 Task: Look for space in Mudkhed, India from 7th July, 2023 to 15th July, 2023 for 6 adults in price range Rs.15000 to Rs.20000. Place can be entire place with 3 bedrooms having 3 beds and 3 bathrooms. Property type can be house, flat, guest house. Amenities needed are: washing machine. Booking option can be shelf check-in. Required host language is English.
Action: Mouse moved to (569, 83)
Screenshot: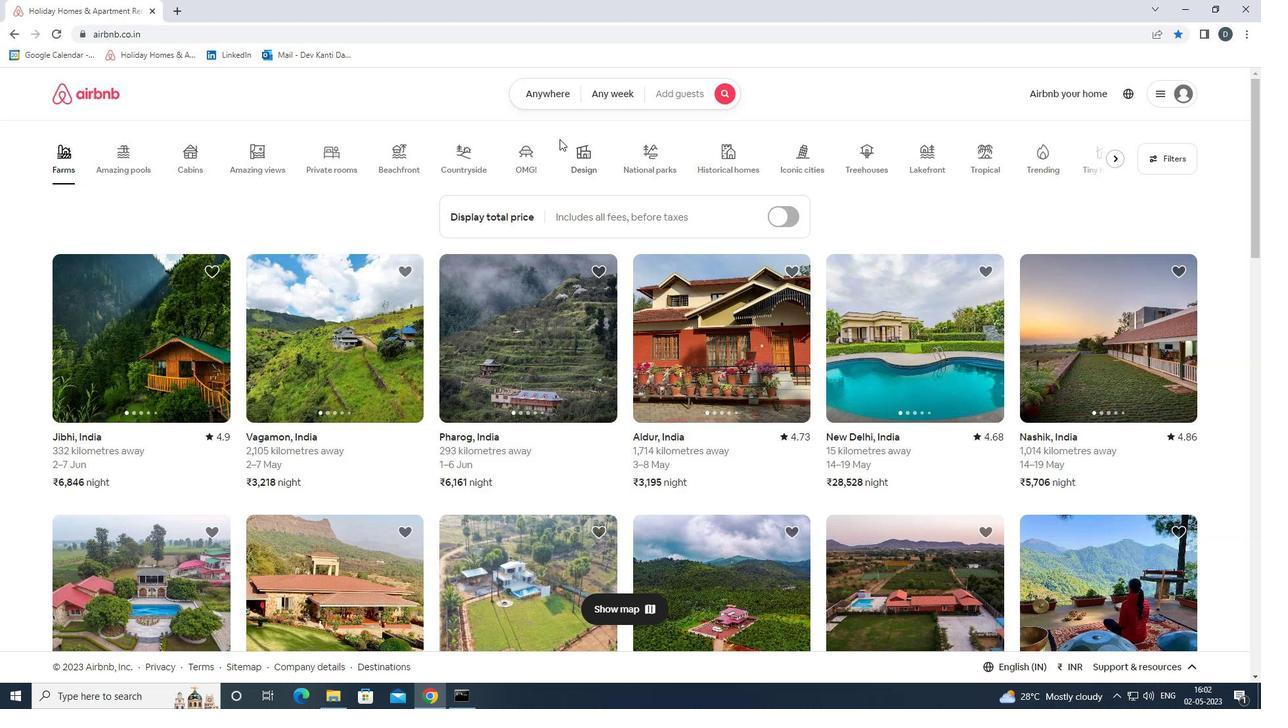 
Action: Mouse pressed left at (569, 83)
Screenshot: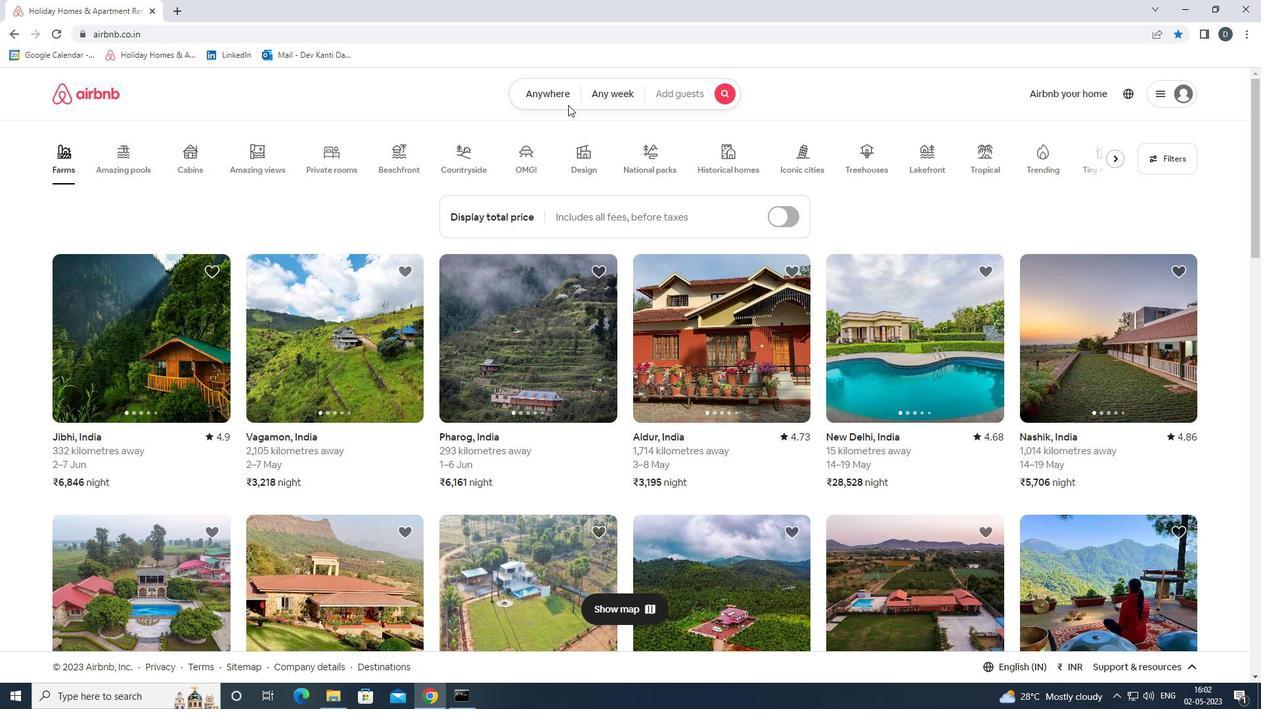 
Action: Mouse moved to (463, 151)
Screenshot: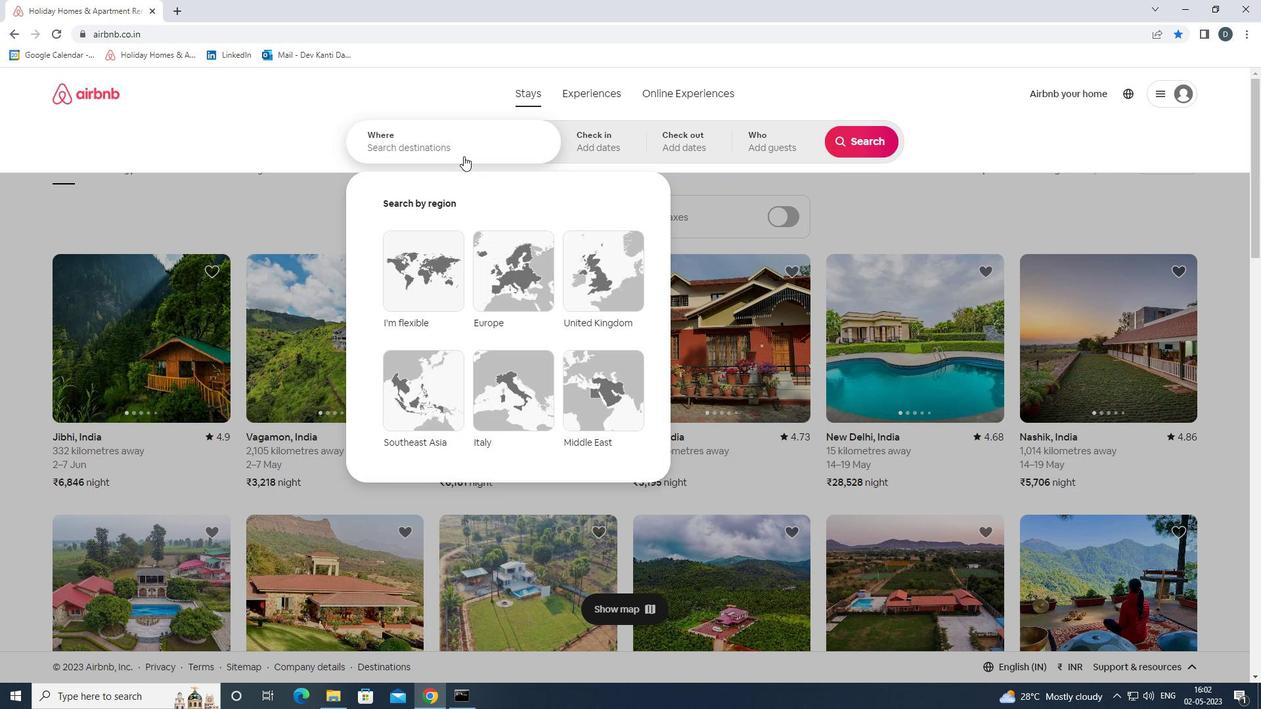 
Action: Mouse pressed left at (463, 151)
Screenshot: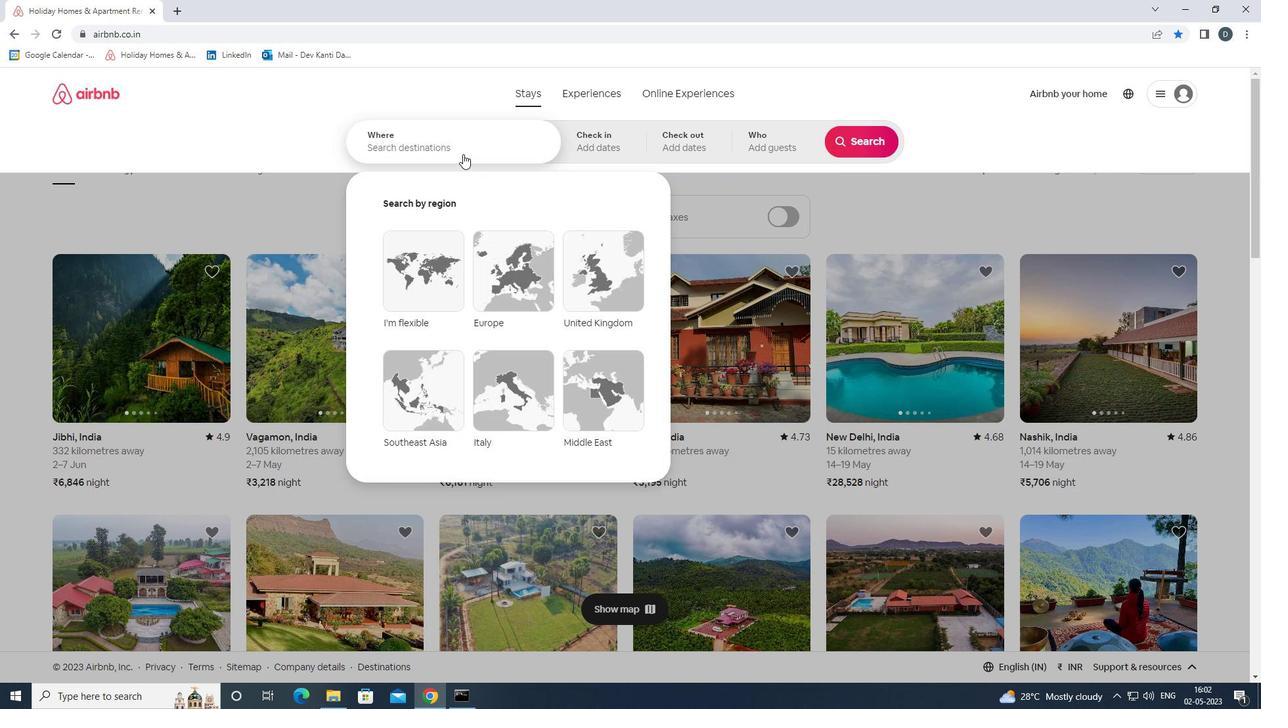 
Action: Key pressed <Key.shift>MUDKHED,<Key.shift>INIDA<Key.backspace><Key.backspace><Key.backspace>DIA<Key.enter>
Screenshot: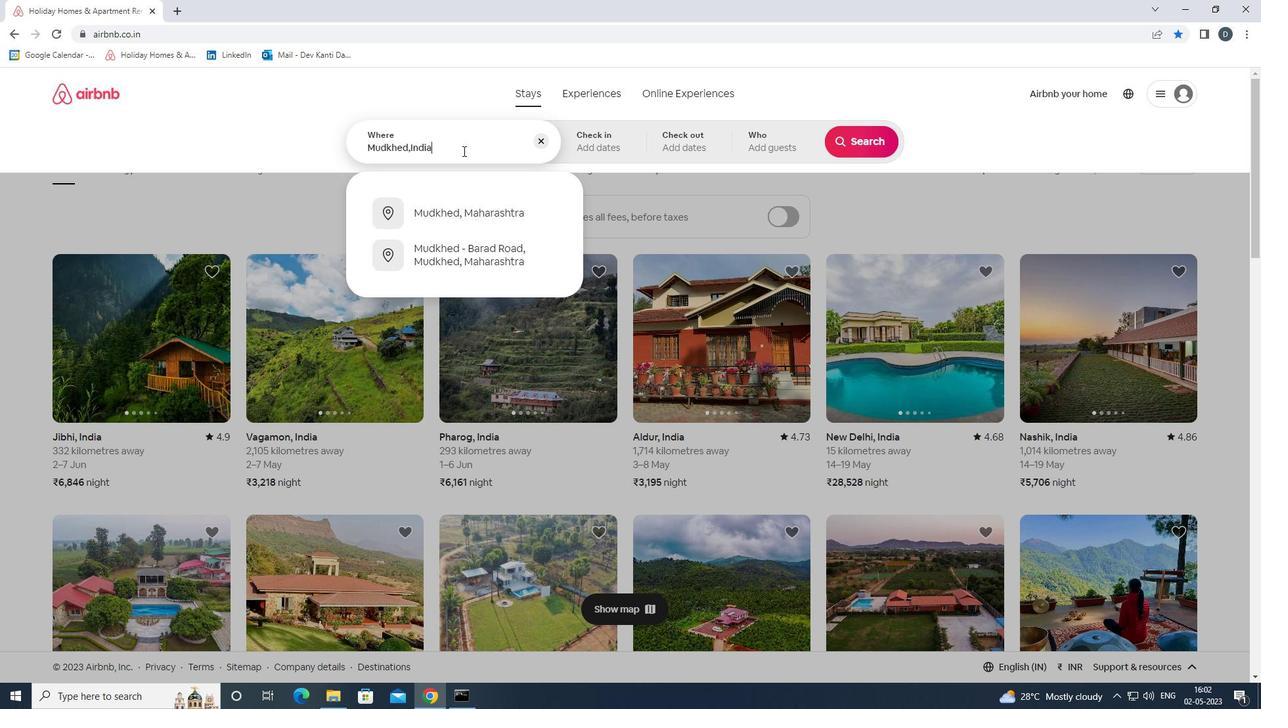 
Action: Mouse moved to (857, 241)
Screenshot: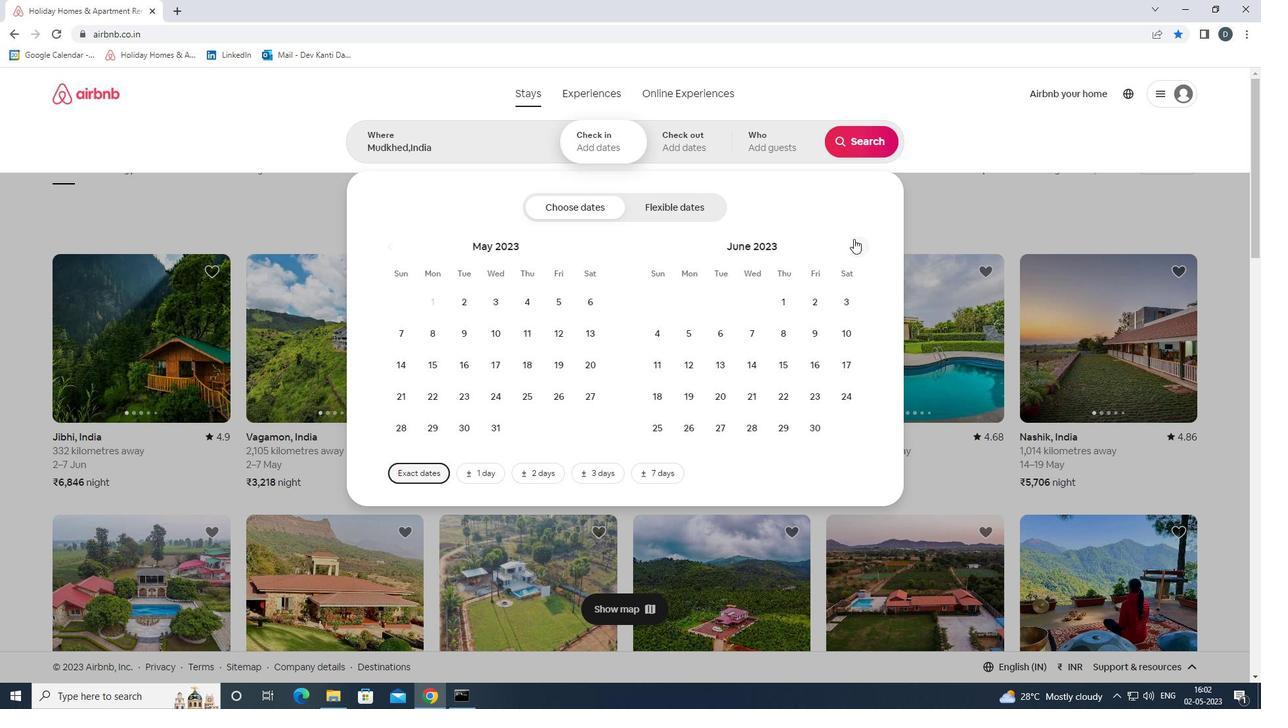 
Action: Mouse pressed left at (857, 241)
Screenshot: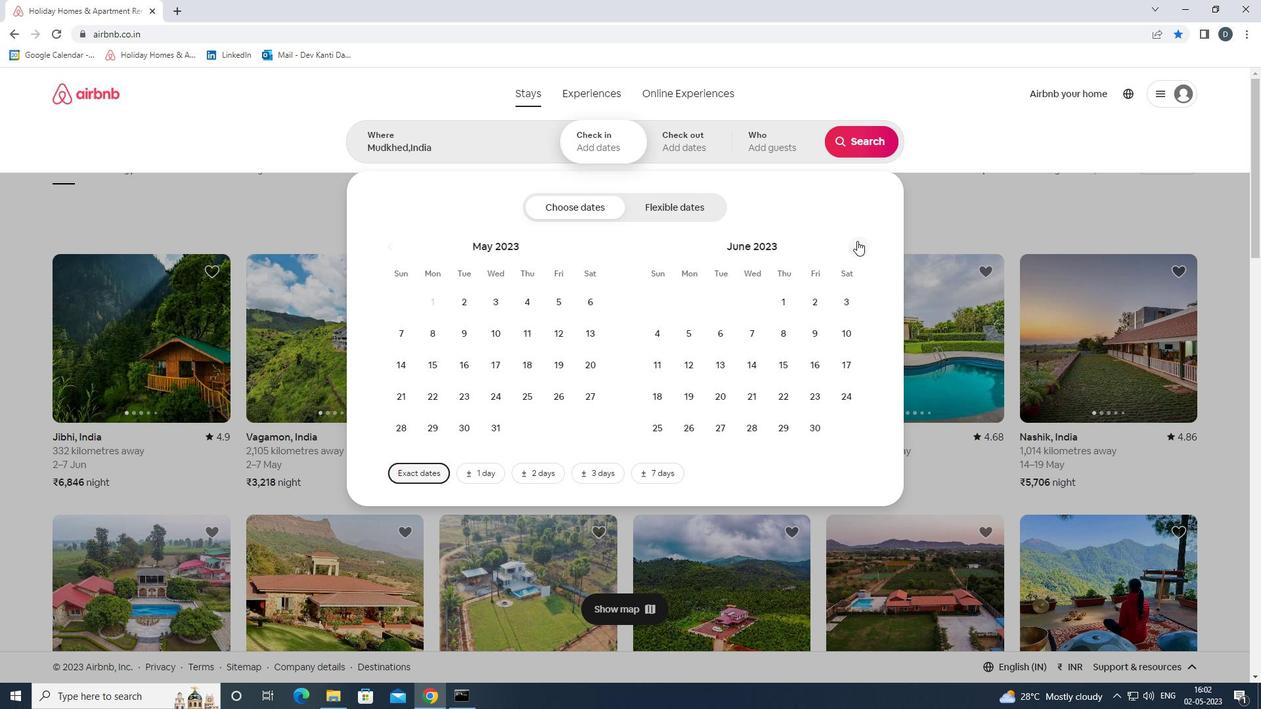
Action: Mouse moved to (818, 332)
Screenshot: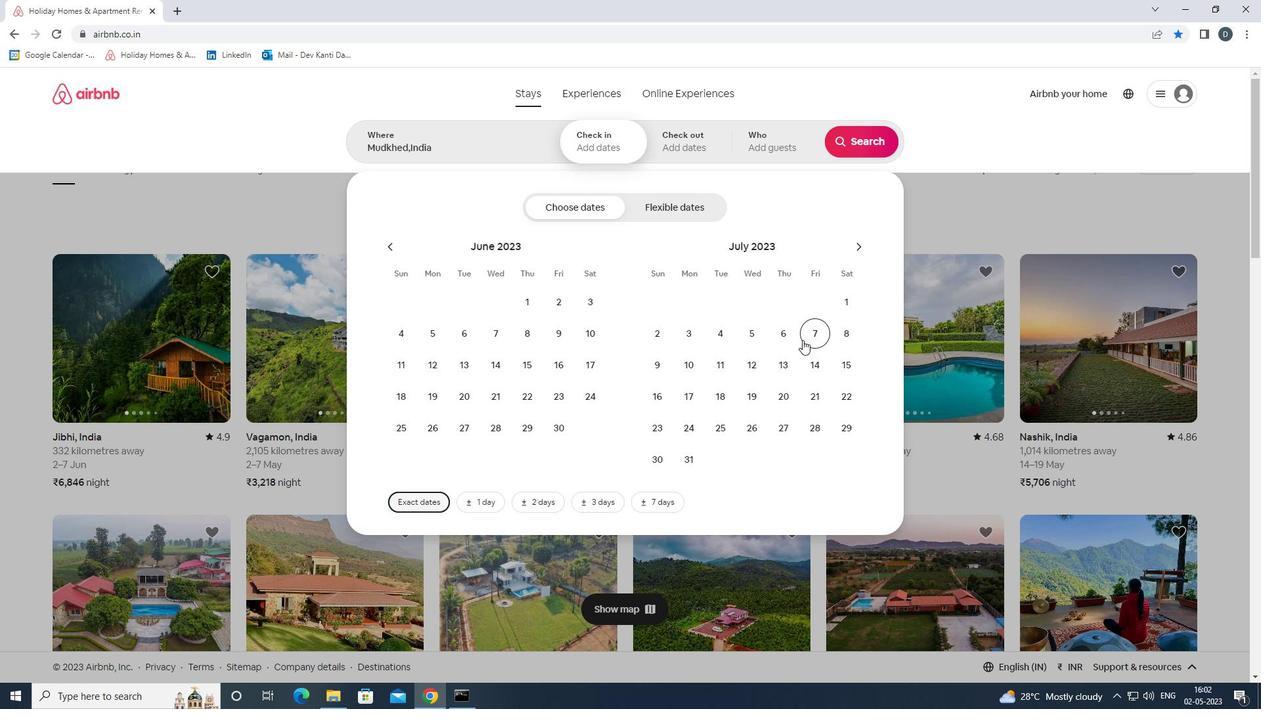 
Action: Mouse pressed left at (818, 332)
Screenshot: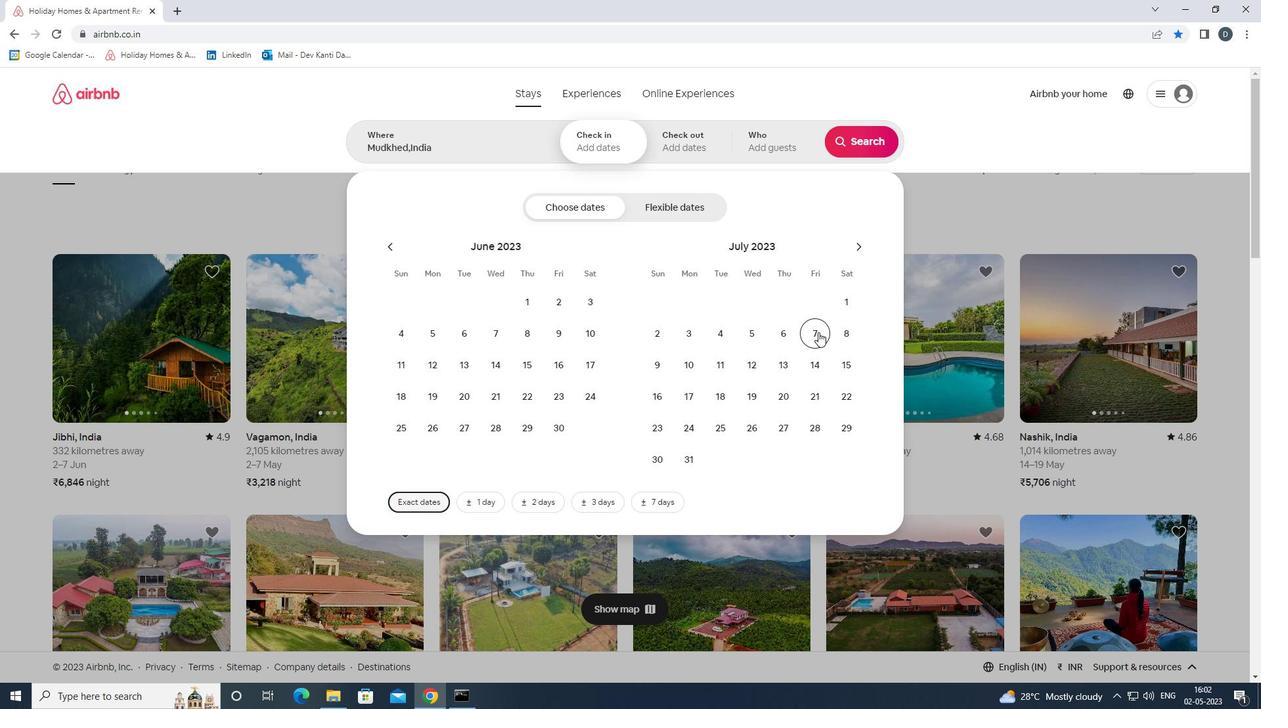 
Action: Mouse moved to (848, 371)
Screenshot: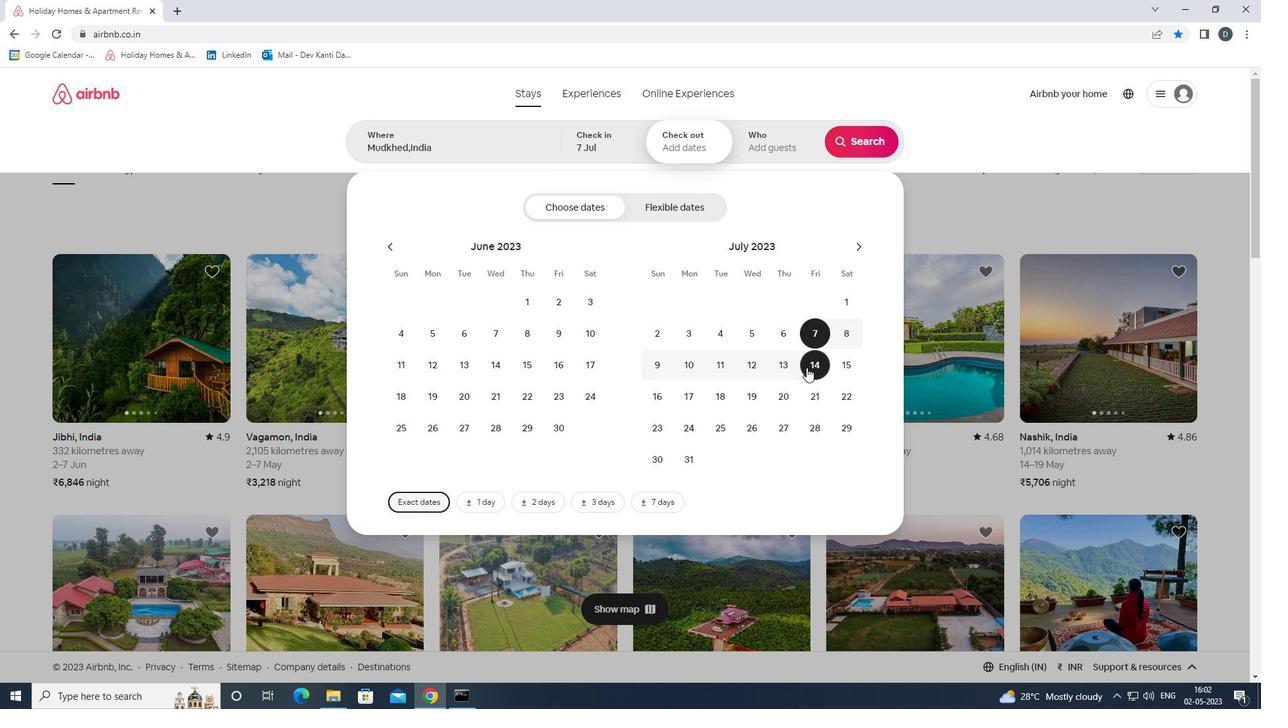 
Action: Mouse pressed left at (848, 371)
Screenshot: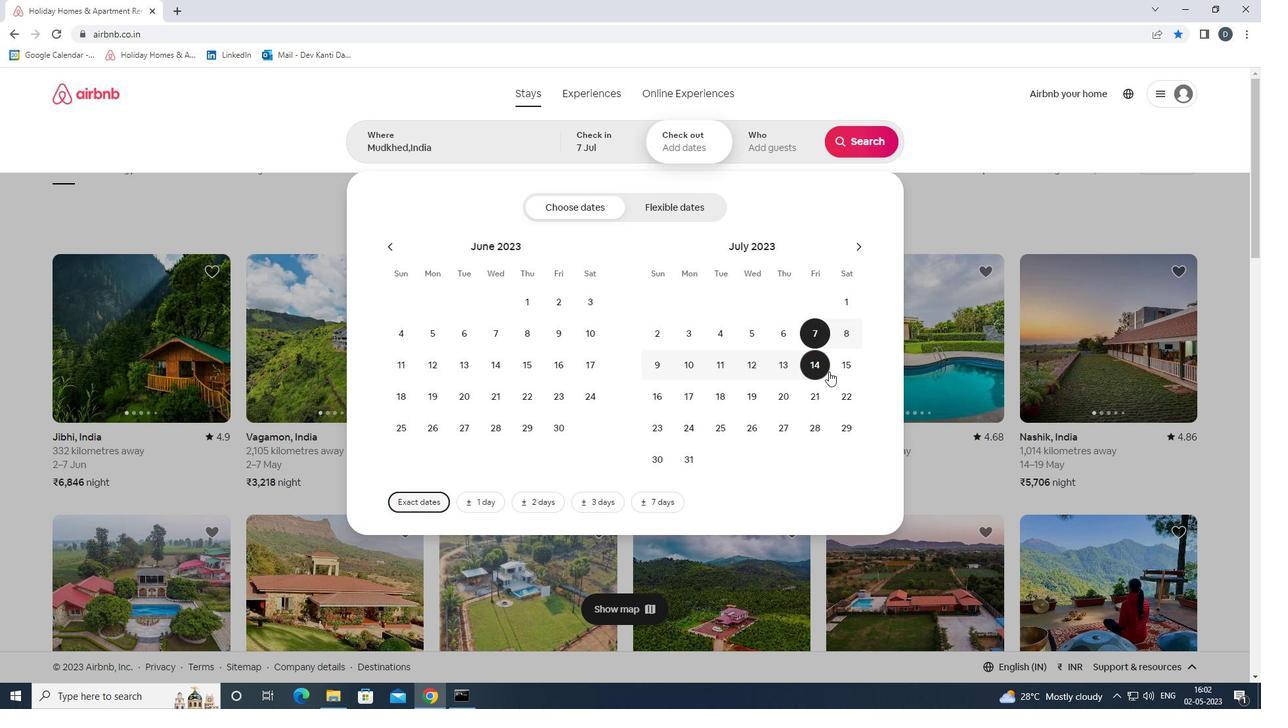 
Action: Mouse moved to (780, 141)
Screenshot: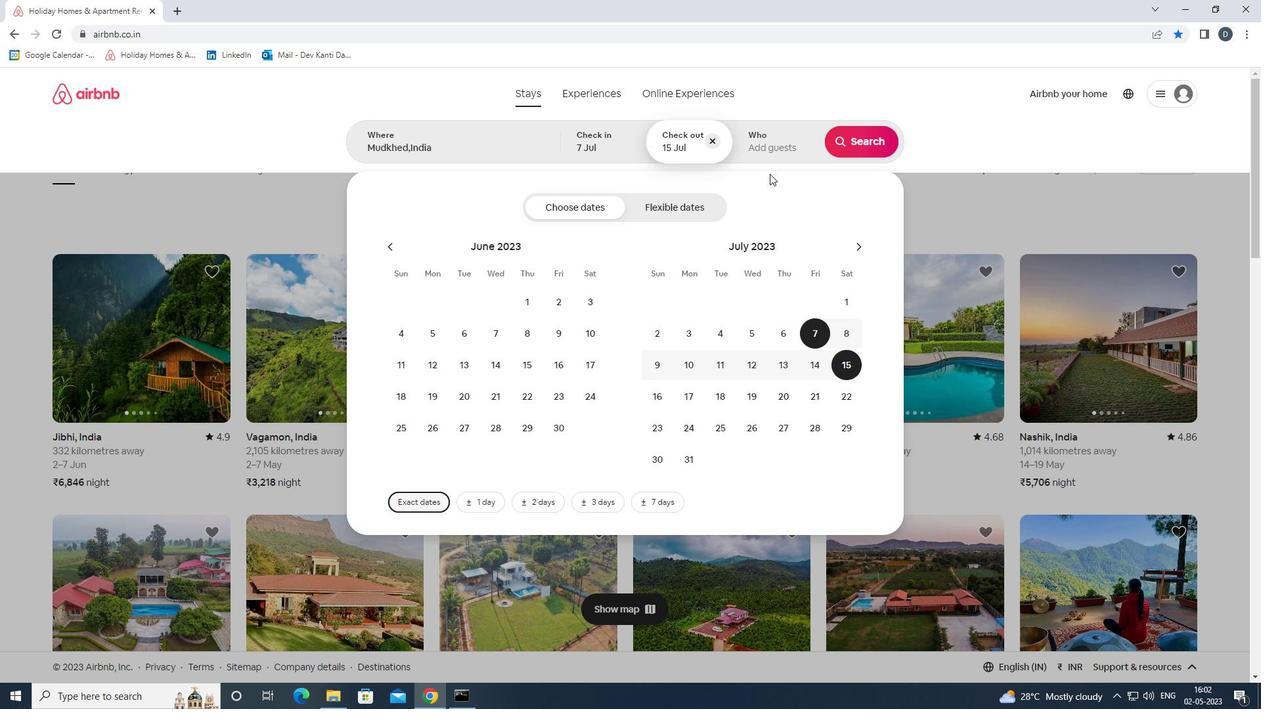 
Action: Mouse pressed left at (780, 141)
Screenshot: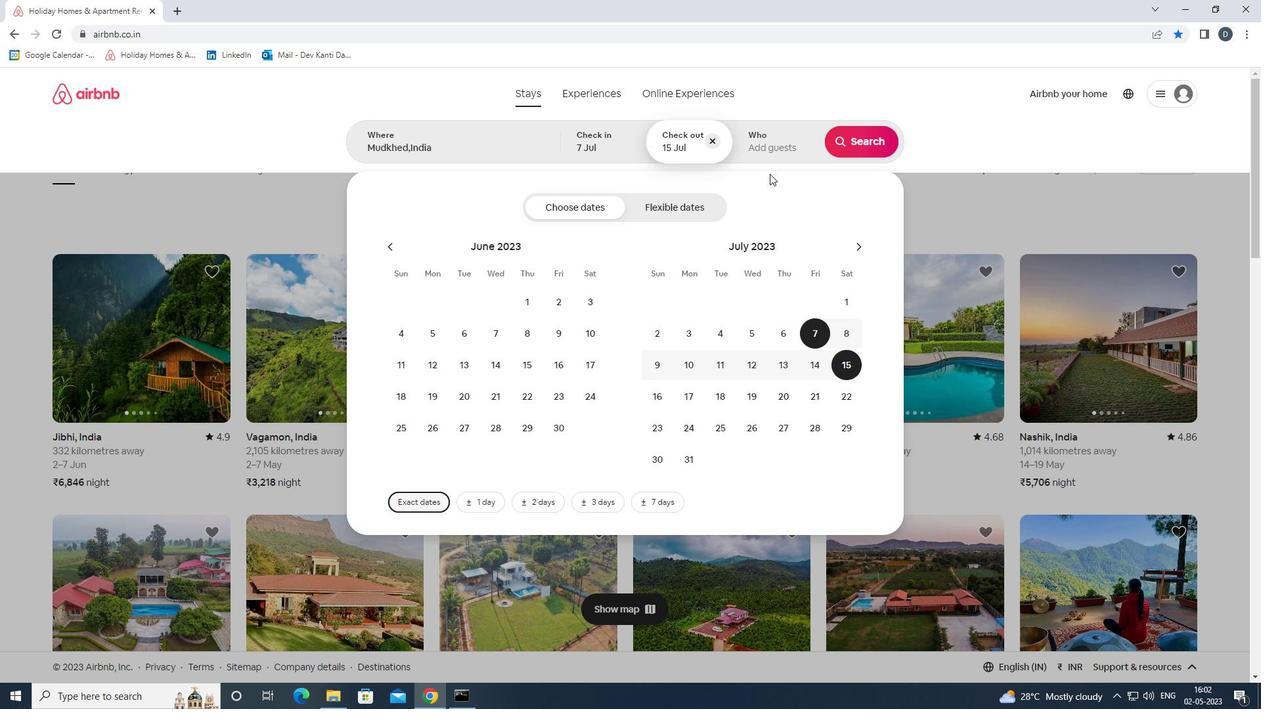 
Action: Mouse moved to (873, 209)
Screenshot: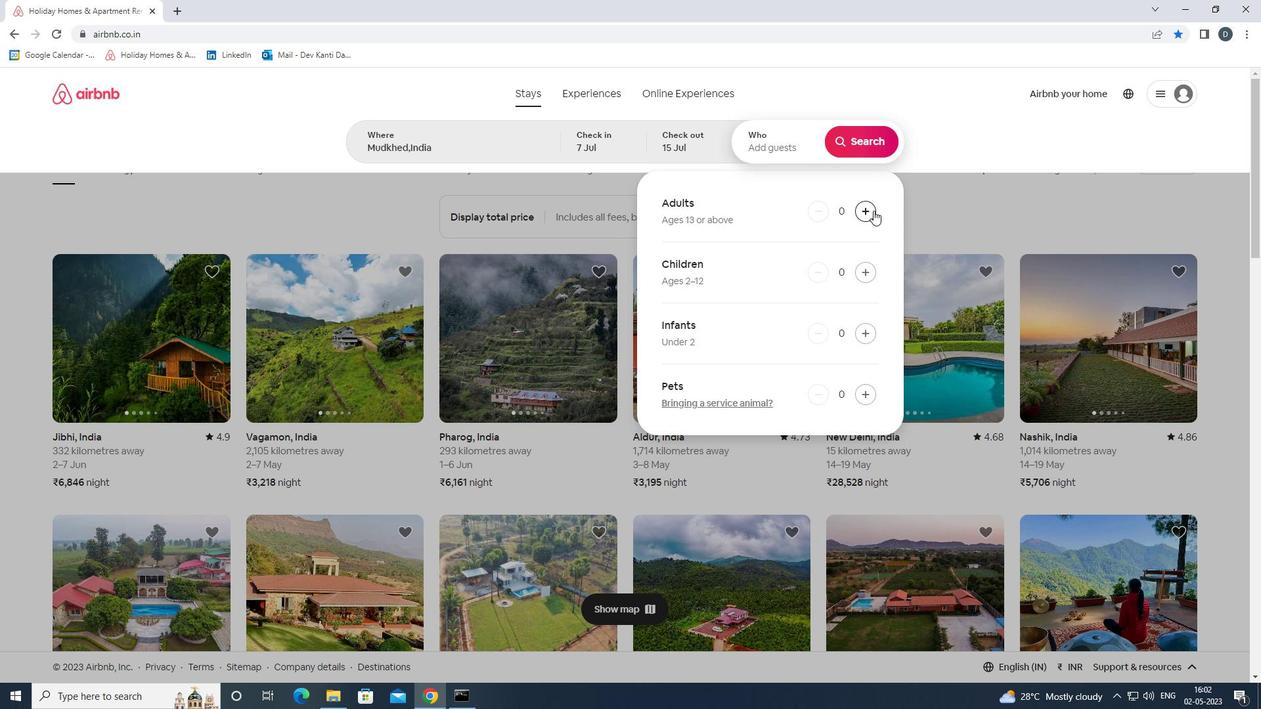 
Action: Mouse pressed left at (873, 209)
Screenshot: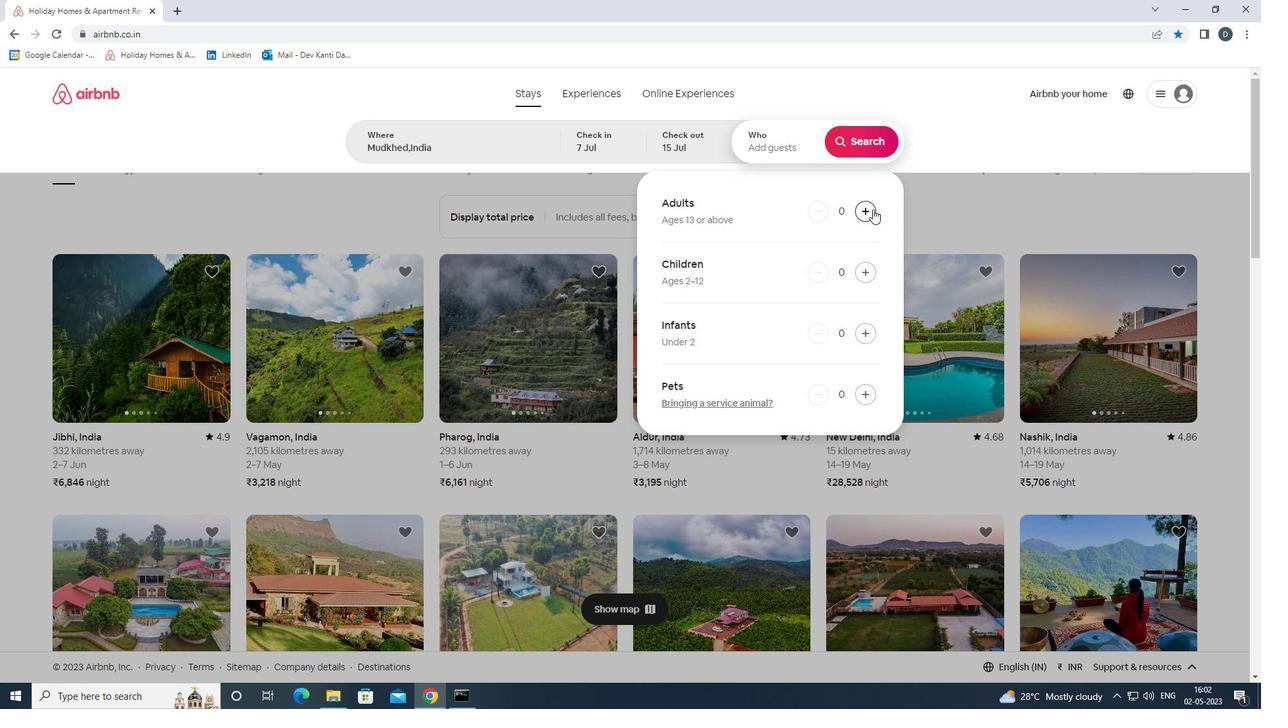 
Action: Mouse pressed left at (873, 209)
Screenshot: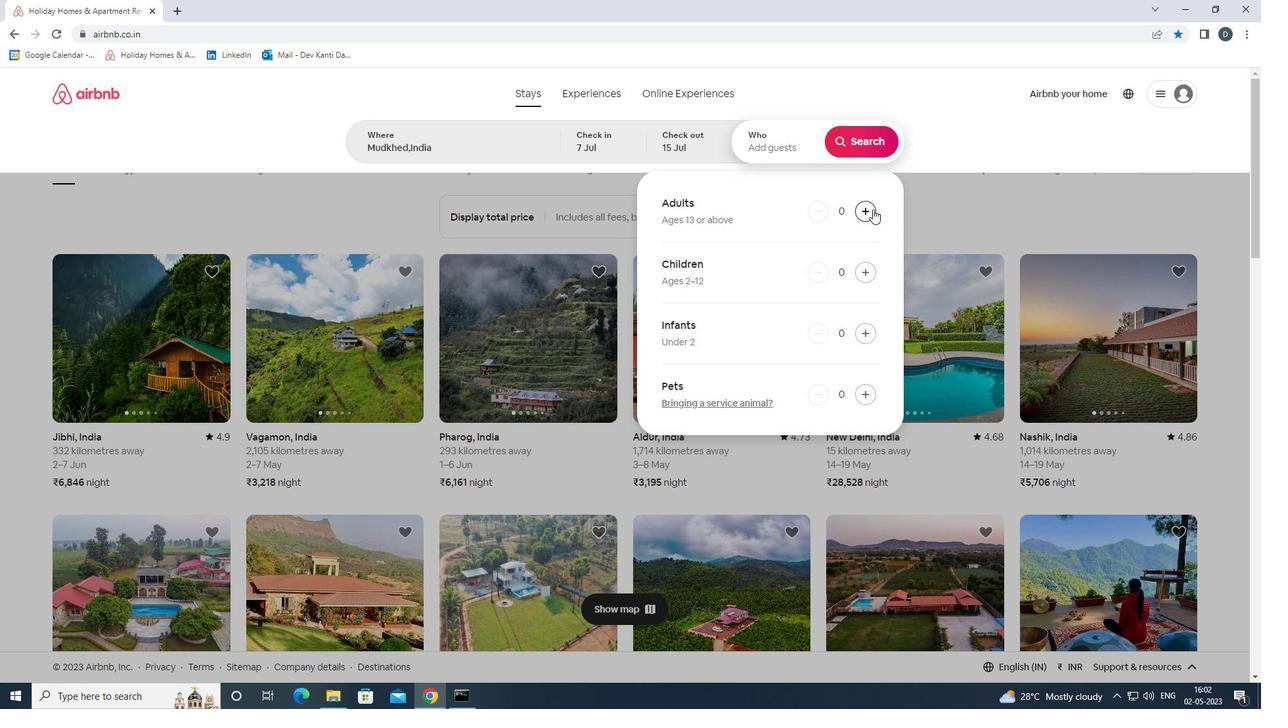 
Action: Mouse pressed left at (873, 209)
Screenshot: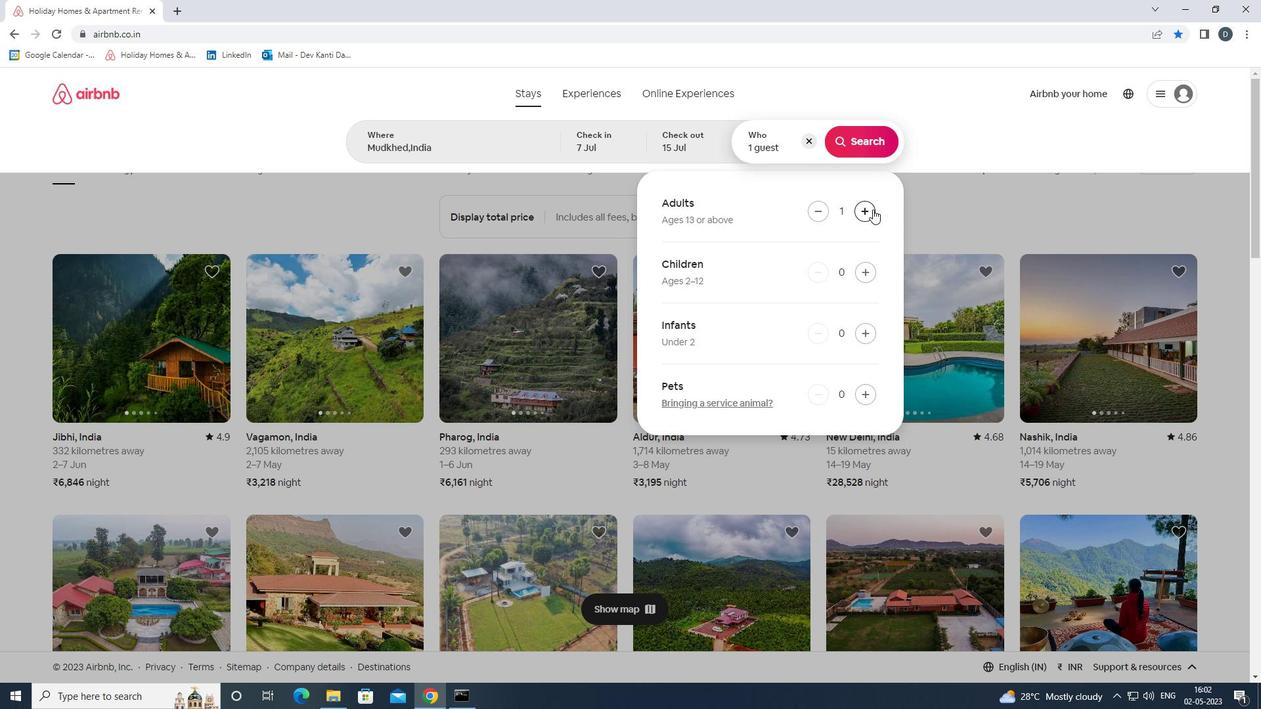
Action: Mouse pressed left at (873, 209)
Screenshot: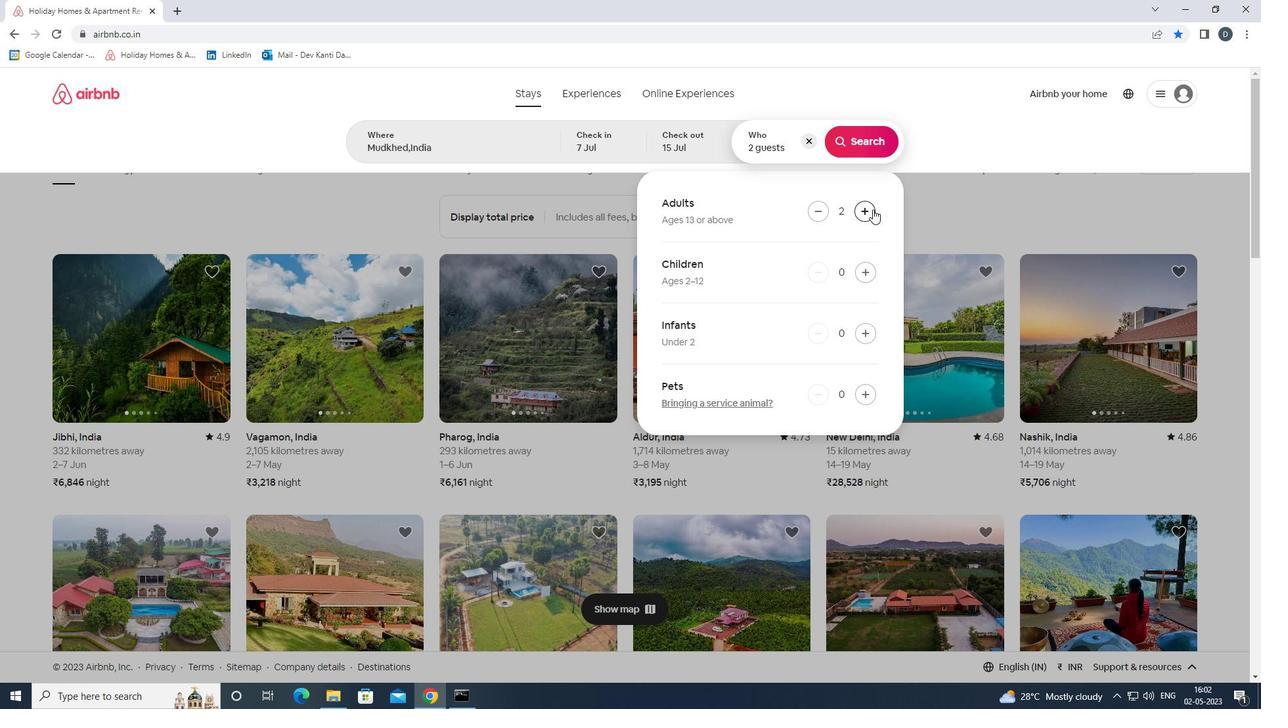 
Action: Mouse pressed left at (873, 209)
Screenshot: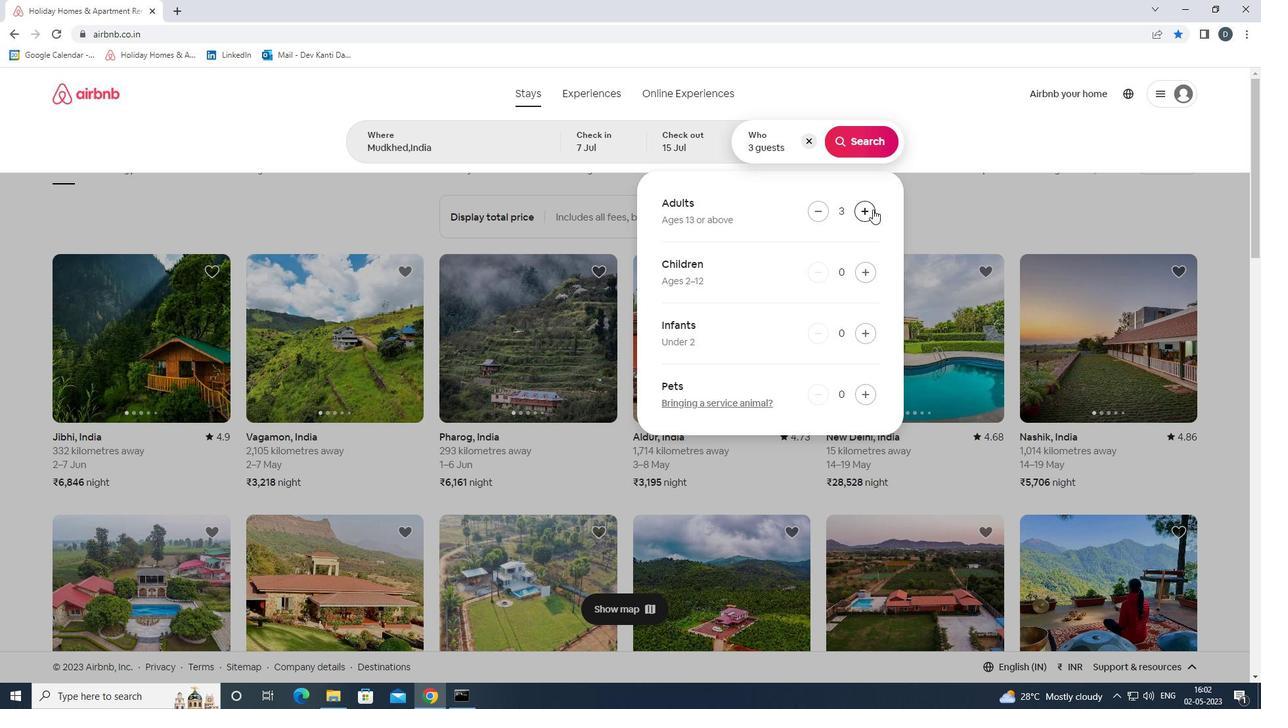 
Action: Mouse pressed left at (873, 209)
Screenshot: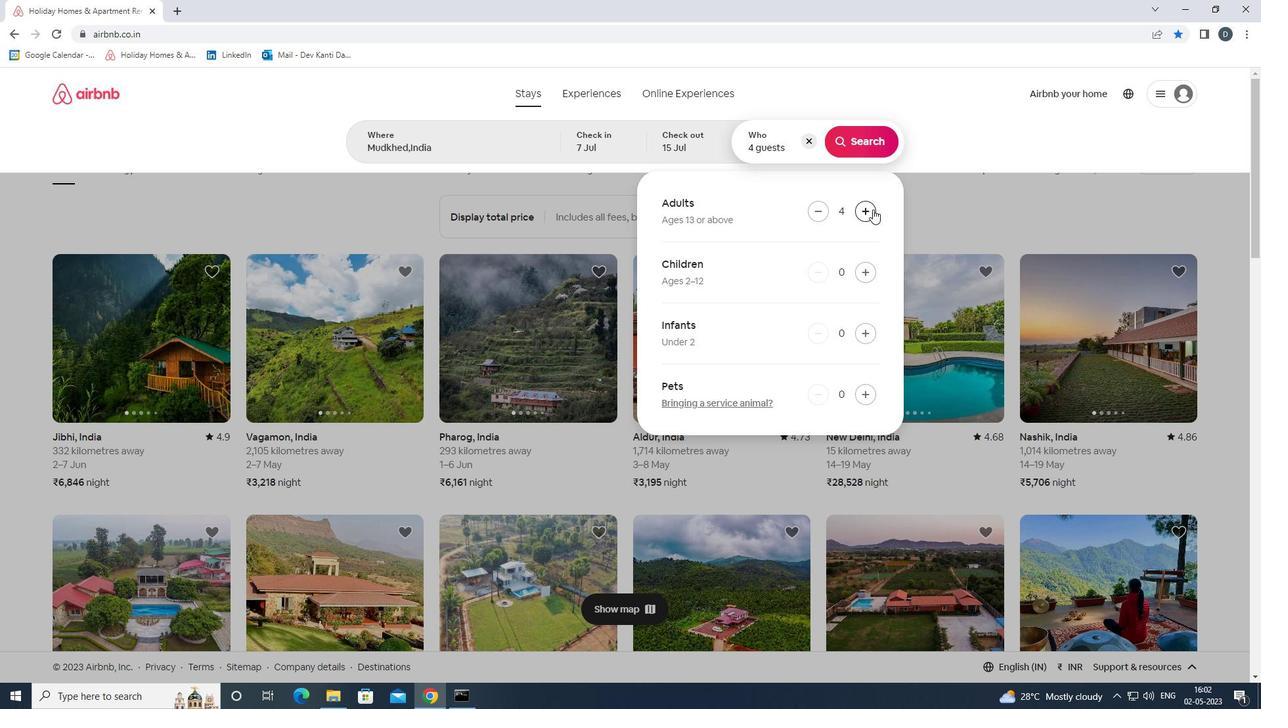 
Action: Mouse moved to (853, 136)
Screenshot: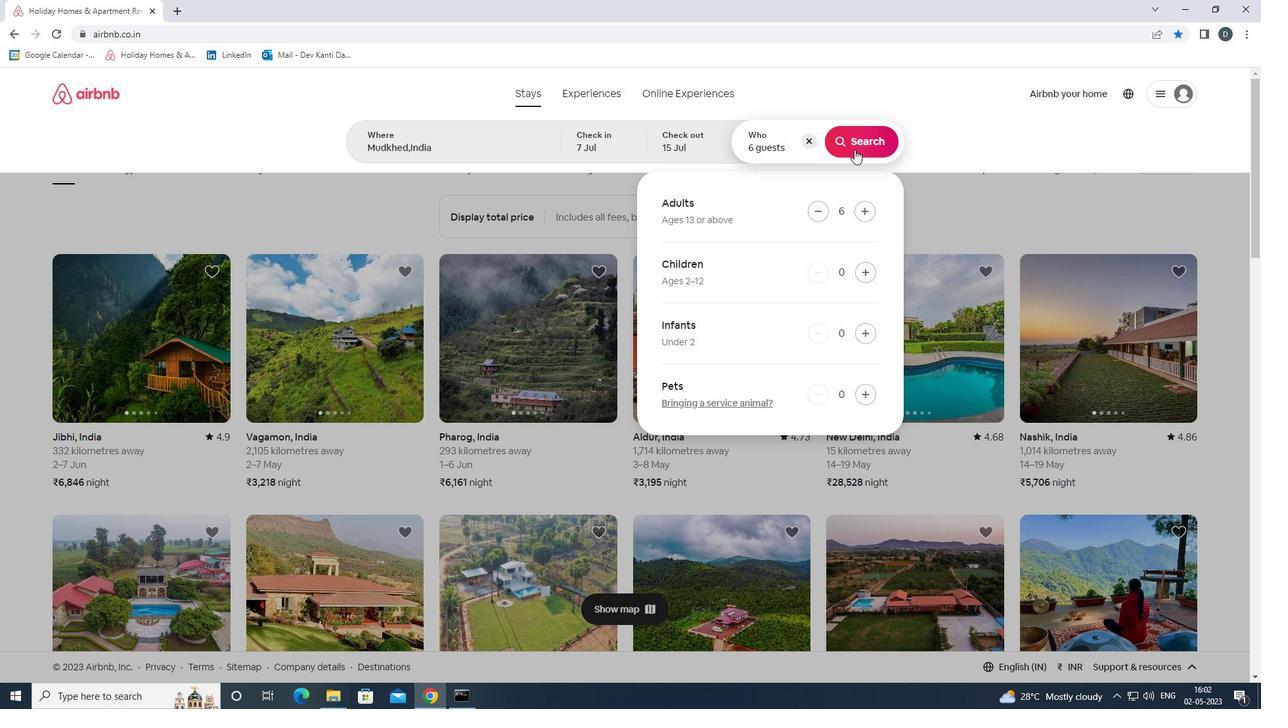 
Action: Mouse pressed left at (853, 136)
Screenshot: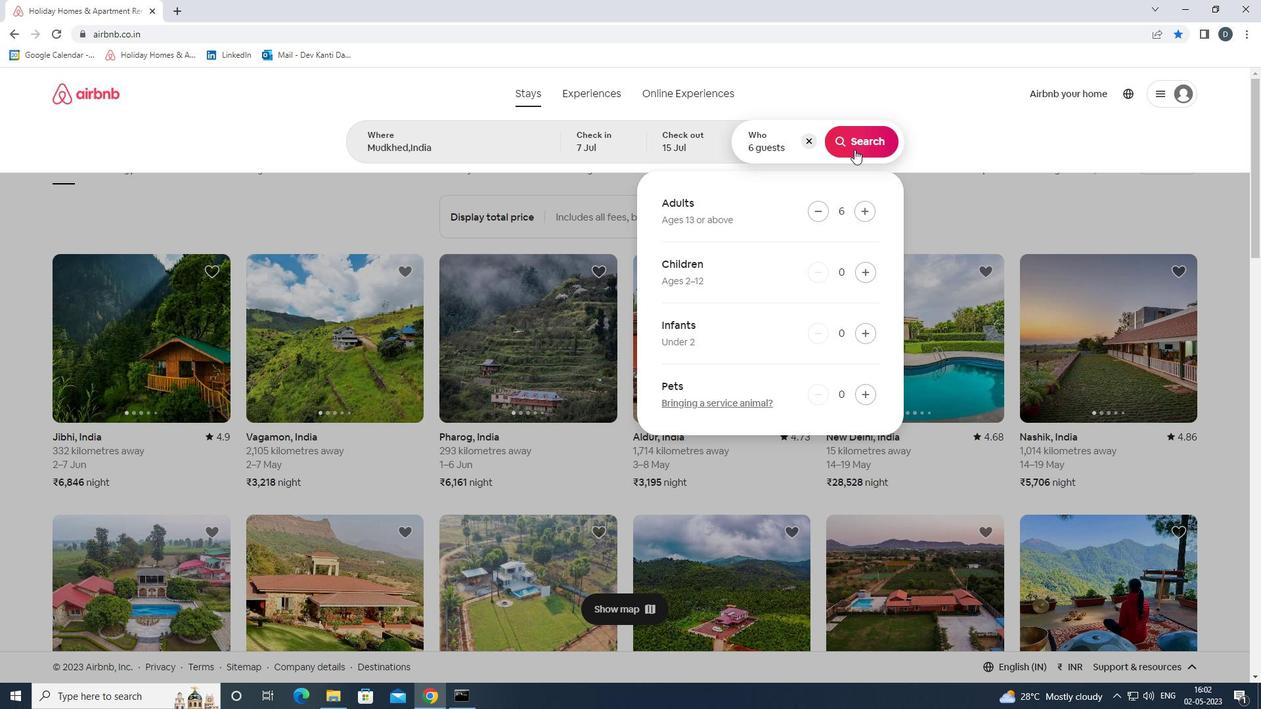 
Action: Mouse moved to (1200, 149)
Screenshot: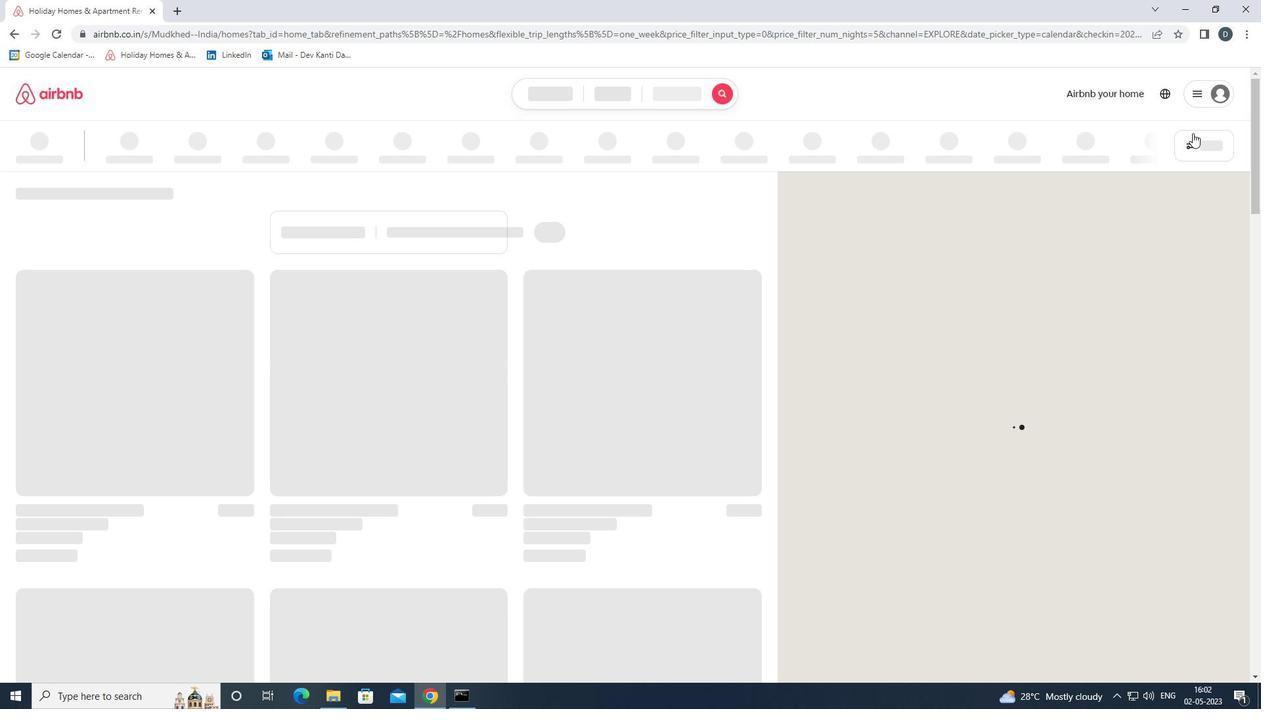 
Action: Mouse pressed left at (1200, 149)
Screenshot: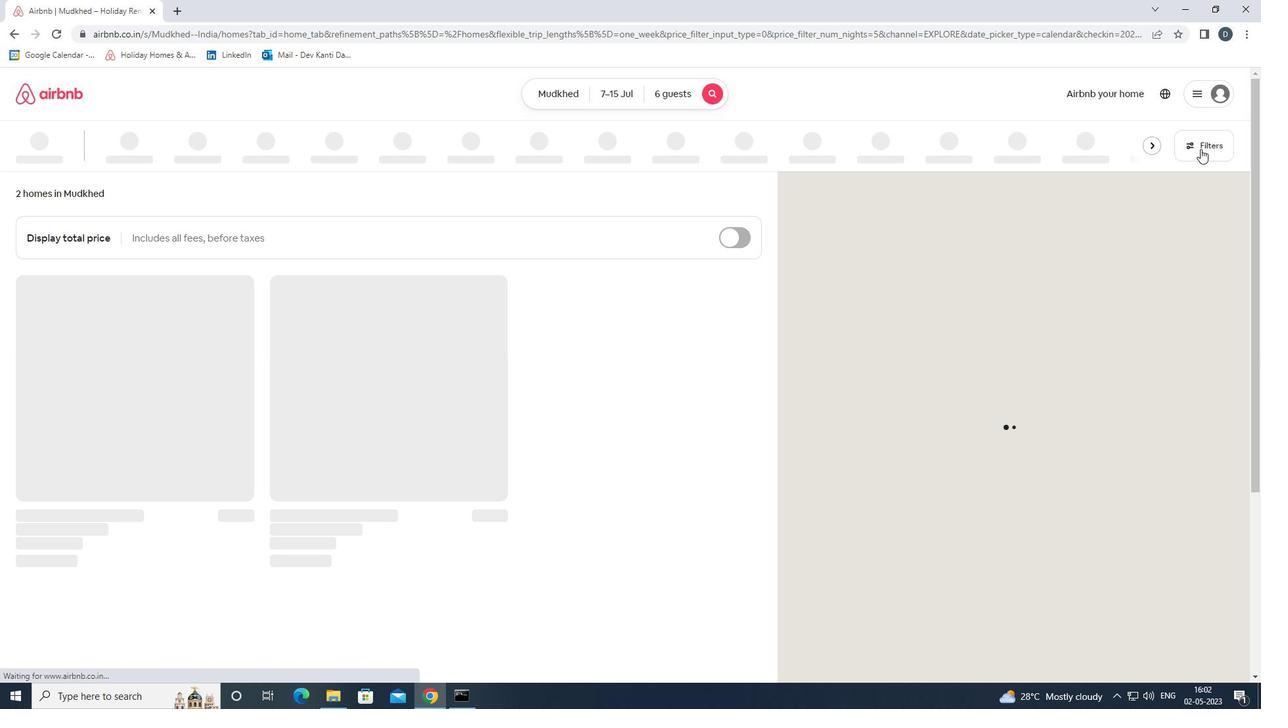 
Action: Mouse moved to (497, 315)
Screenshot: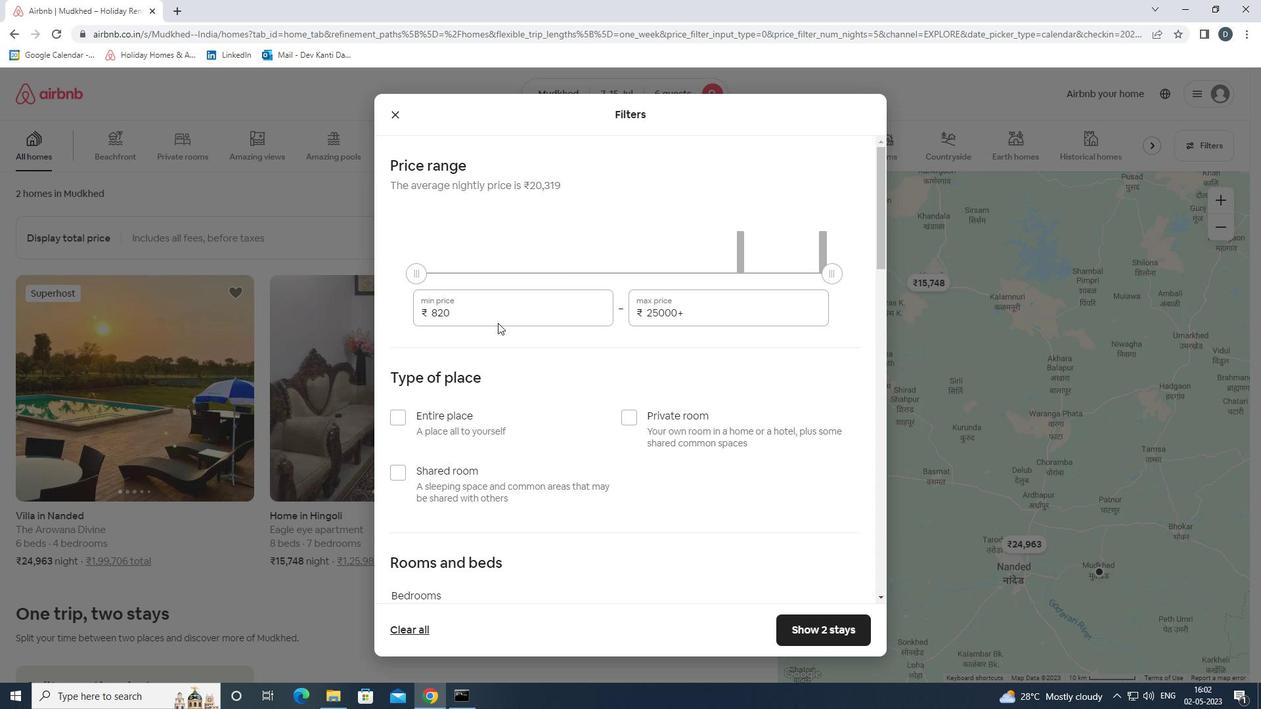 
Action: Mouse pressed left at (497, 315)
Screenshot: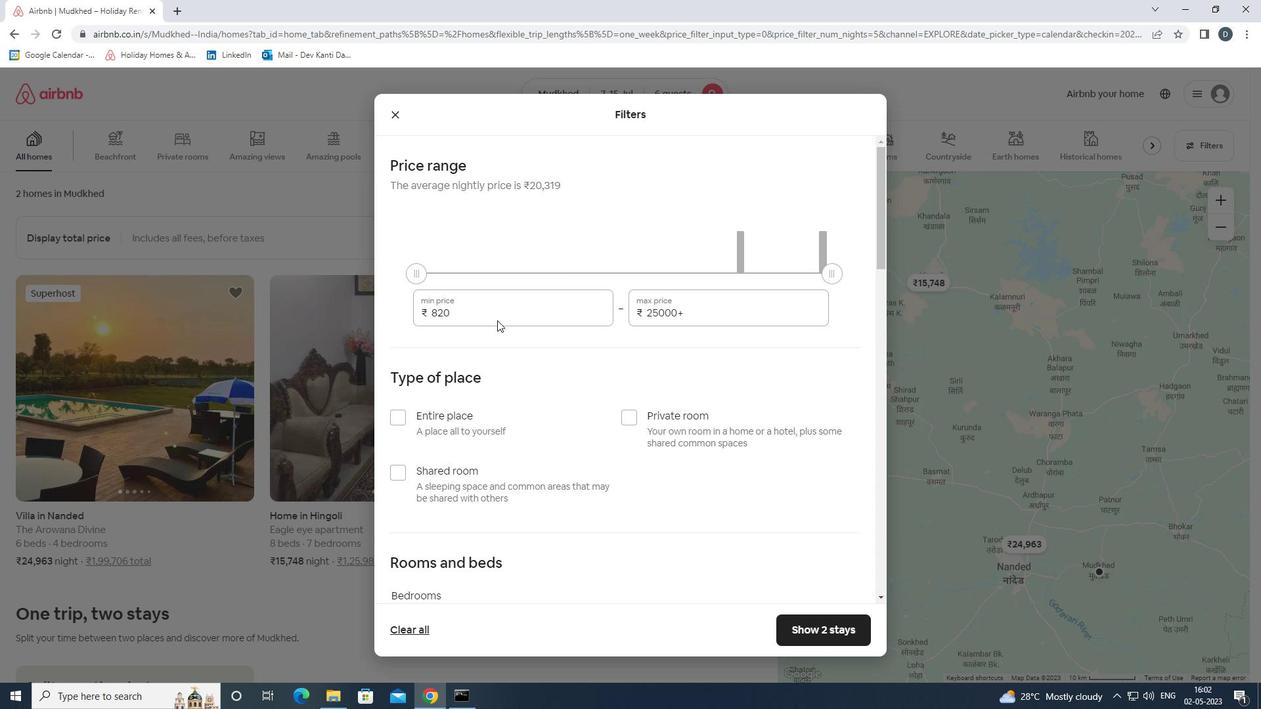 
Action: Mouse pressed left at (497, 315)
Screenshot: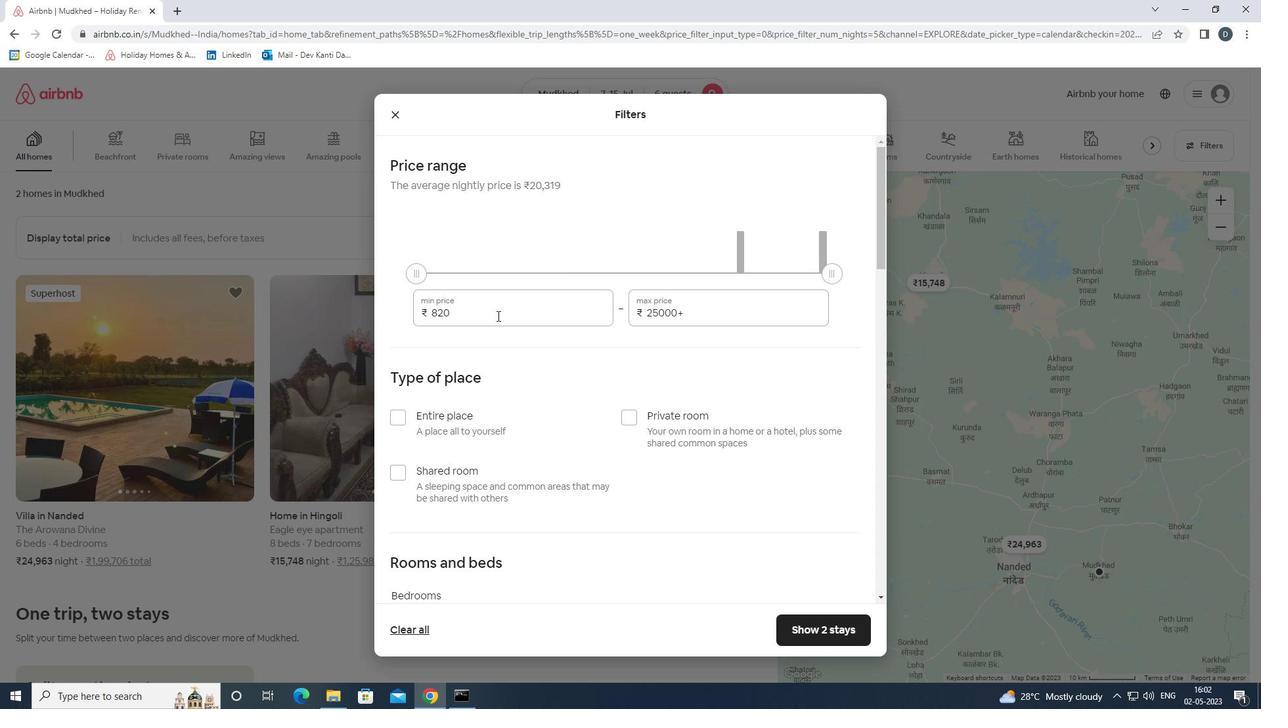 
Action: Mouse moved to (506, 315)
Screenshot: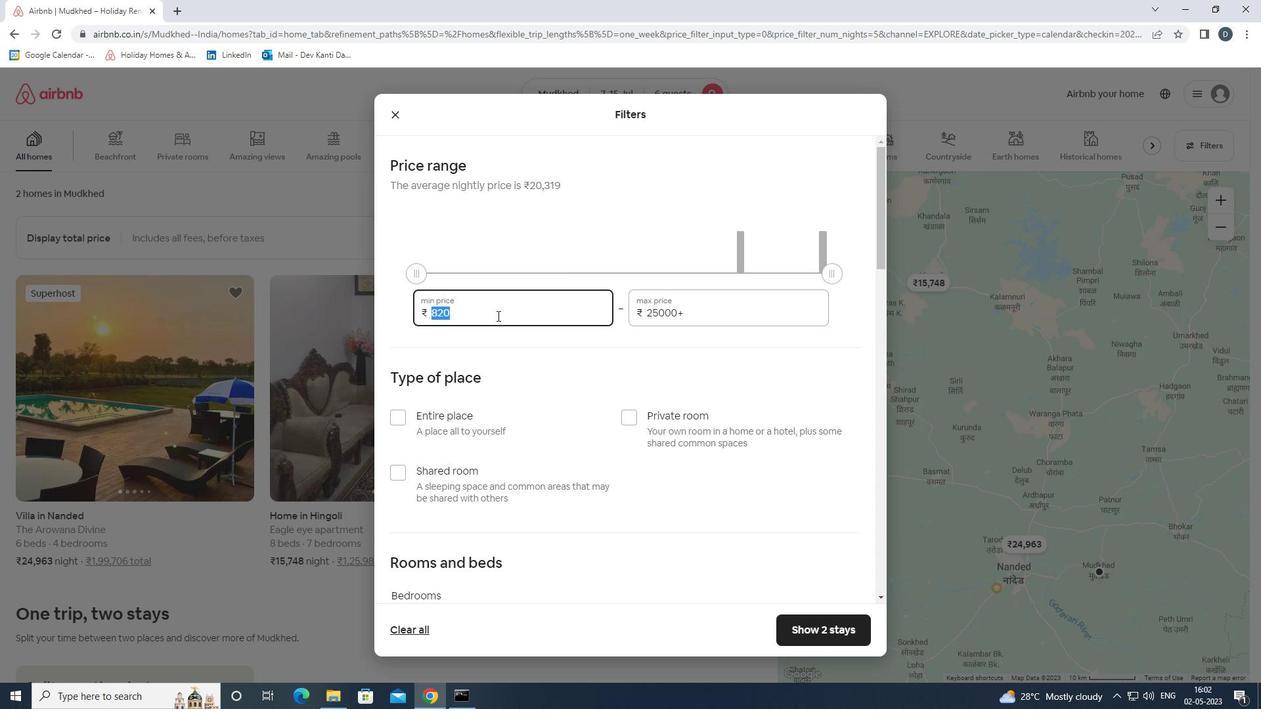 
Action: Key pressed 15000<Key.tab><Key.cmd>ctrl+A<'2'><'0'><'0'><'0'><'0'>
Screenshot: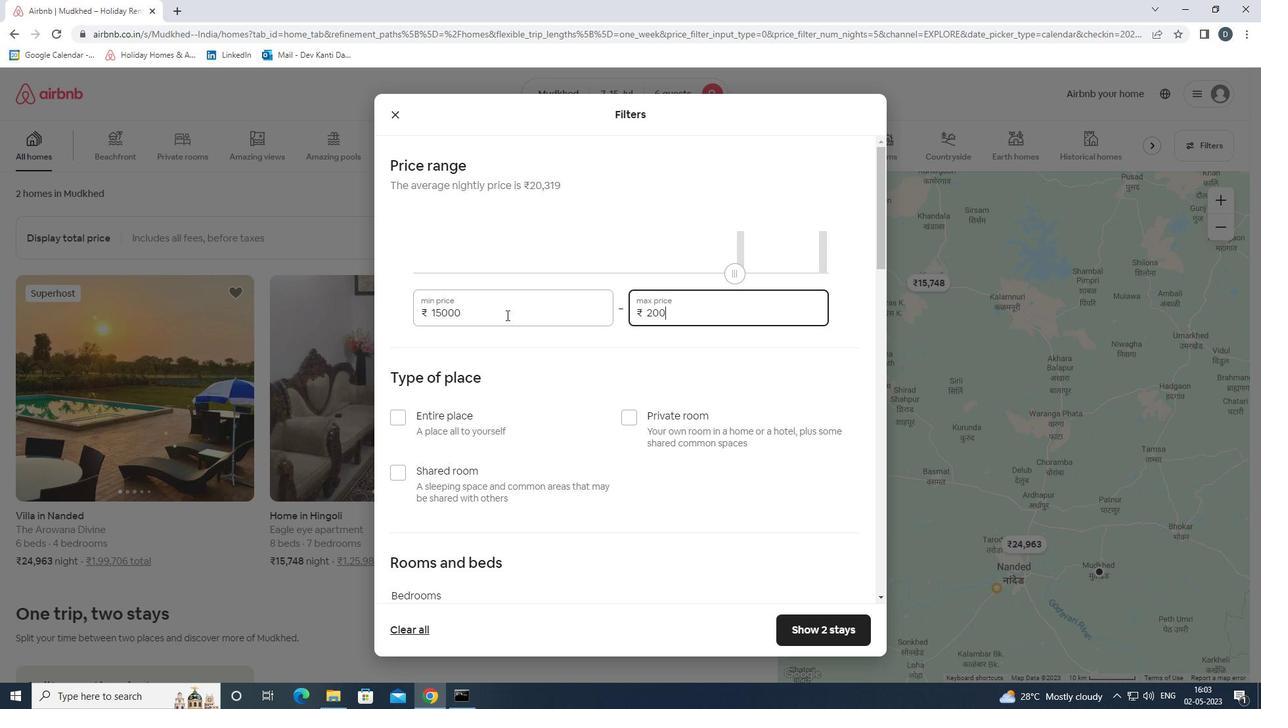 
Action: Mouse moved to (472, 417)
Screenshot: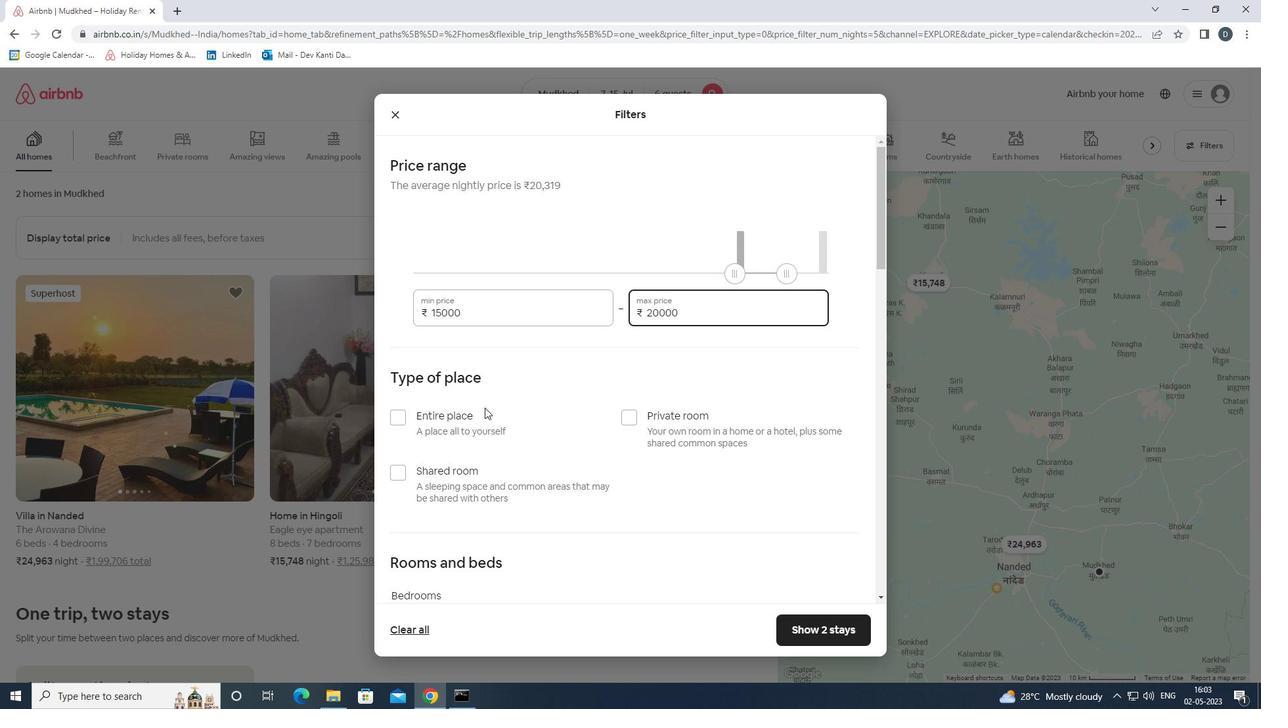 
Action: Mouse pressed left at (472, 417)
Screenshot: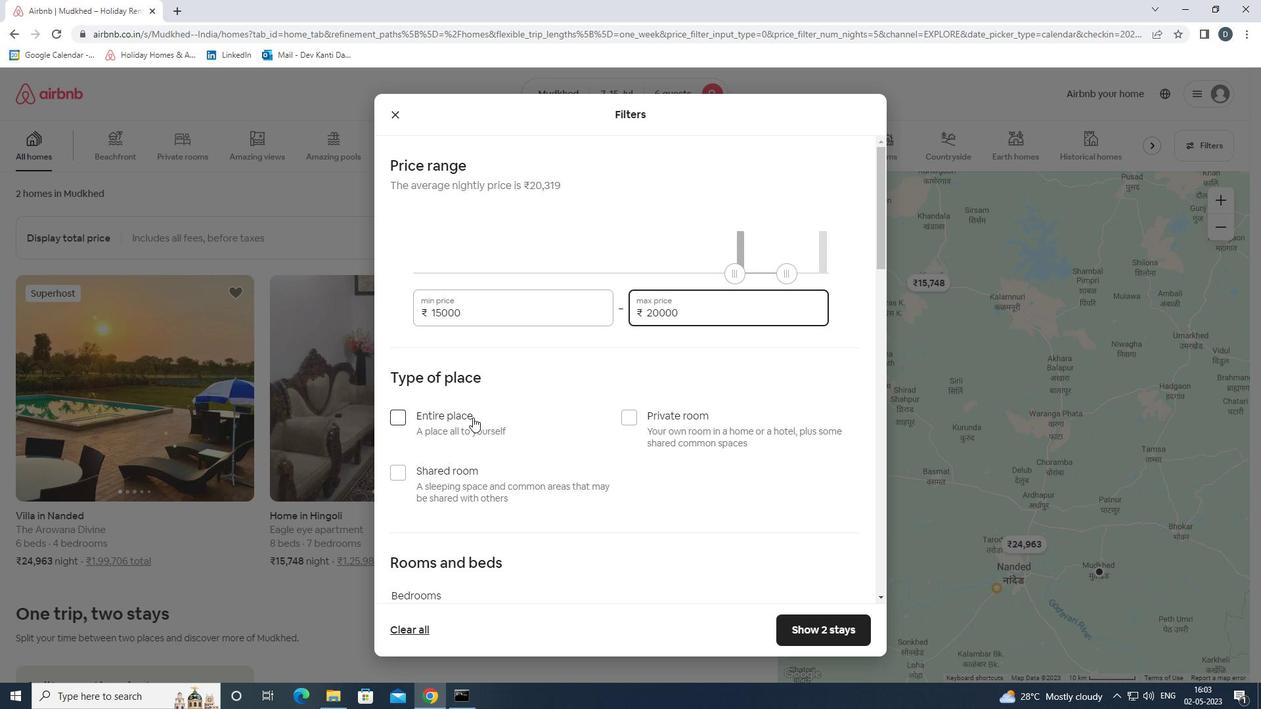 
Action: Mouse moved to (499, 408)
Screenshot: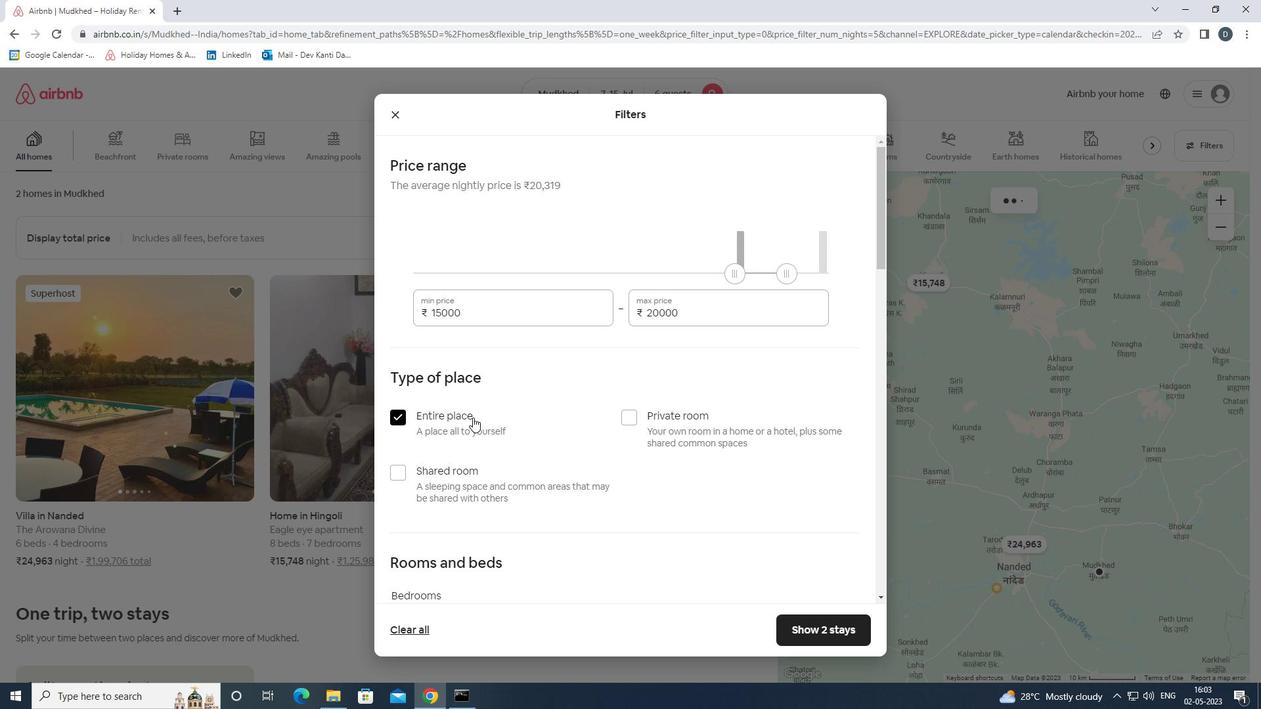 
Action: Mouse scrolled (499, 407) with delta (0, 0)
Screenshot: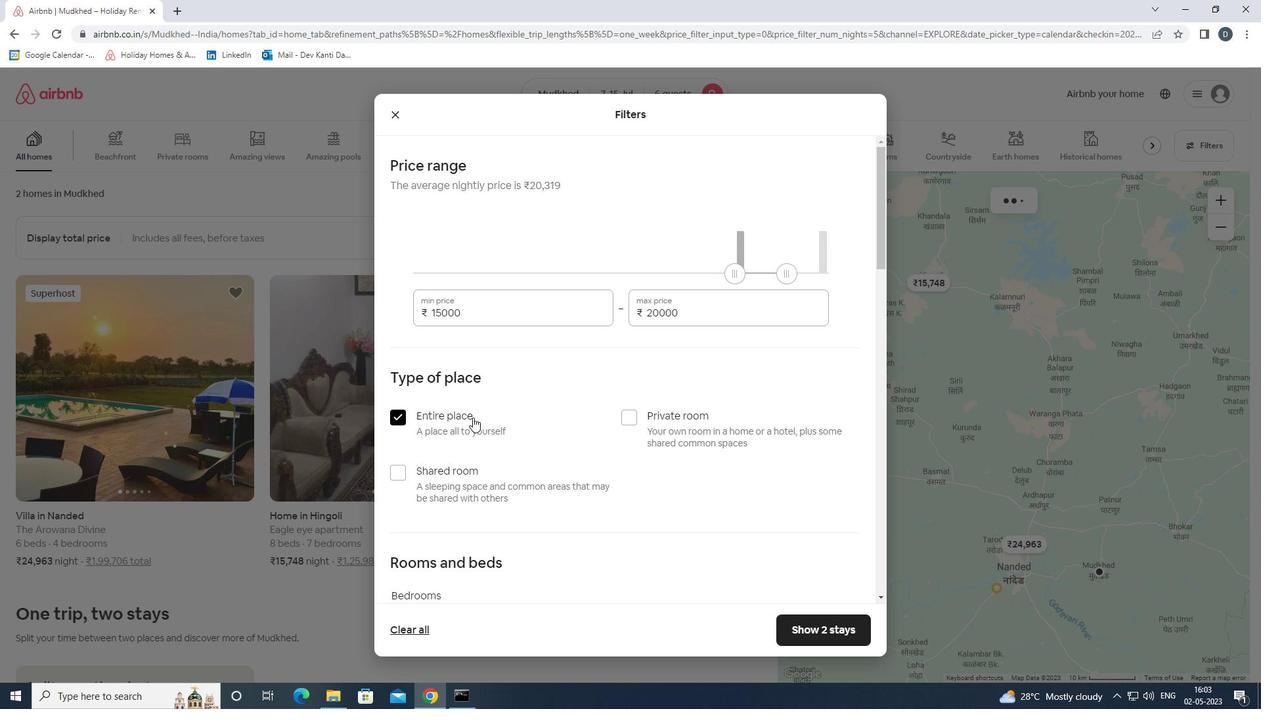 
Action: Mouse scrolled (499, 407) with delta (0, 0)
Screenshot: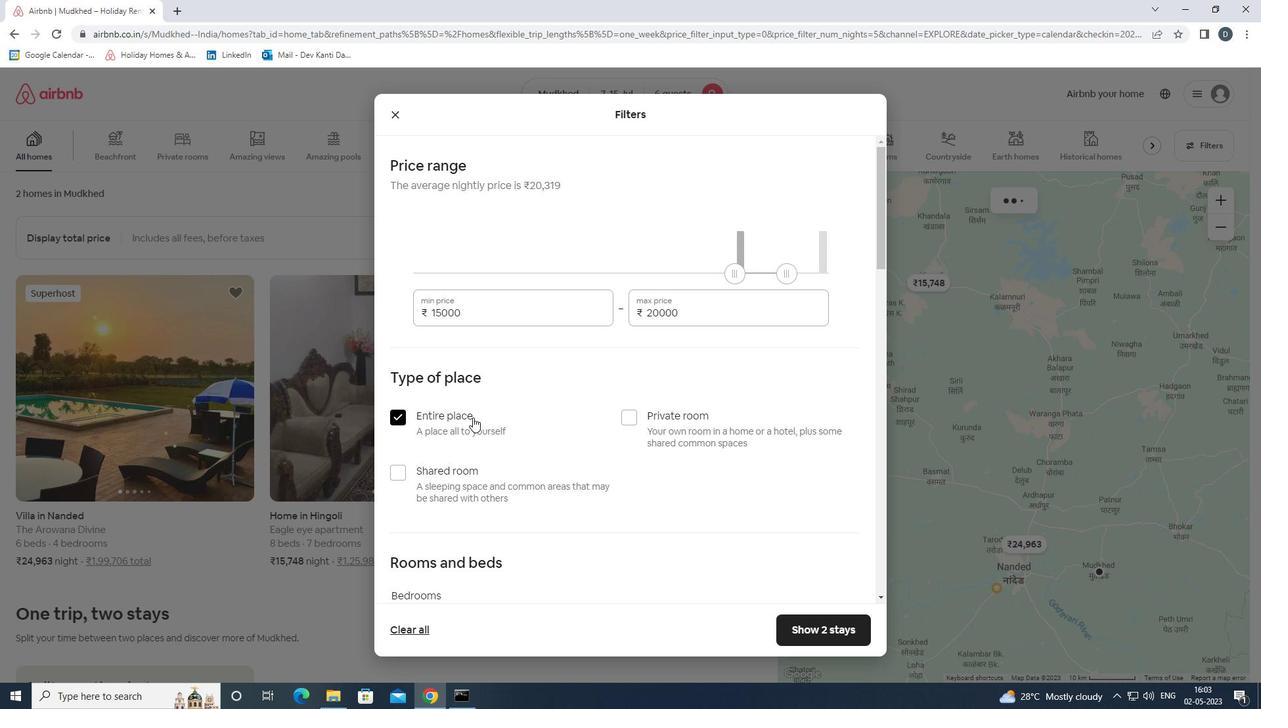 
Action: Mouse scrolled (499, 407) with delta (0, 0)
Screenshot: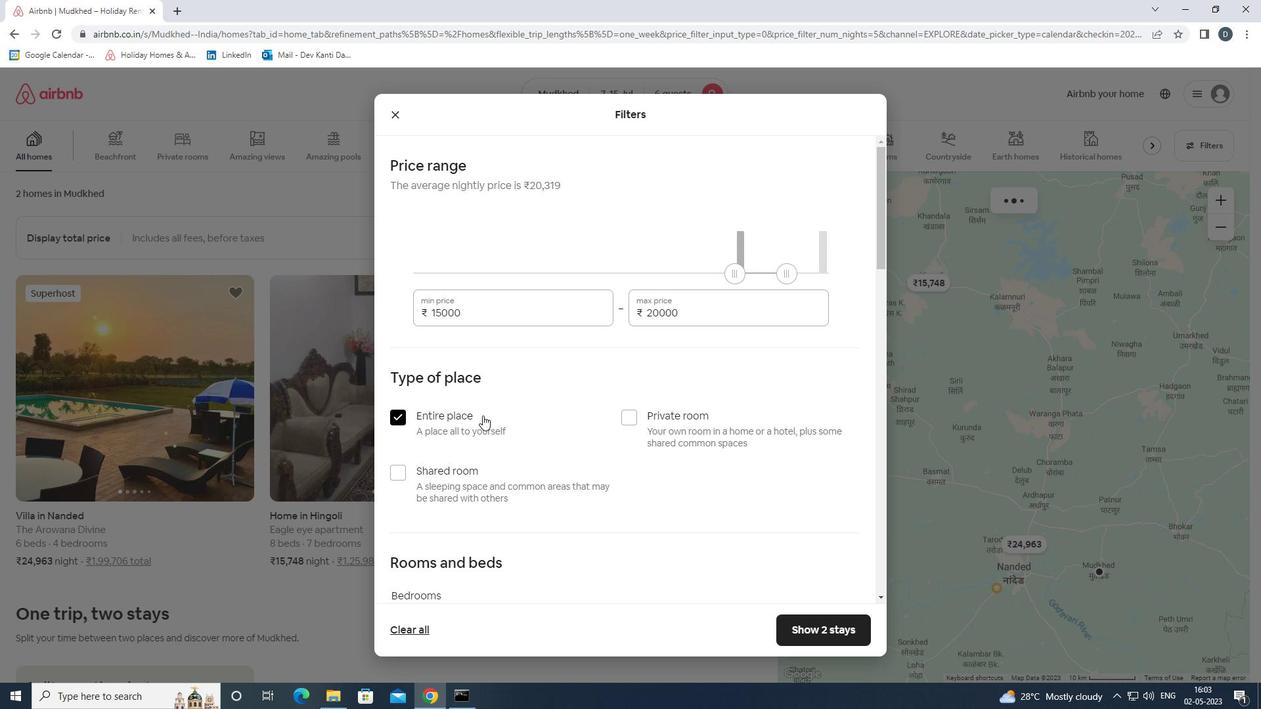 
Action: Mouse moved to (536, 396)
Screenshot: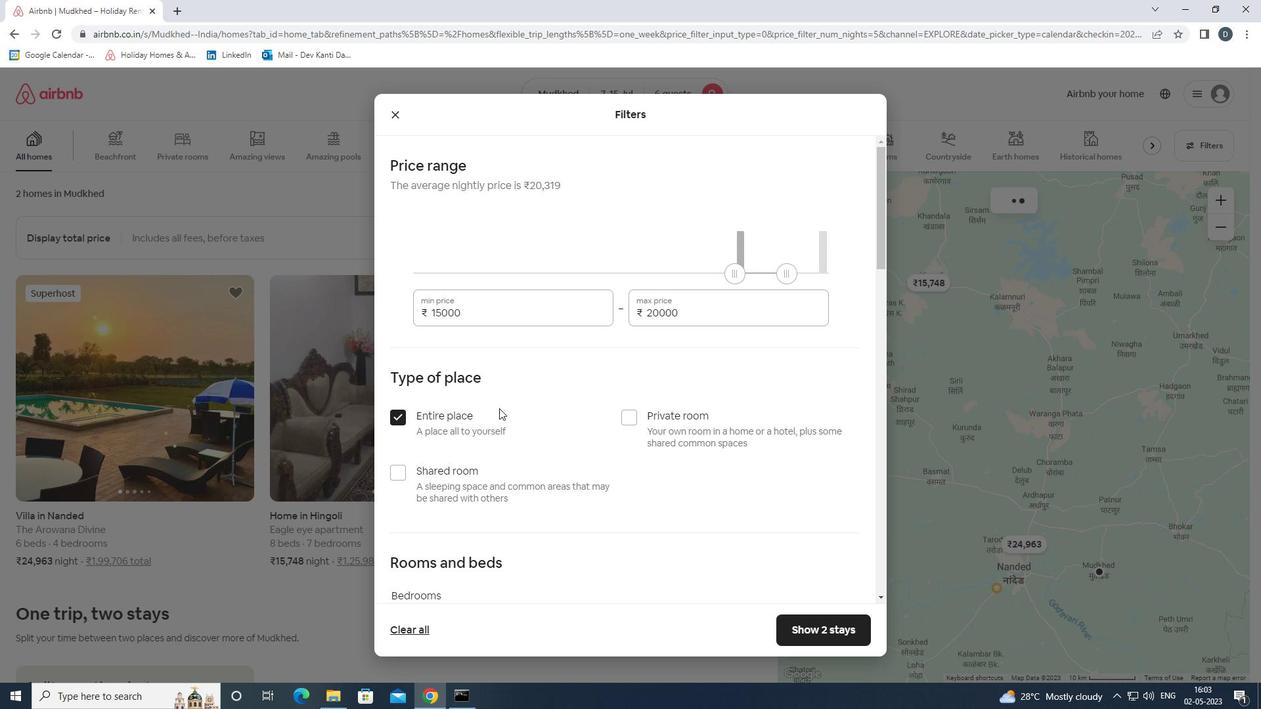 
Action: Mouse scrolled (536, 395) with delta (0, 0)
Screenshot: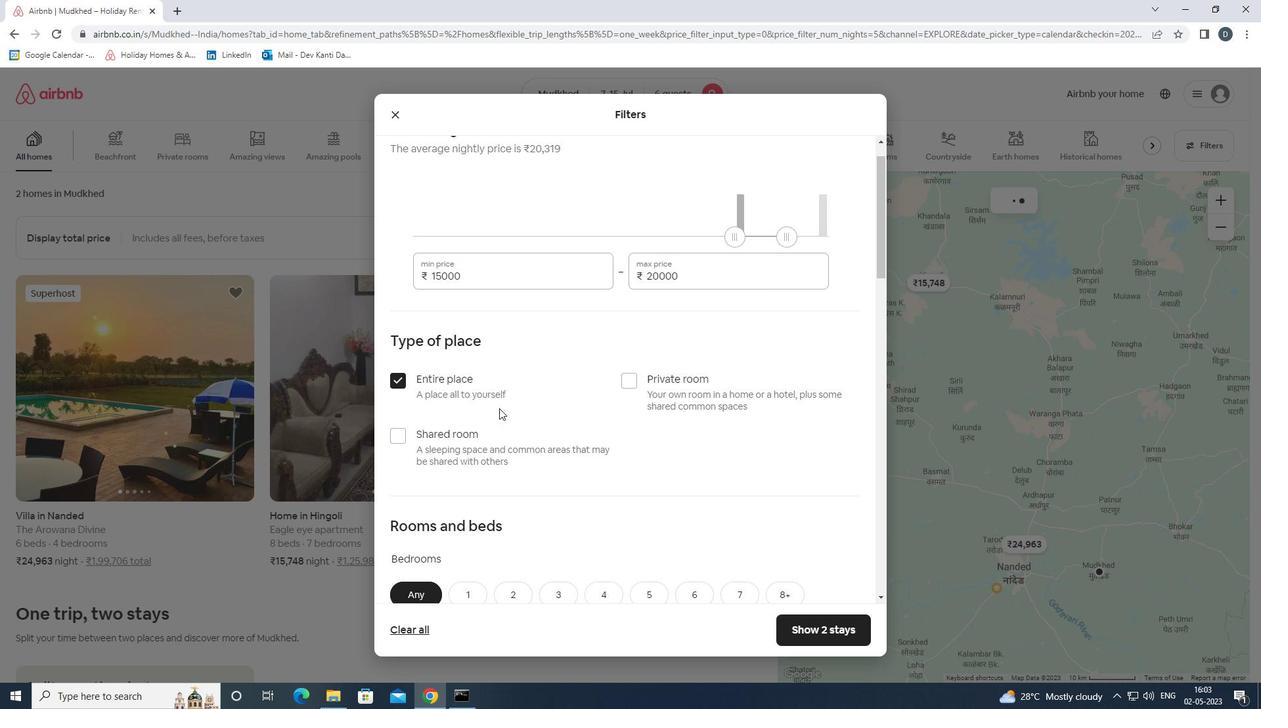 
Action: Mouse scrolled (536, 395) with delta (0, 0)
Screenshot: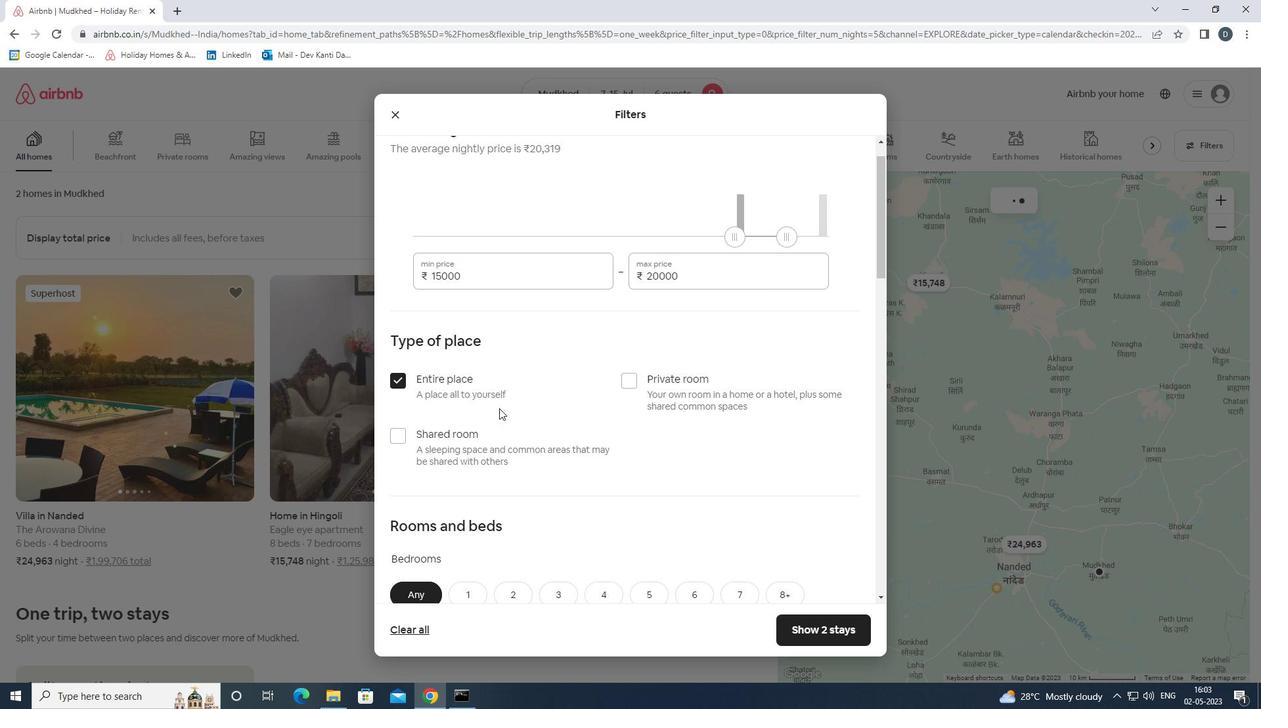 
Action: Mouse moved to (562, 306)
Screenshot: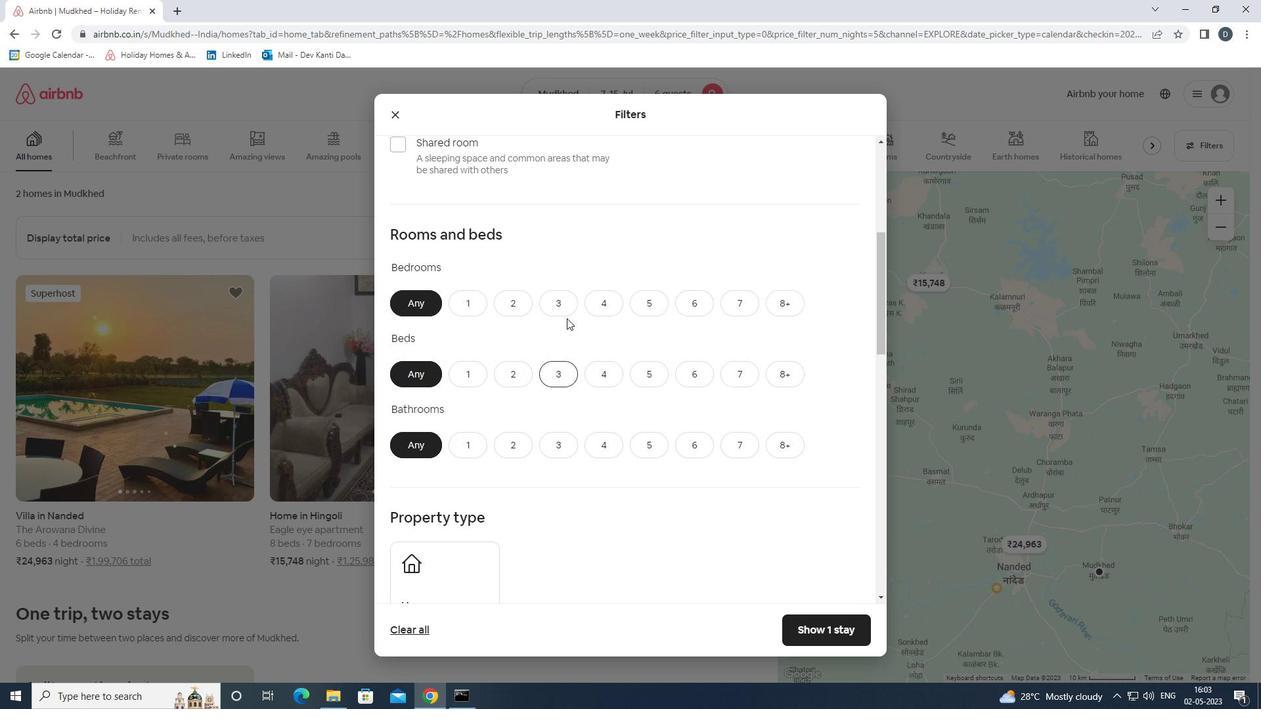 
Action: Mouse pressed left at (562, 306)
Screenshot: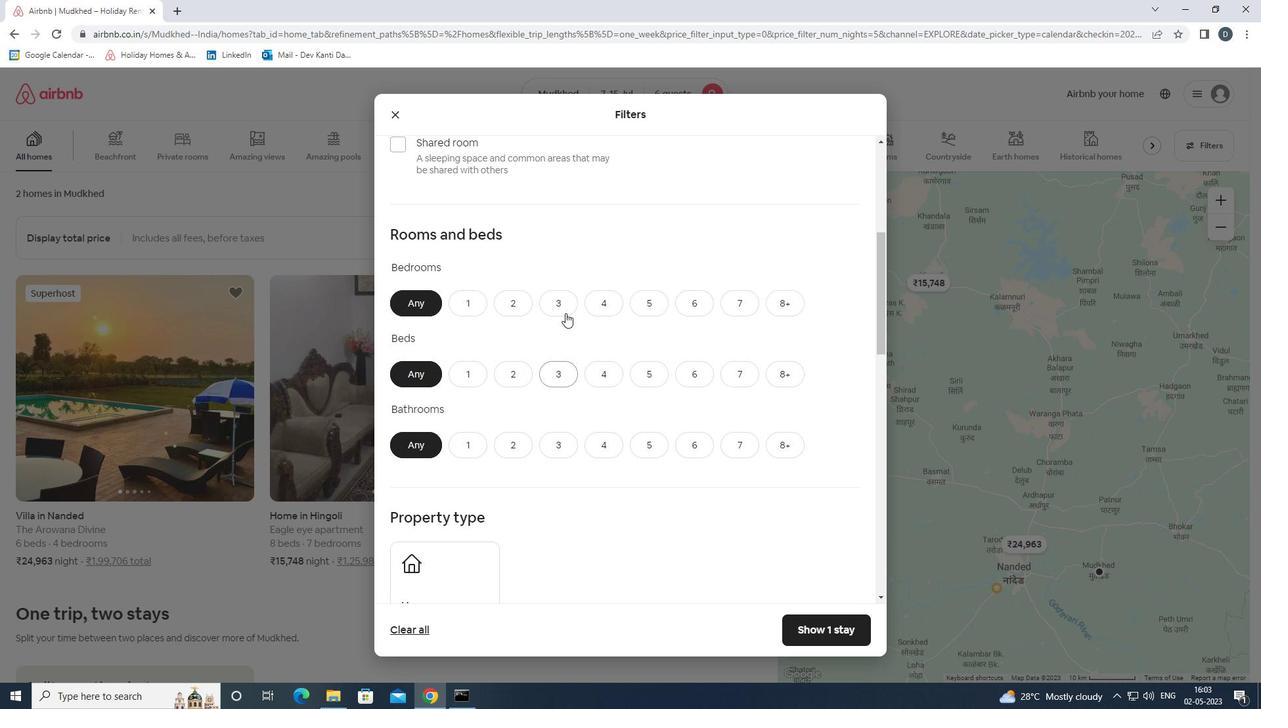 
Action: Mouse moved to (561, 373)
Screenshot: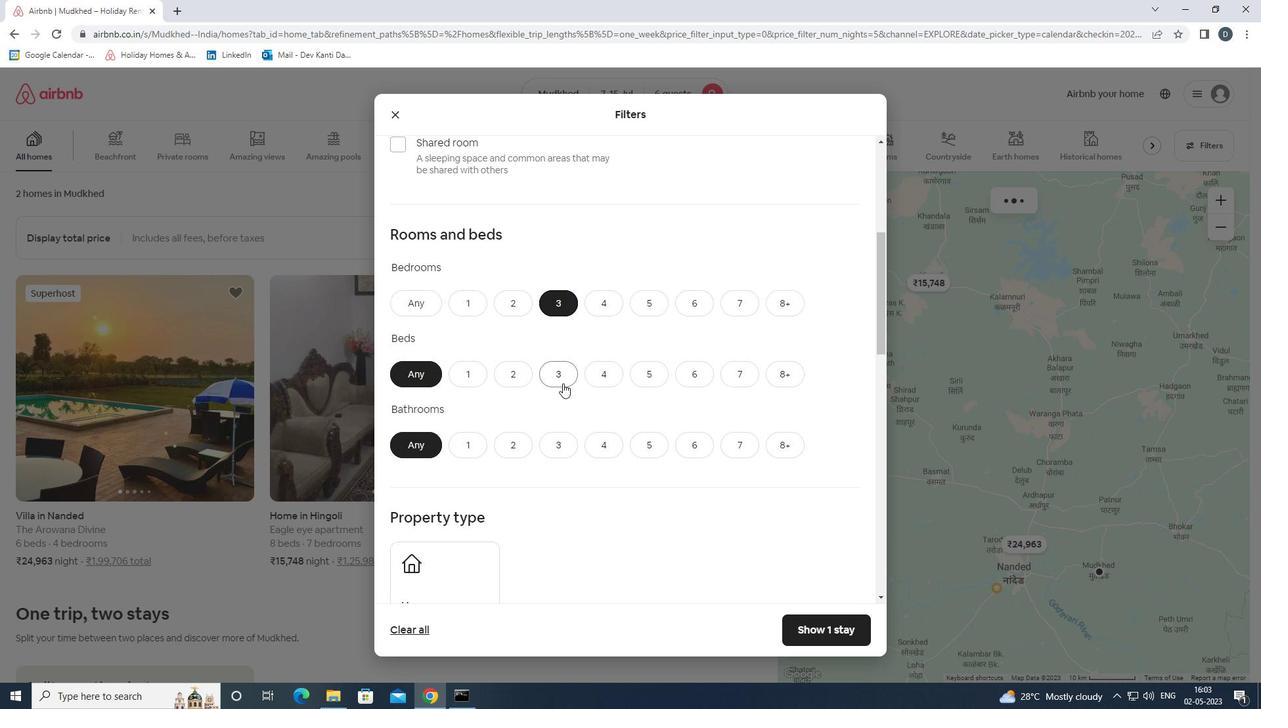 
Action: Mouse pressed left at (561, 373)
Screenshot: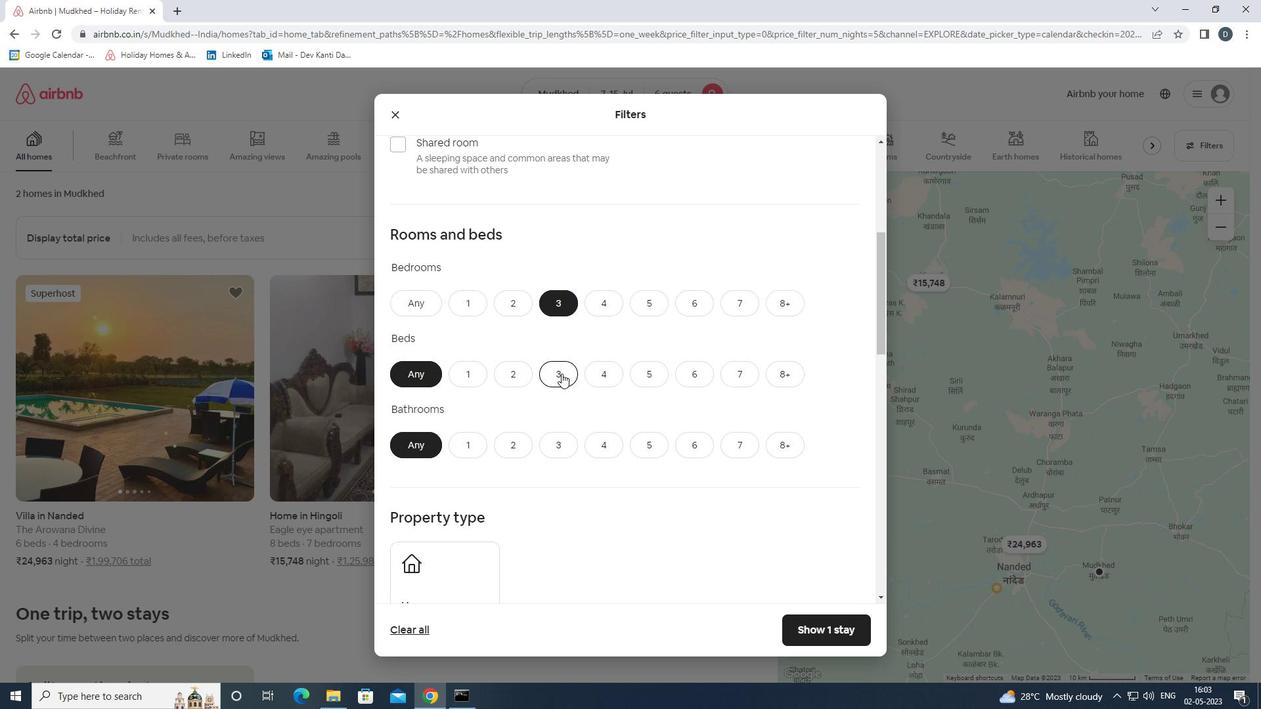 
Action: Mouse moved to (553, 448)
Screenshot: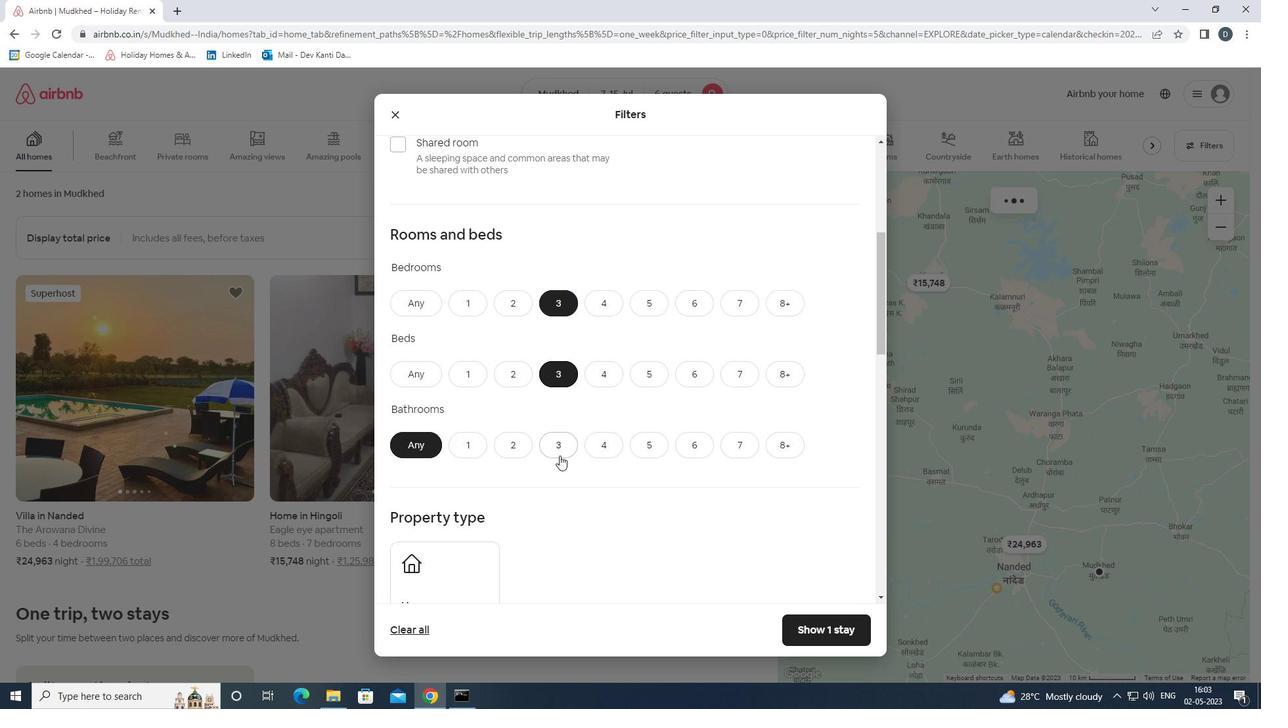 
Action: Mouse pressed left at (553, 448)
Screenshot: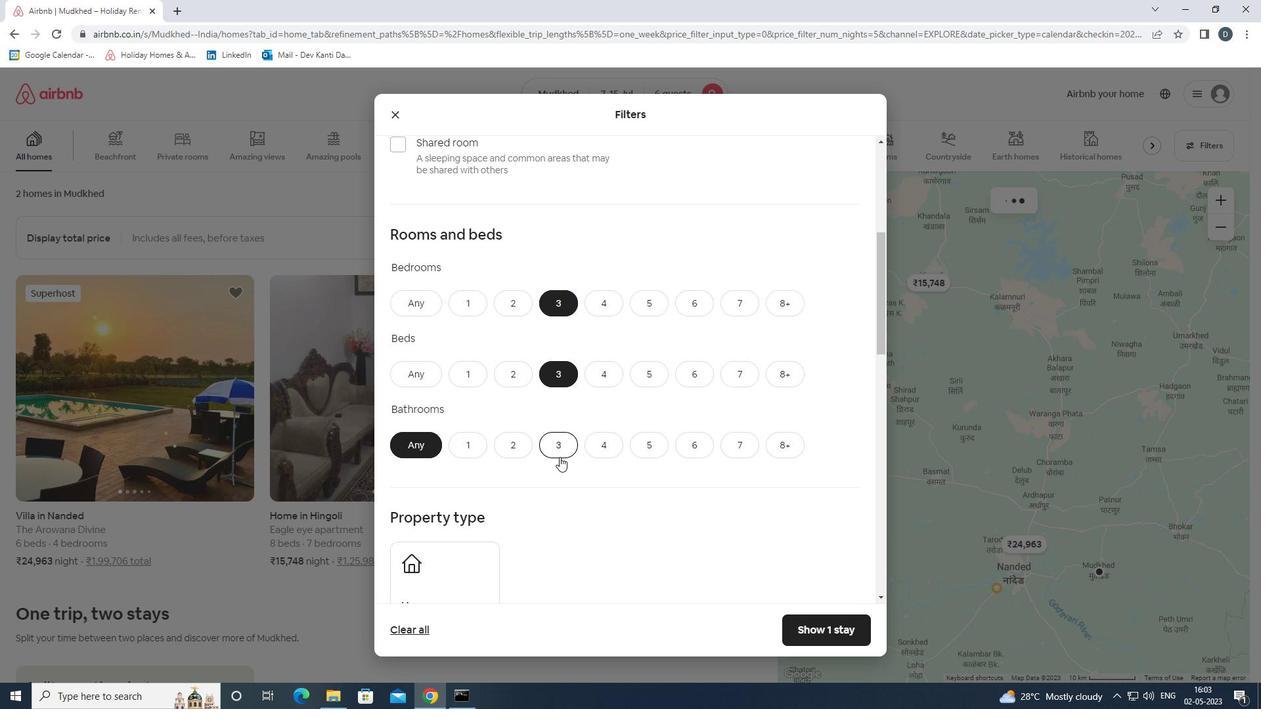 
Action: Mouse moved to (558, 451)
Screenshot: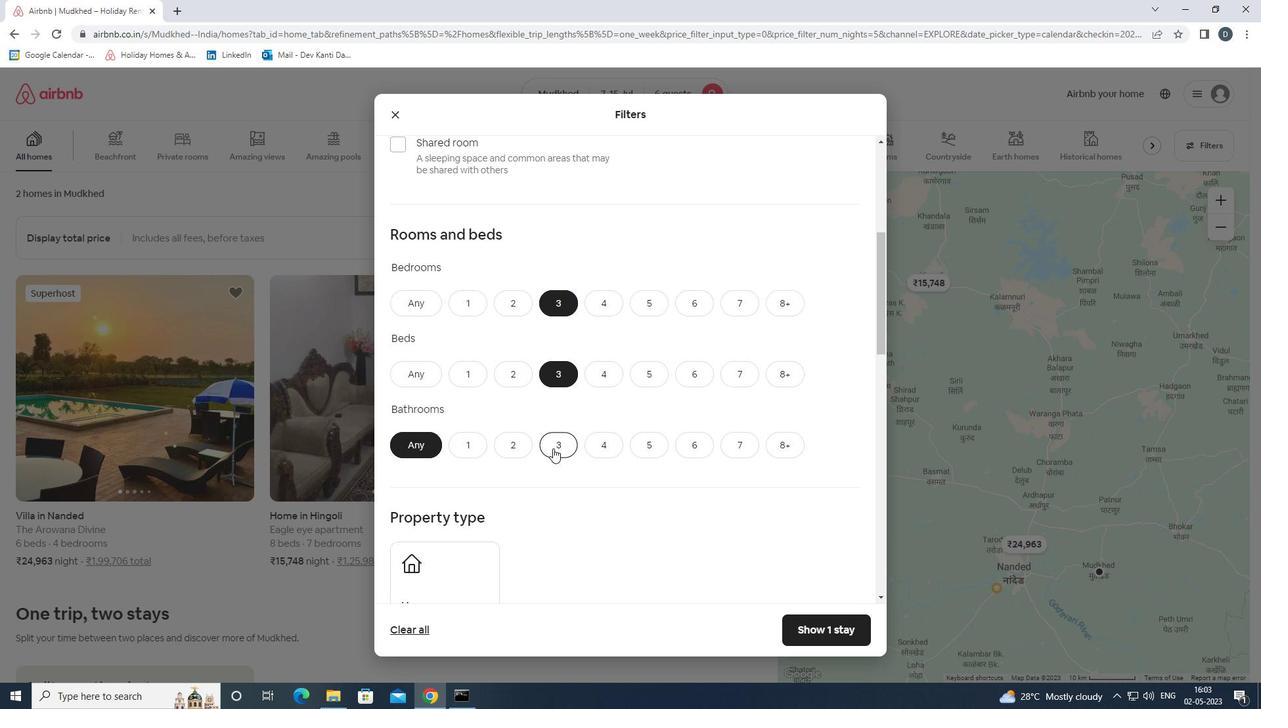 
Action: Mouse scrolled (558, 451) with delta (0, 0)
Screenshot: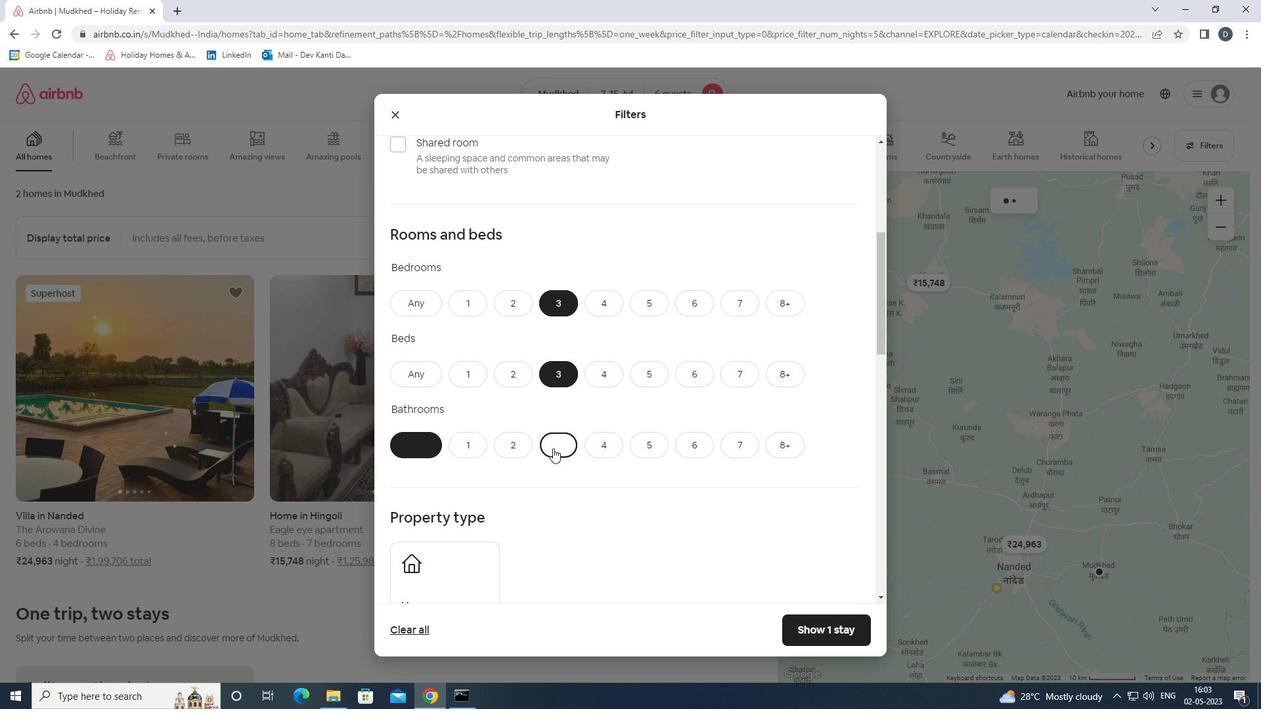 
Action: Mouse scrolled (558, 451) with delta (0, 0)
Screenshot: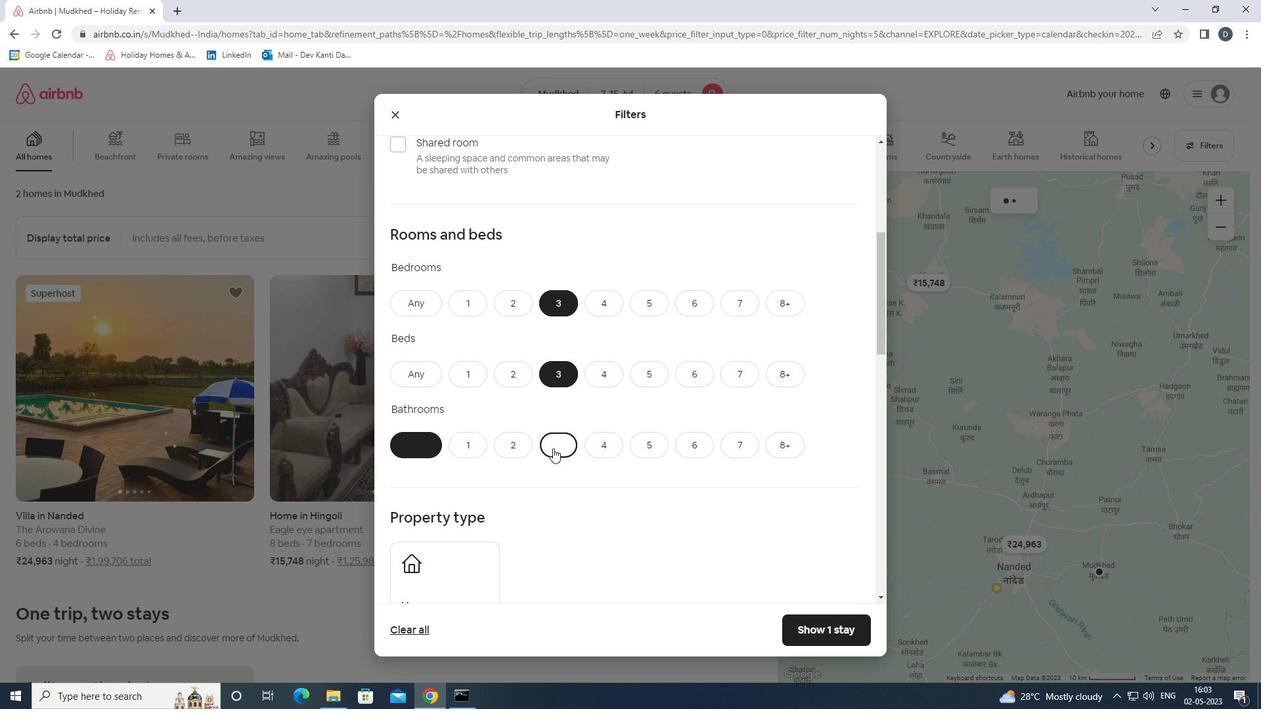 
Action: Mouse scrolled (558, 451) with delta (0, 0)
Screenshot: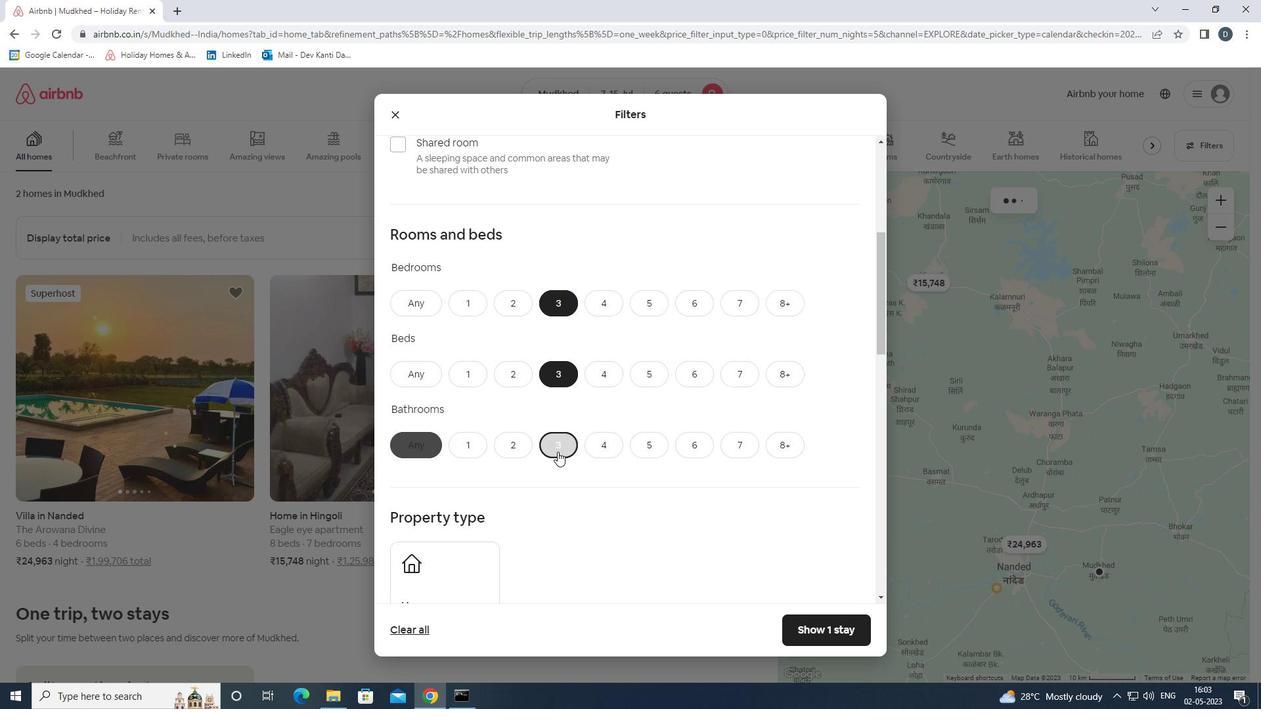 
Action: Mouse moved to (446, 390)
Screenshot: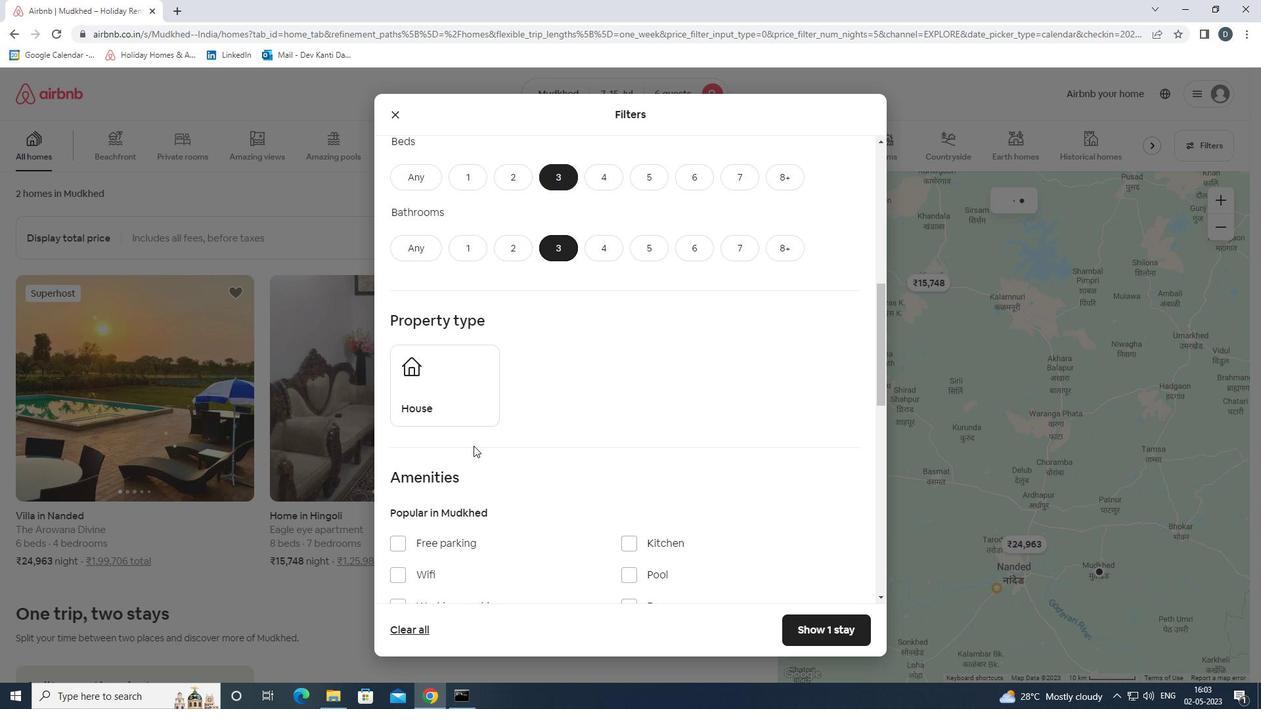 
Action: Mouse pressed left at (446, 390)
Screenshot: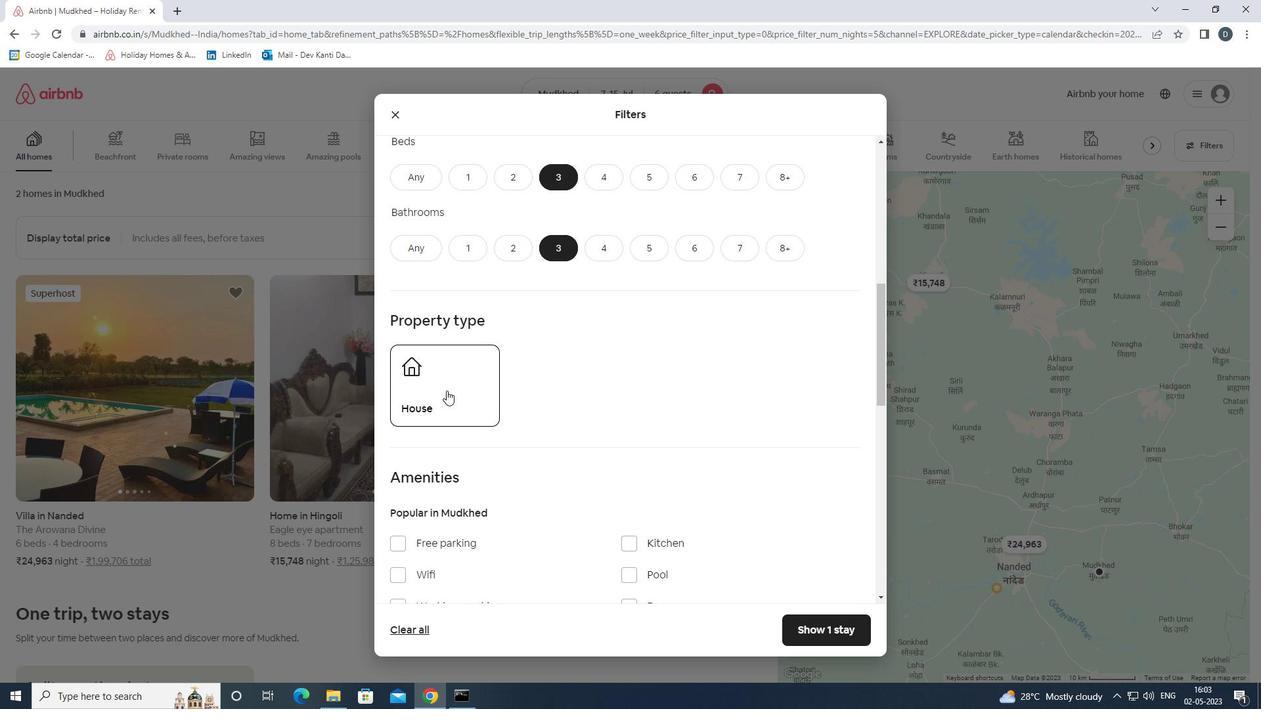 
Action: Mouse moved to (564, 428)
Screenshot: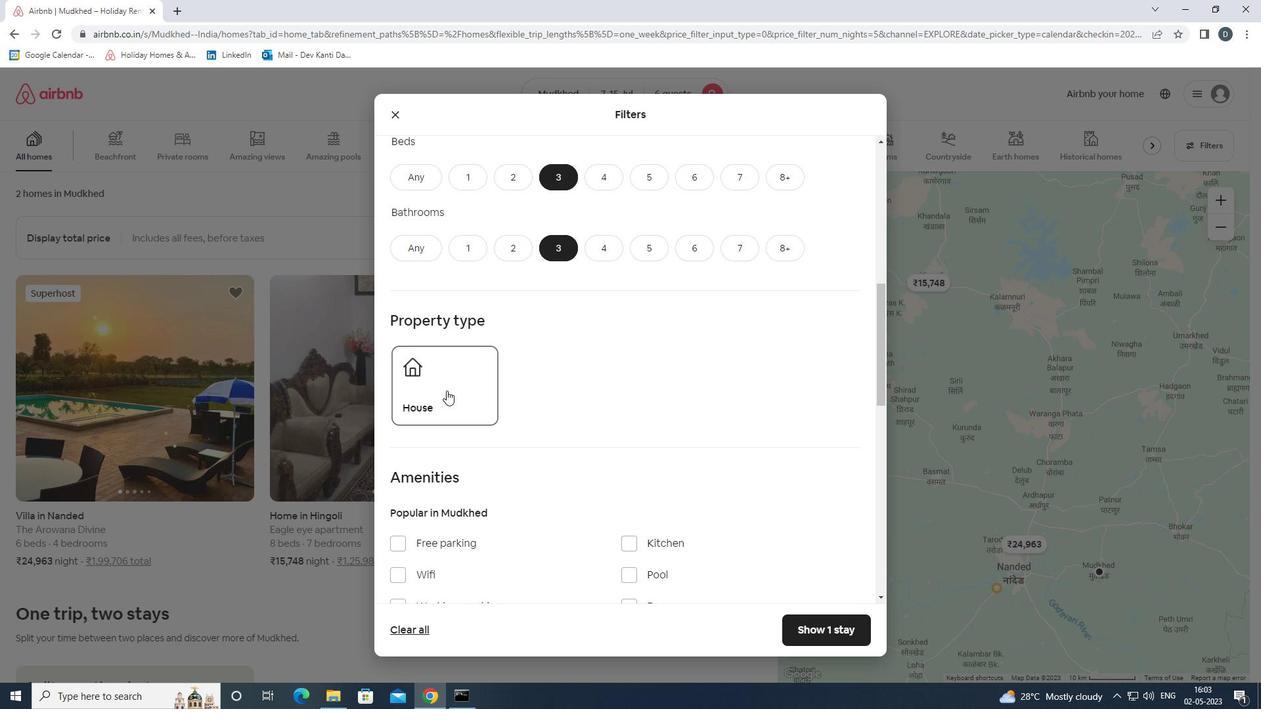 
Action: Mouse scrolled (564, 427) with delta (0, 0)
Screenshot: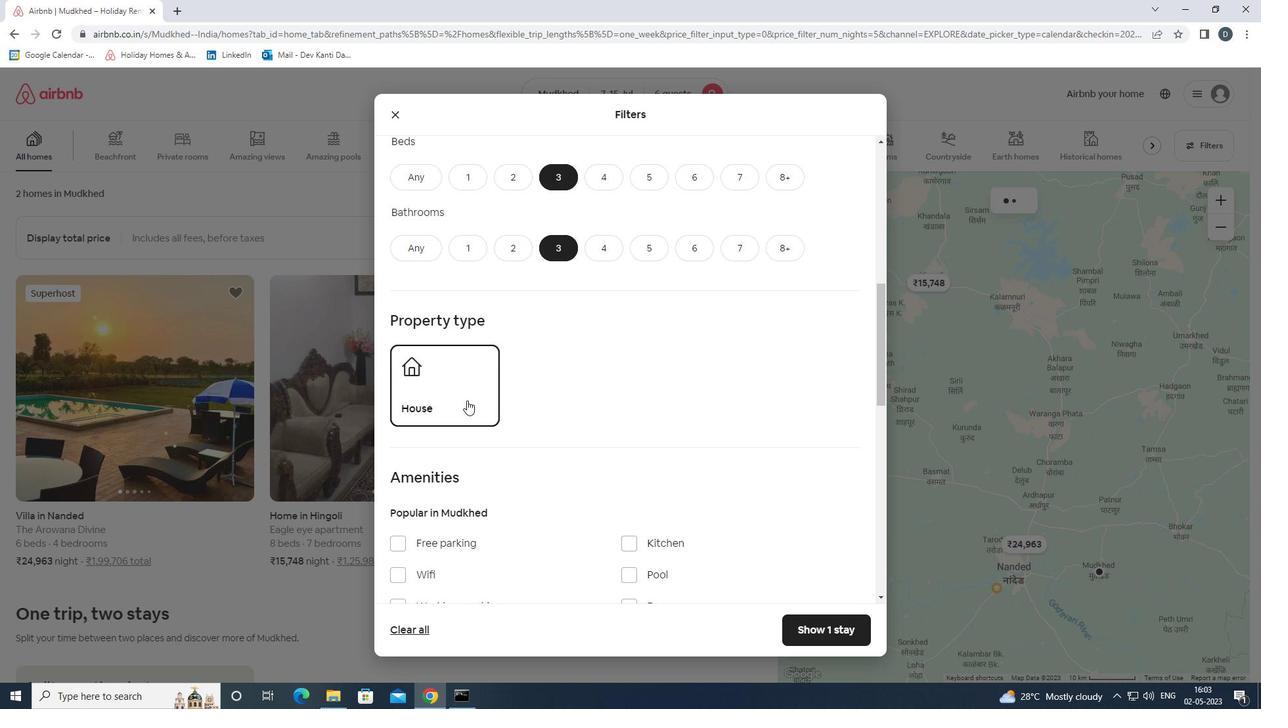 
Action: Mouse scrolled (564, 427) with delta (0, 0)
Screenshot: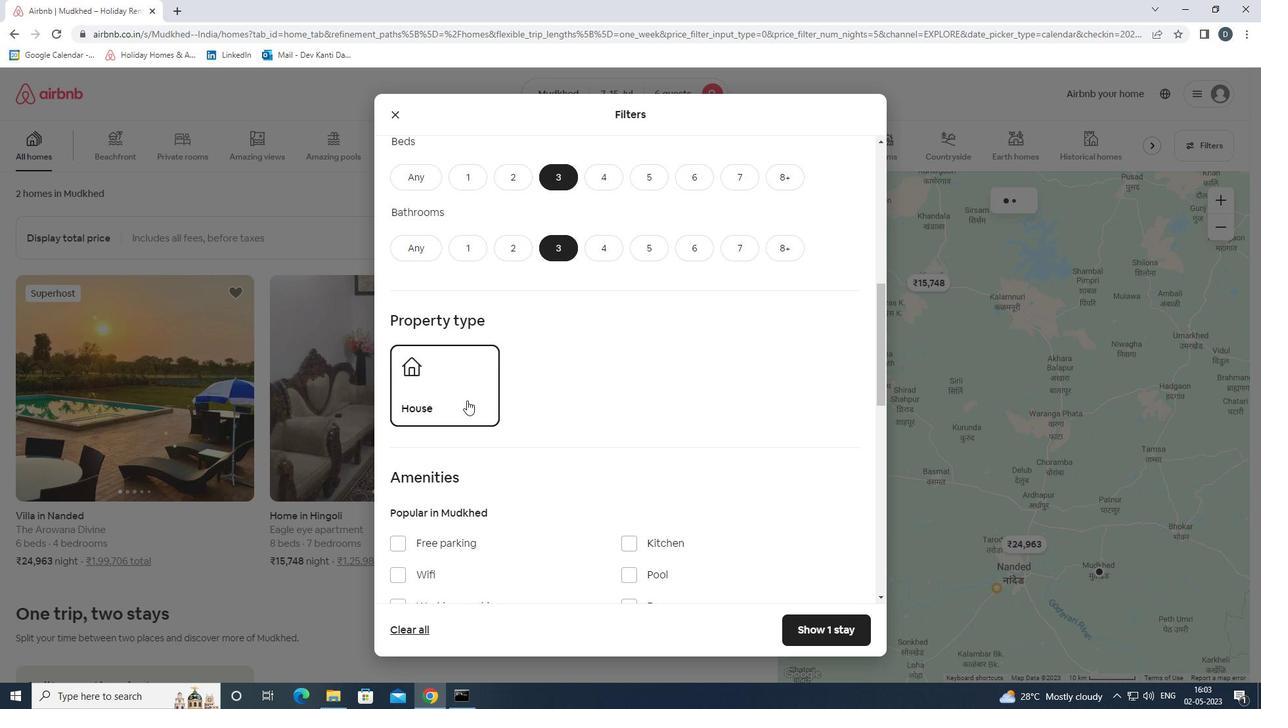 
Action: Mouse scrolled (564, 427) with delta (0, 0)
Screenshot: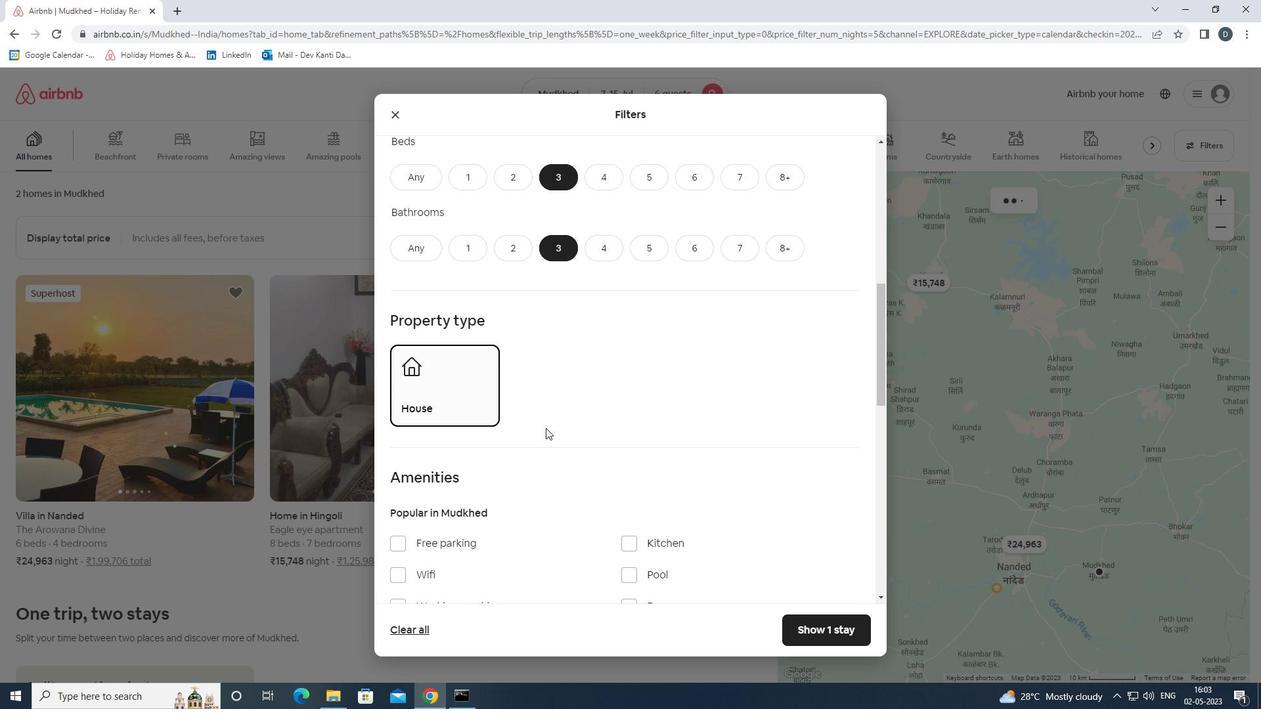 
Action: Mouse moved to (448, 413)
Screenshot: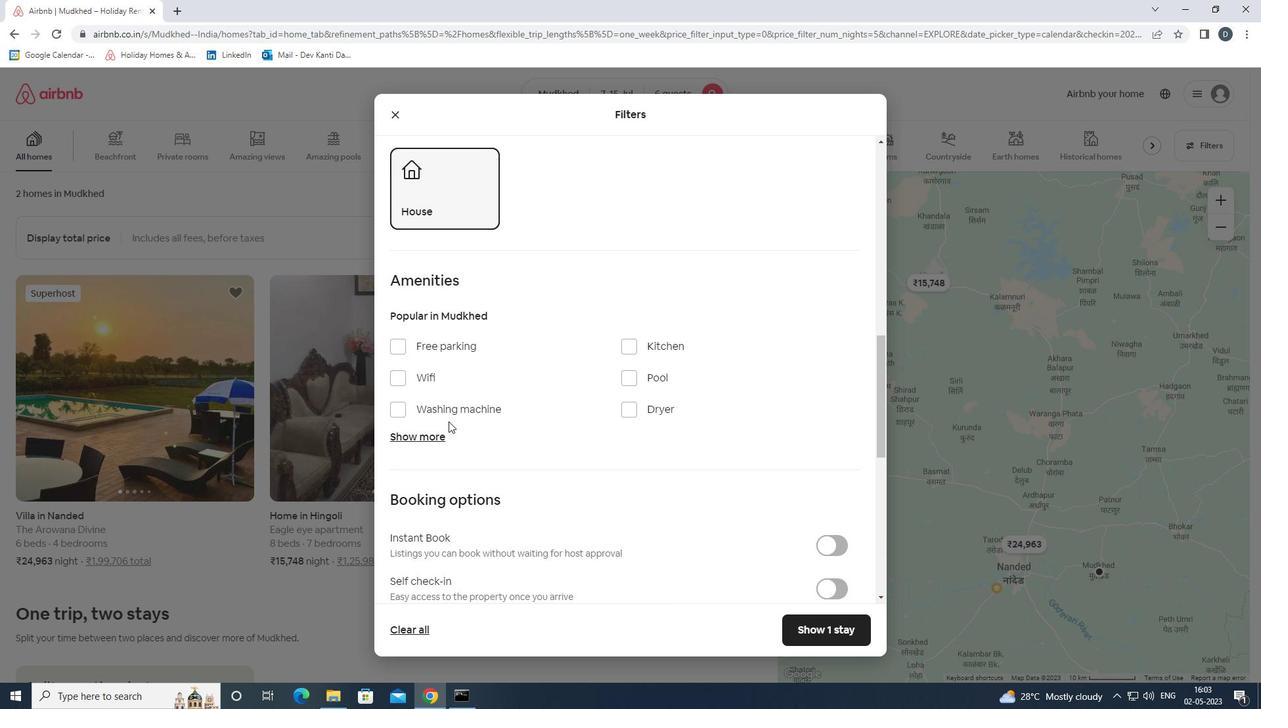 
Action: Mouse pressed left at (448, 413)
Screenshot: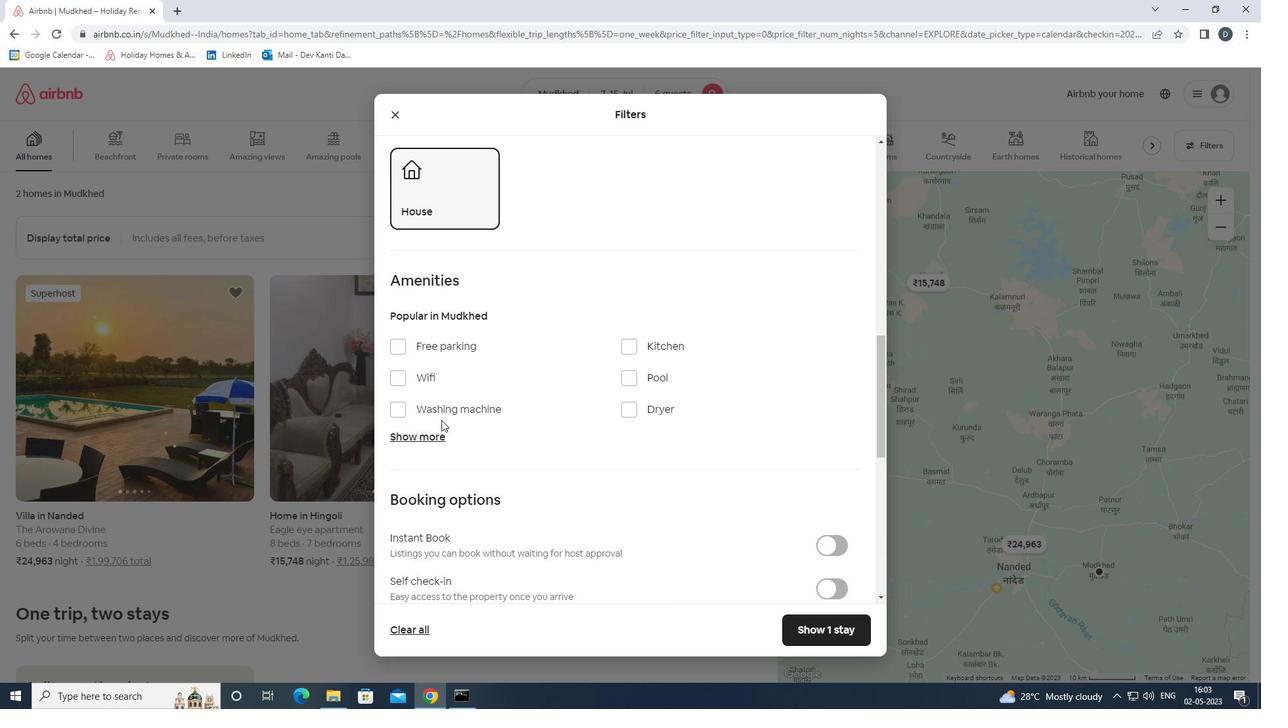 
Action: Mouse moved to (537, 423)
Screenshot: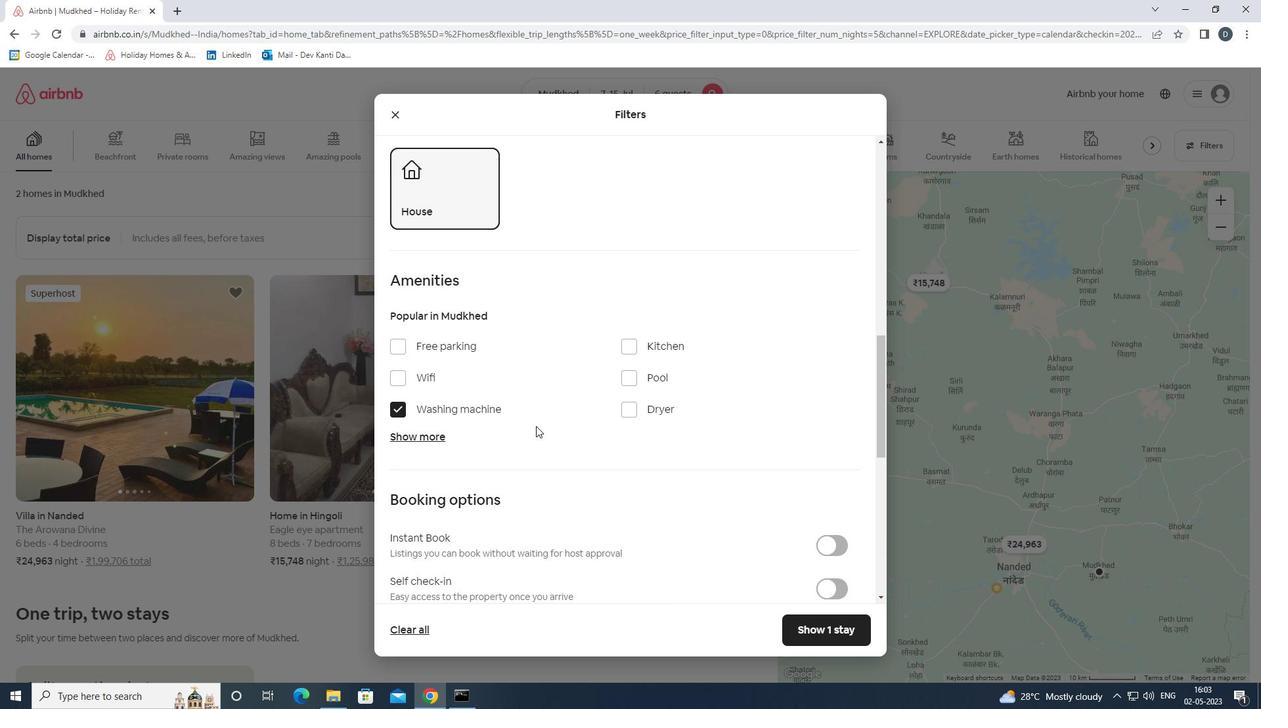 
Action: Mouse scrolled (537, 422) with delta (0, 0)
Screenshot: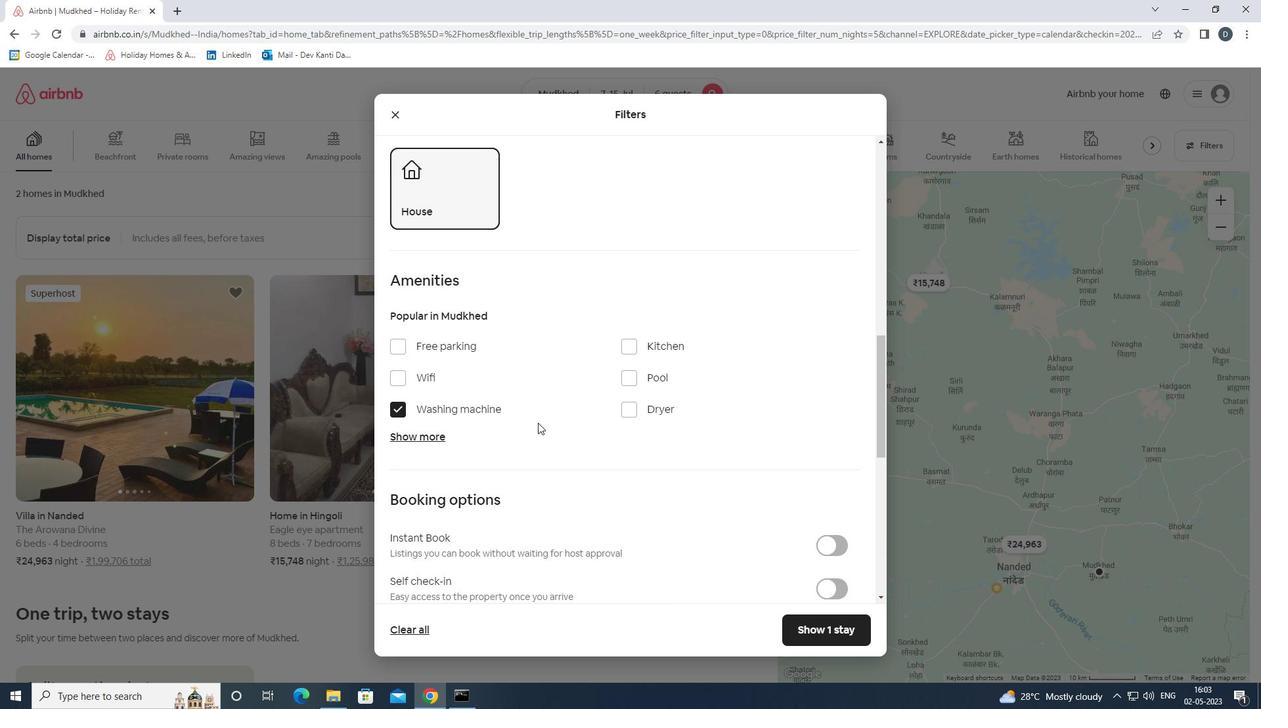
Action: Mouse scrolled (537, 422) with delta (0, 0)
Screenshot: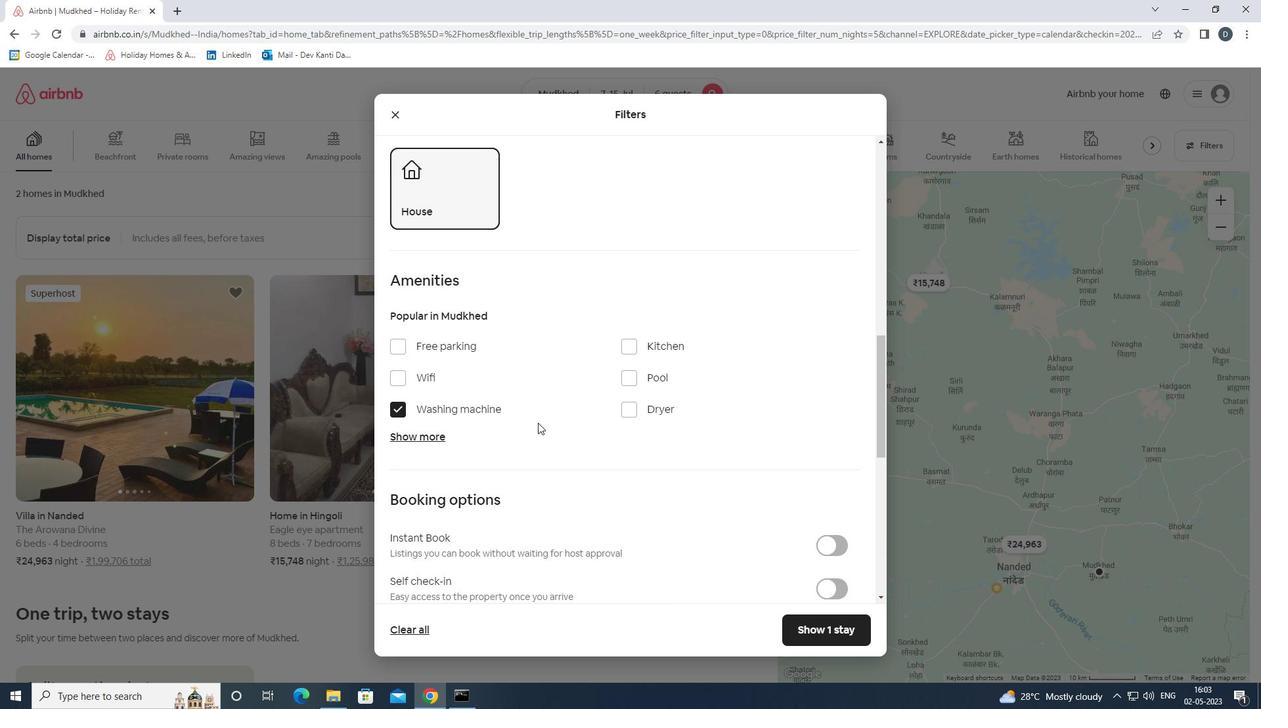 
Action: Mouse scrolled (537, 422) with delta (0, 0)
Screenshot: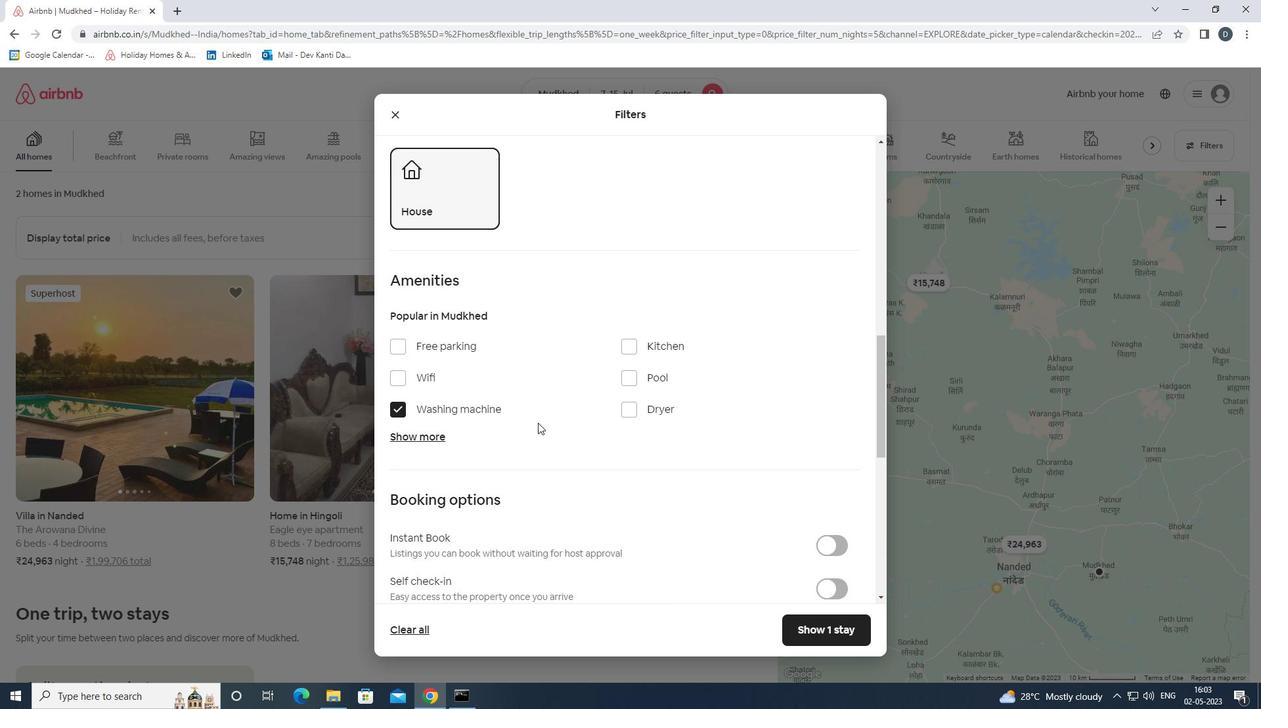 
Action: Mouse scrolled (537, 422) with delta (0, 0)
Screenshot: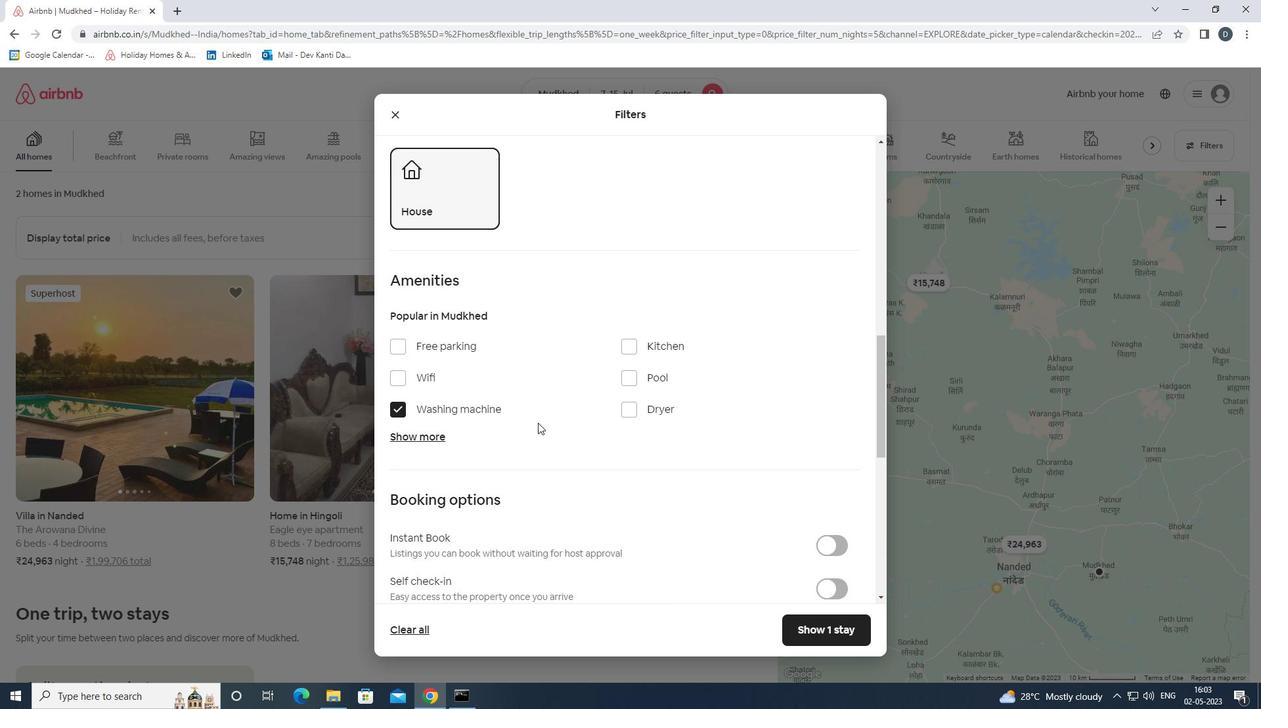 
Action: Mouse scrolled (537, 422) with delta (0, 0)
Screenshot: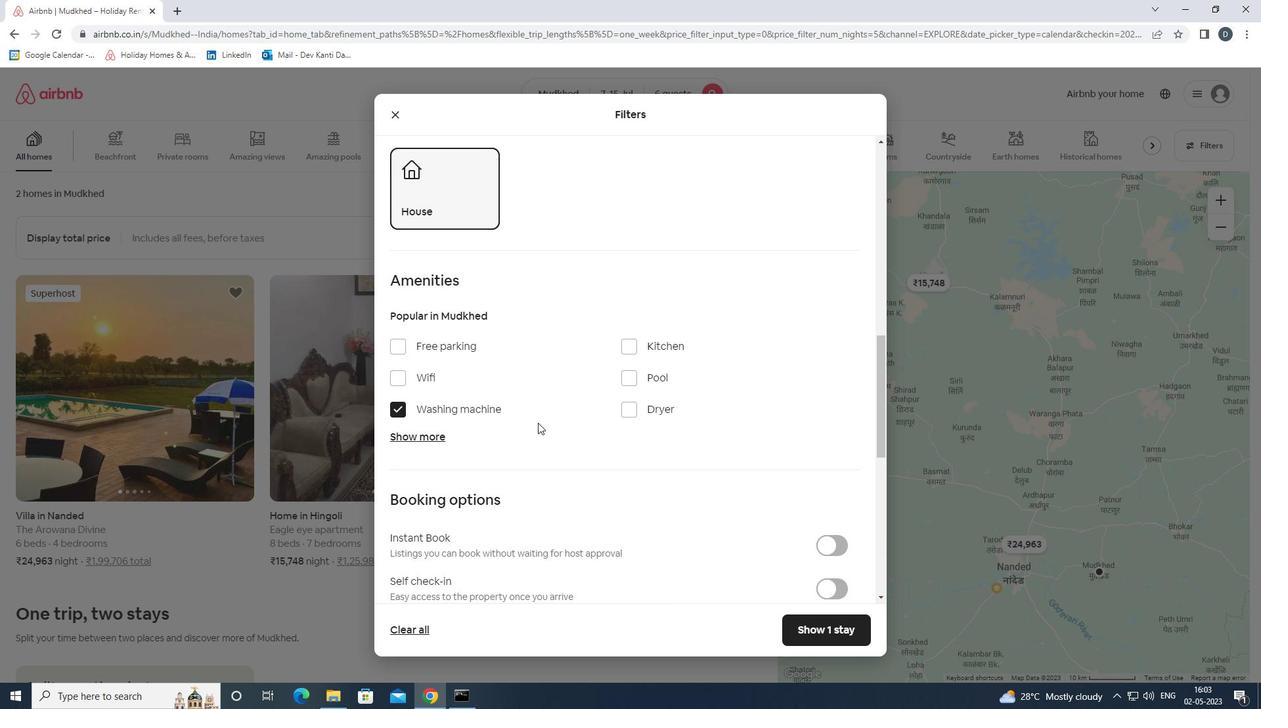 
Action: Mouse moved to (838, 264)
Screenshot: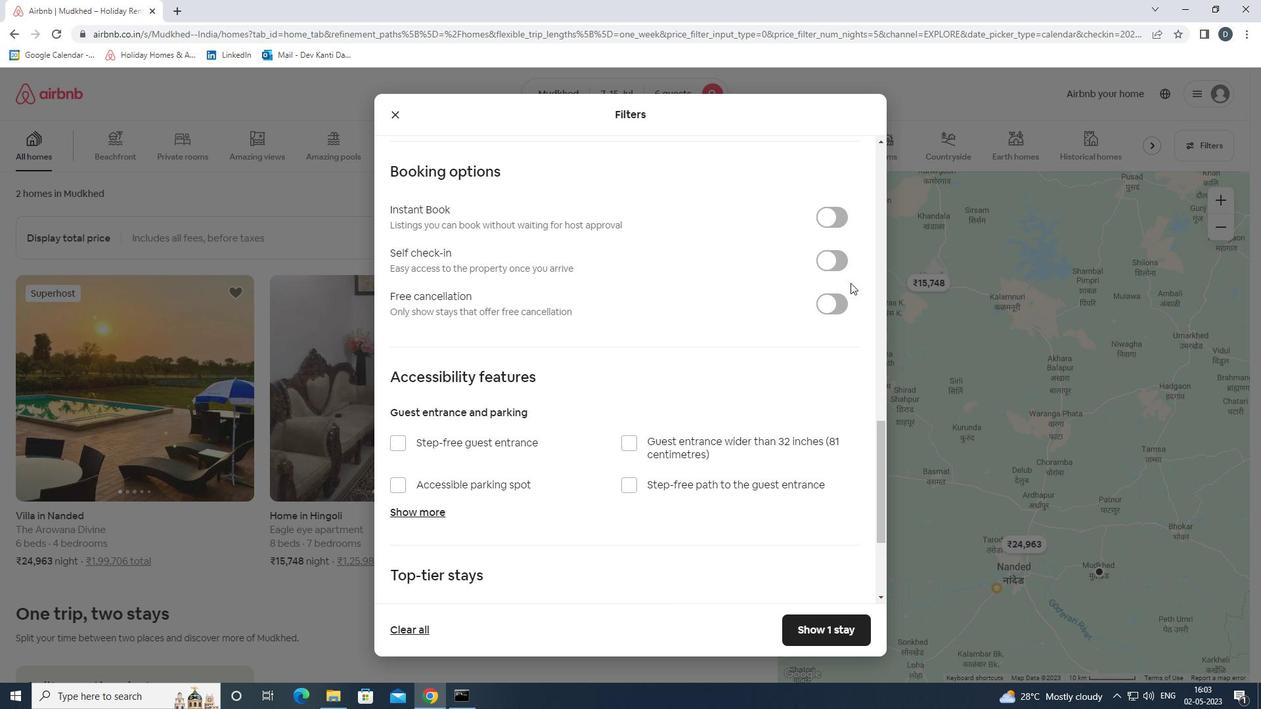 
Action: Mouse pressed left at (838, 264)
Screenshot: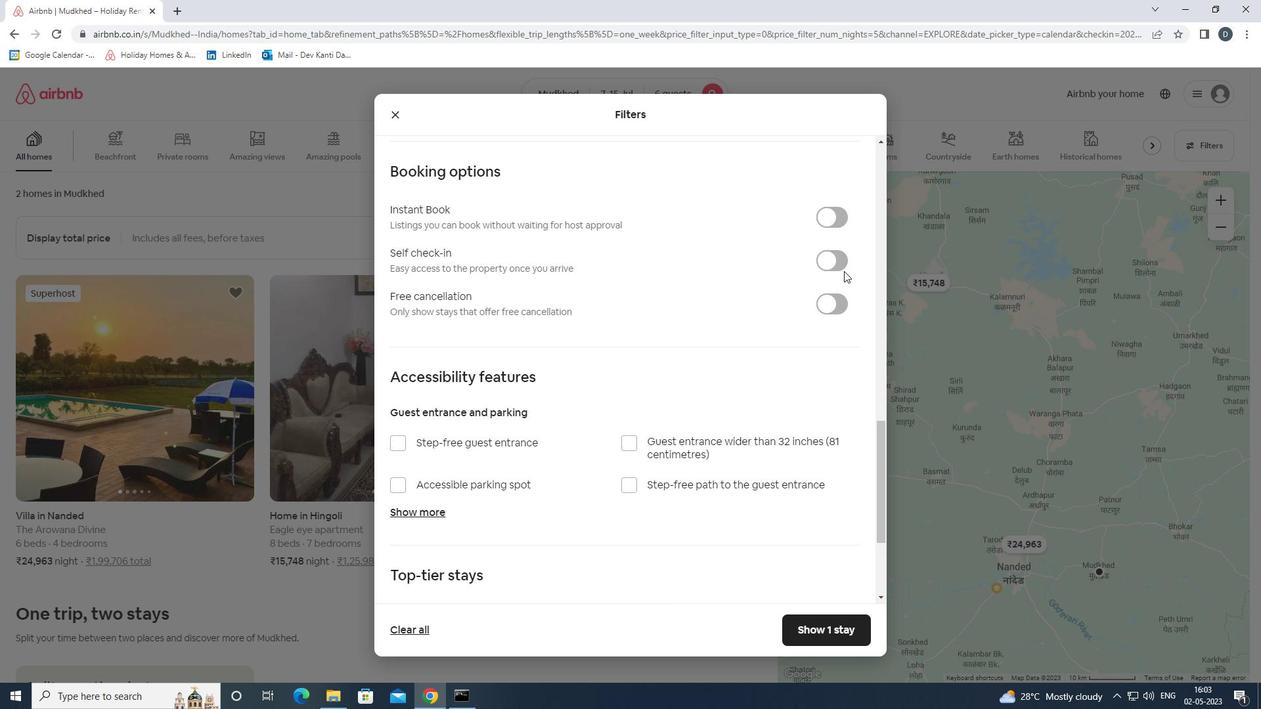 
Action: Mouse moved to (751, 350)
Screenshot: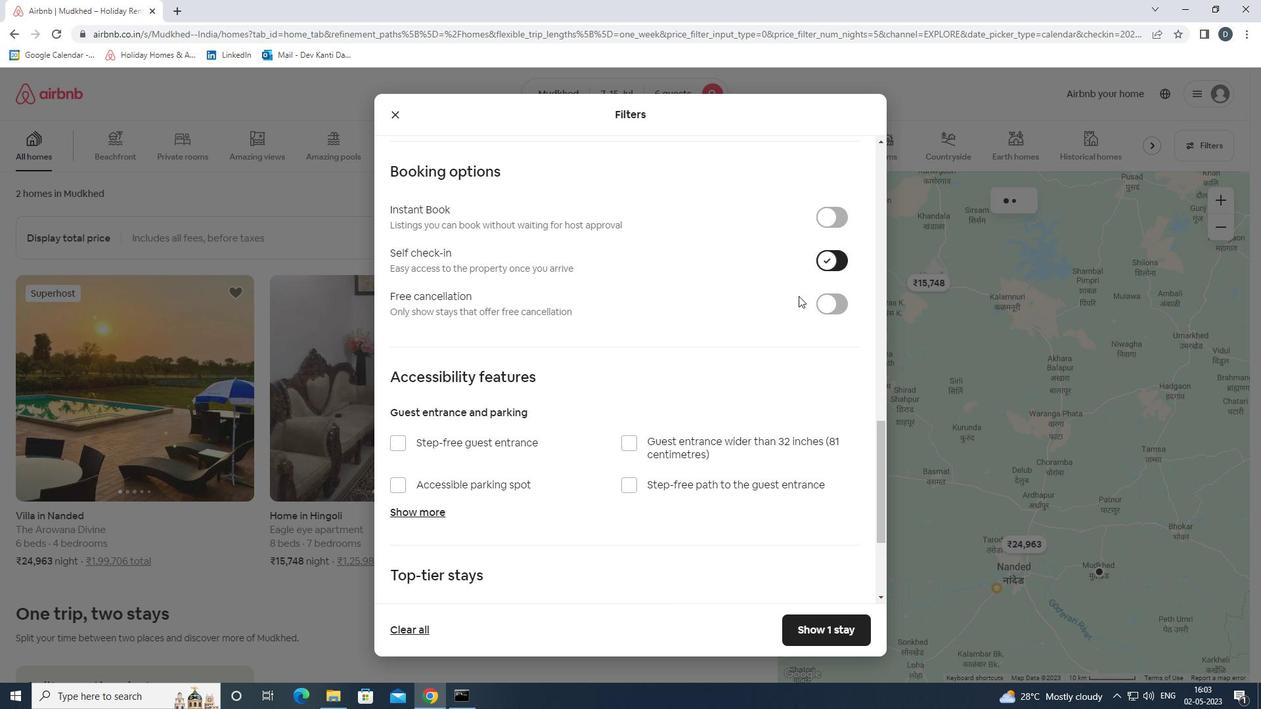 
Action: Mouse scrolled (751, 350) with delta (0, 0)
Screenshot: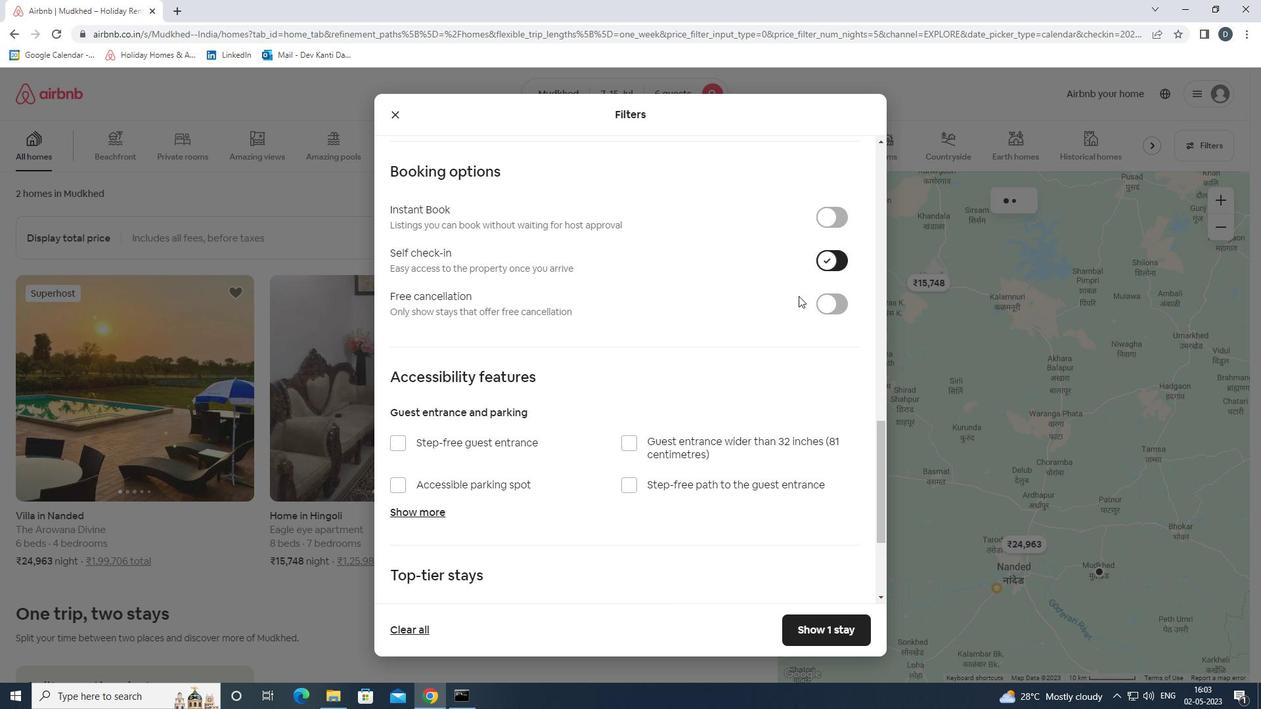 
Action: Mouse moved to (751, 354)
Screenshot: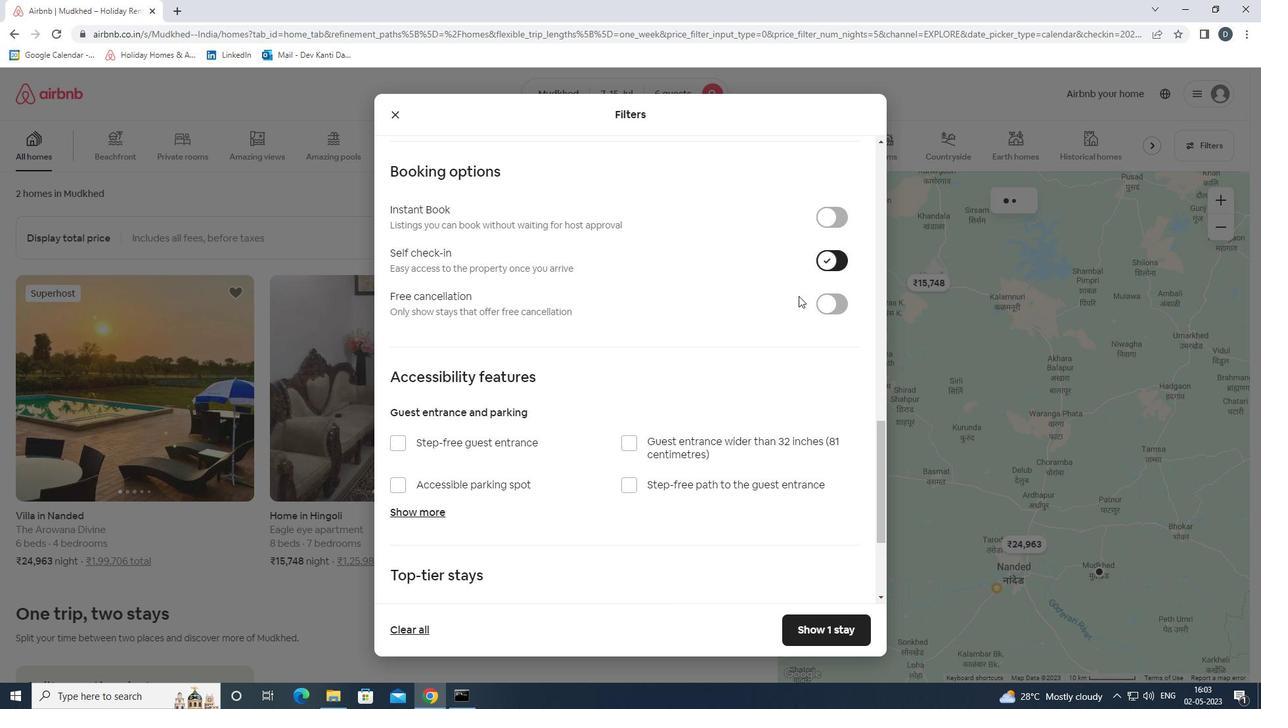 
Action: Mouse scrolled (751, 353) with delta (0, 0)
Screenshot: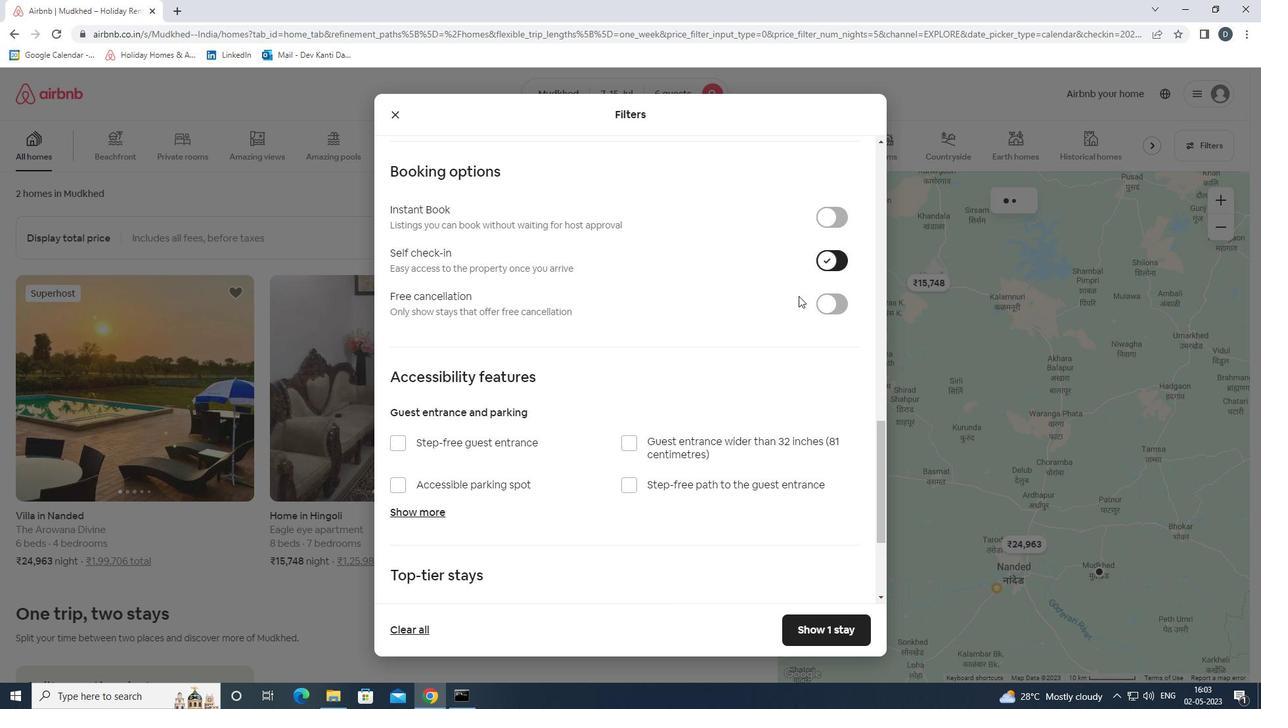 
Action: Mouse moved to (751, 354)
Screenshot: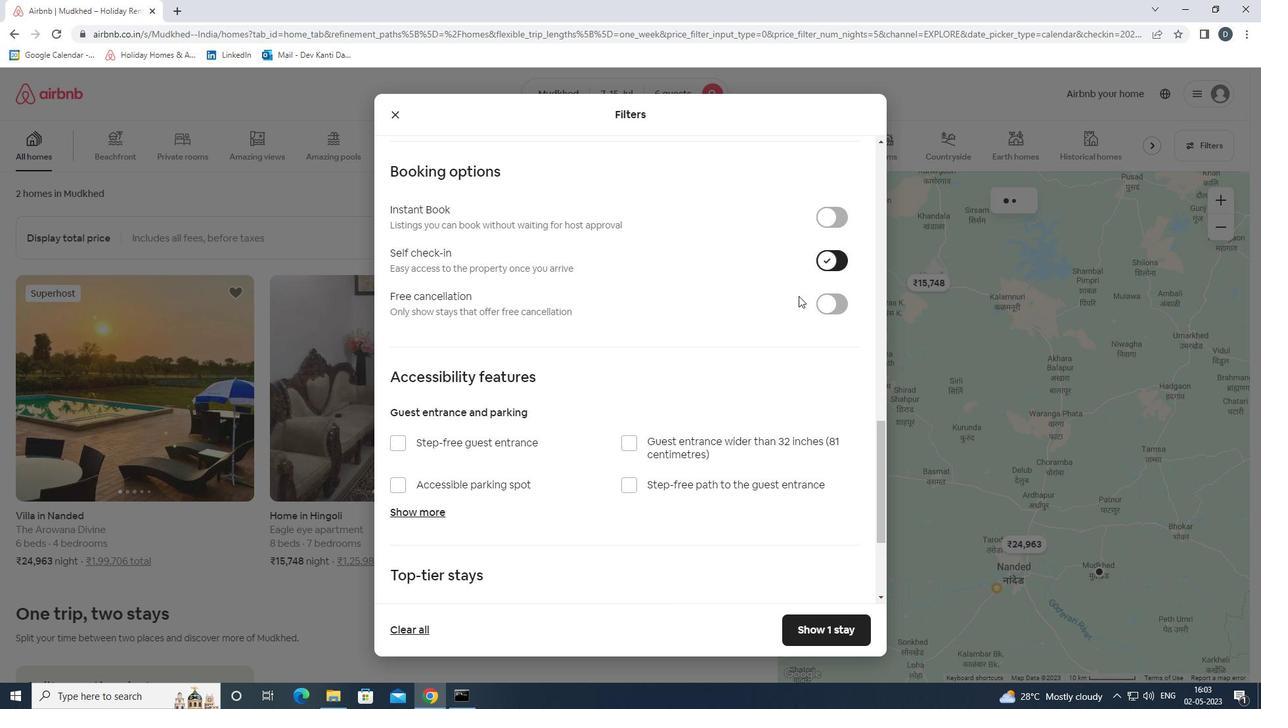 
Action: Mouse scrolled (751, 354) with delta (0, 0)
Screenshot: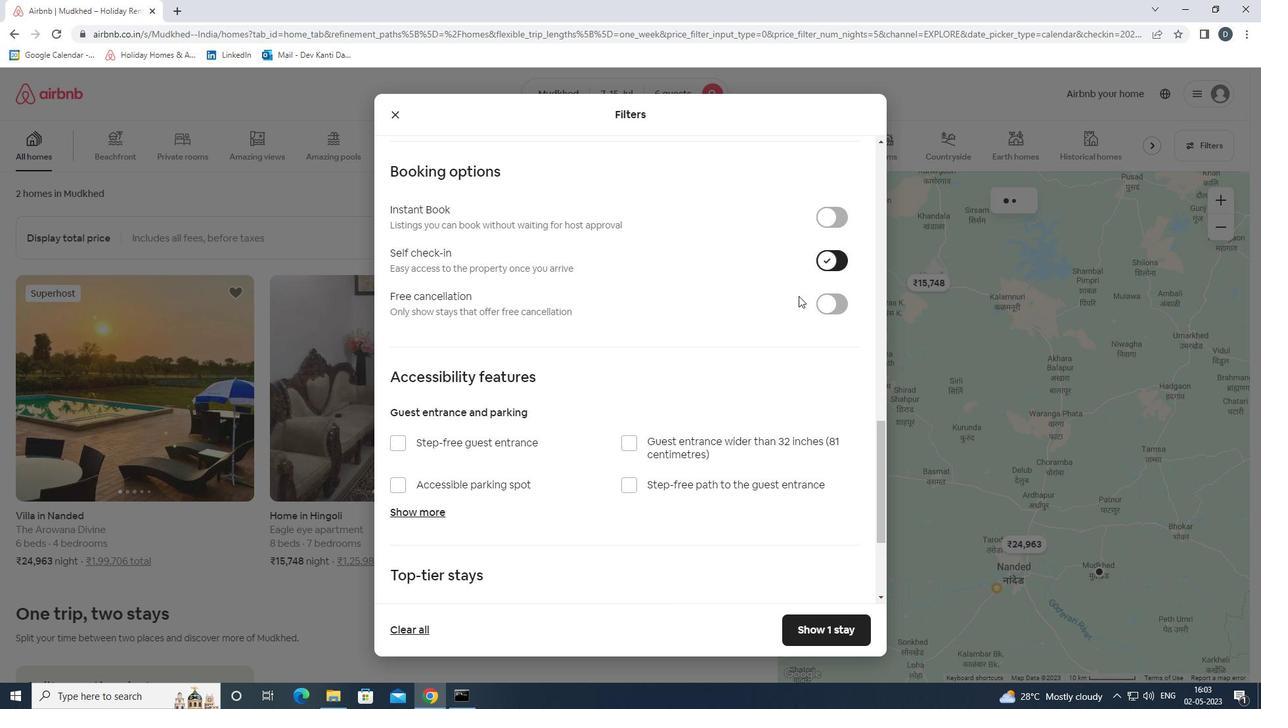 
Action: Mouse moved to (751, 356)
Screenshot: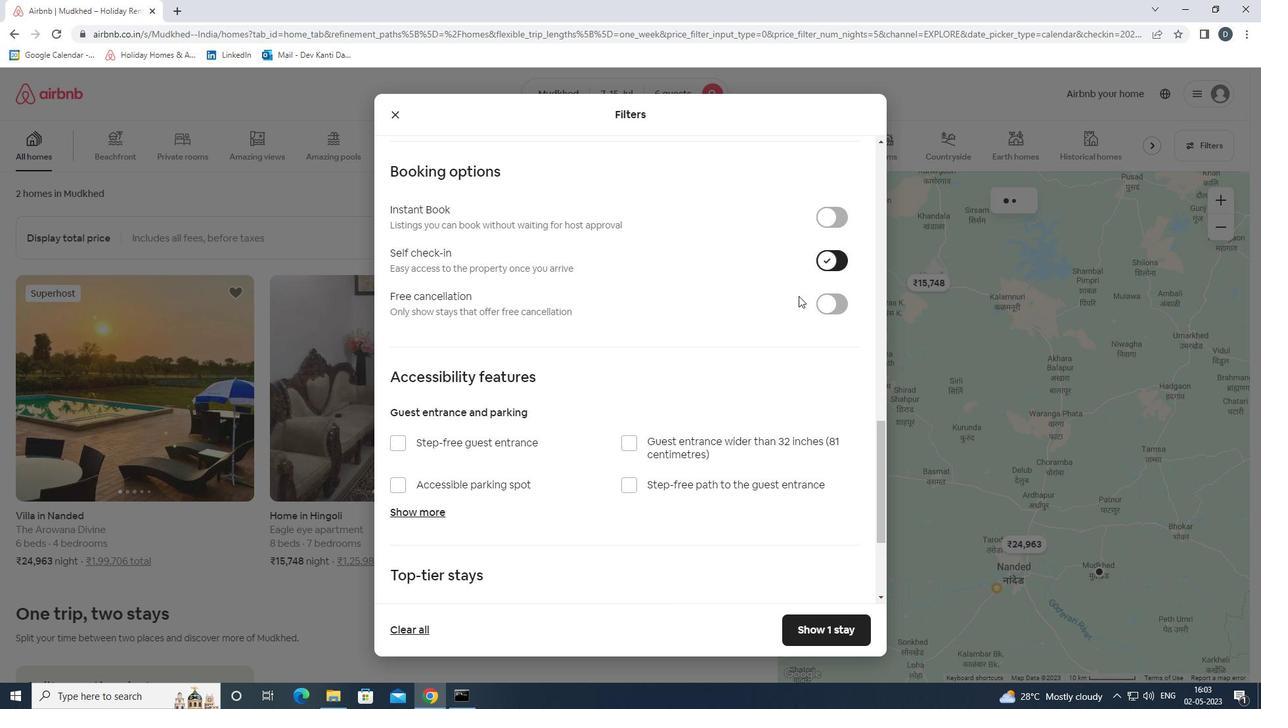 
Action: Mouse scrolled (751, 356) with delta (0, 0)
Screenshot: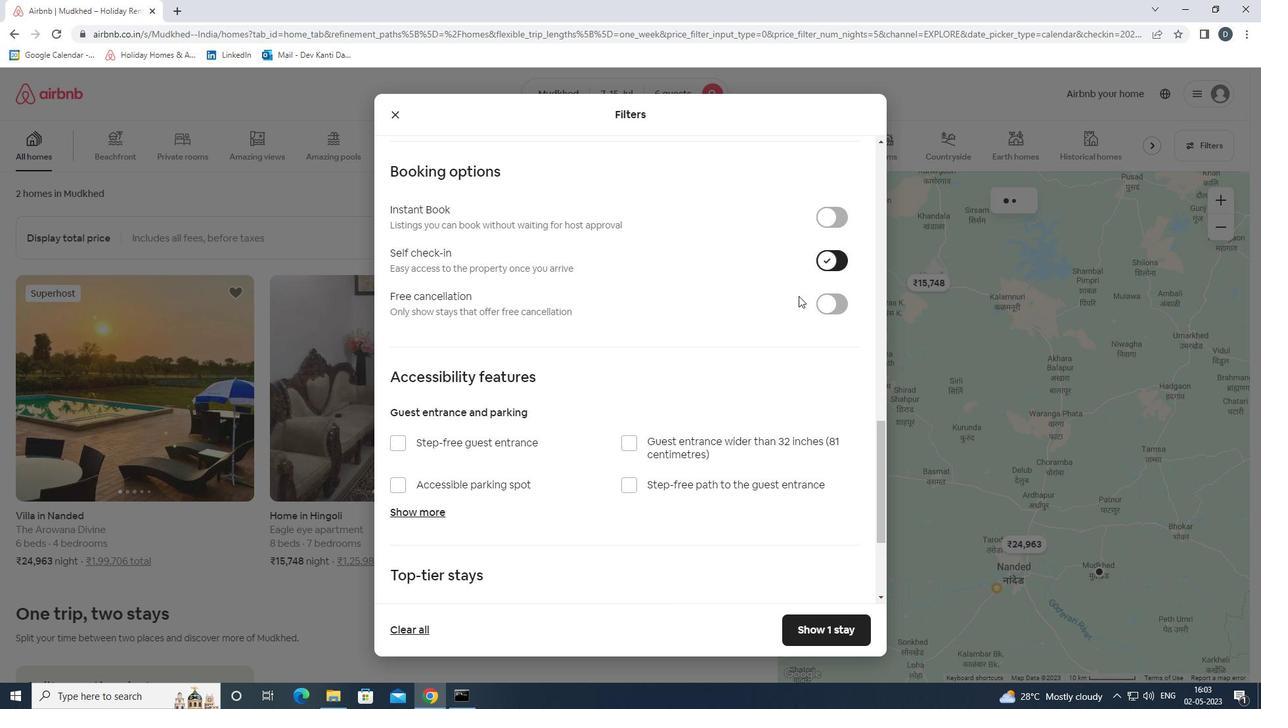
Action: Mouse moved to (751, 357)
Screenshot: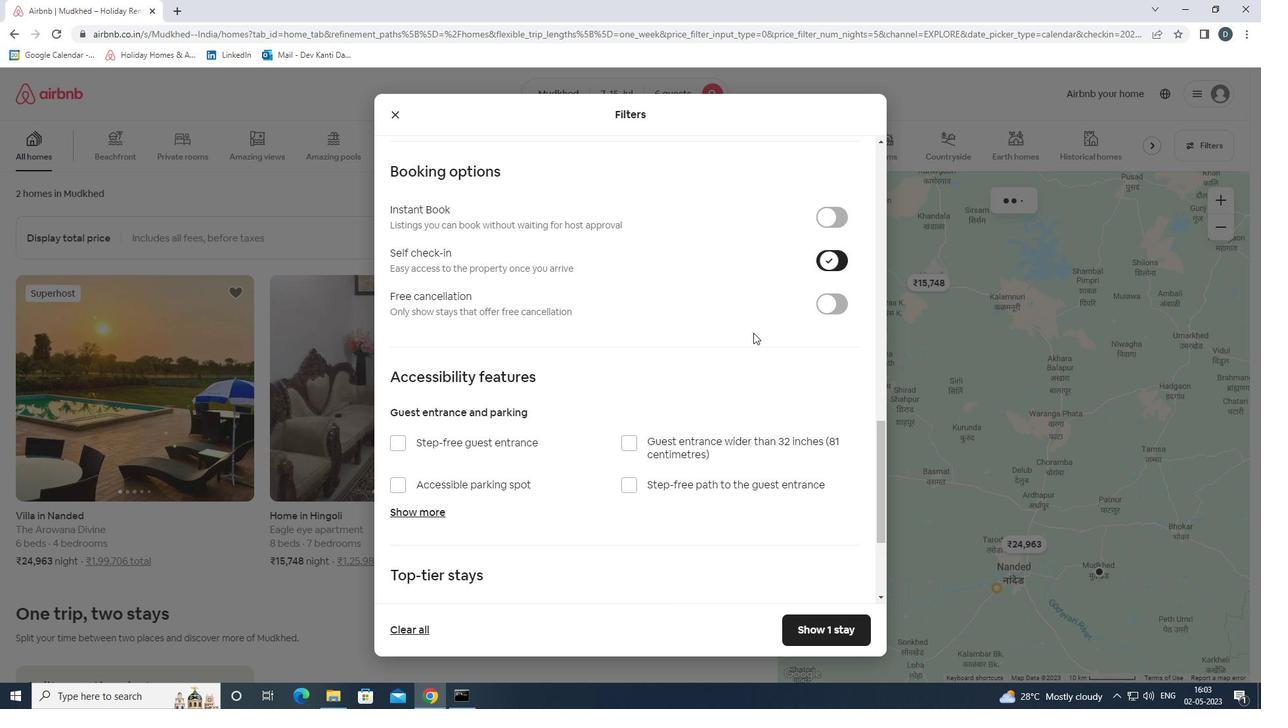 
Action: Mouse scrolled (751, 356) with delta (0, 0)
Screenshot: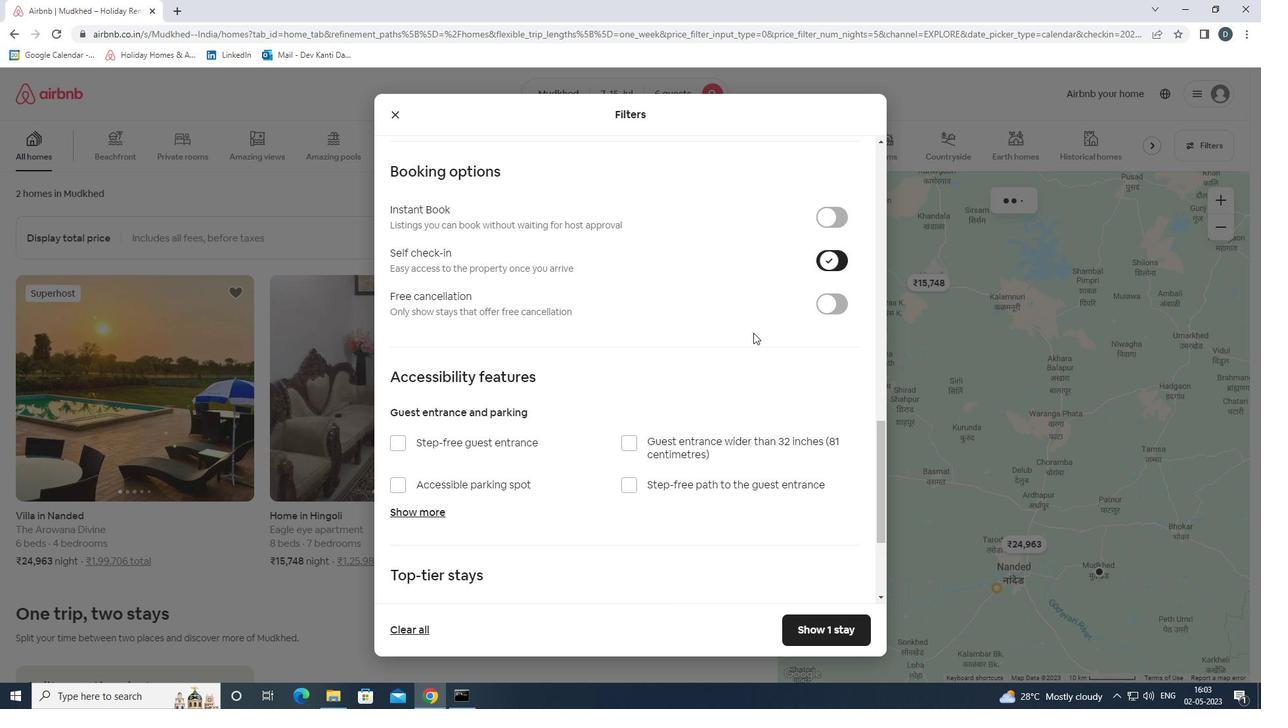 
Action: Mouse moved to (745, 364)
Screenshot: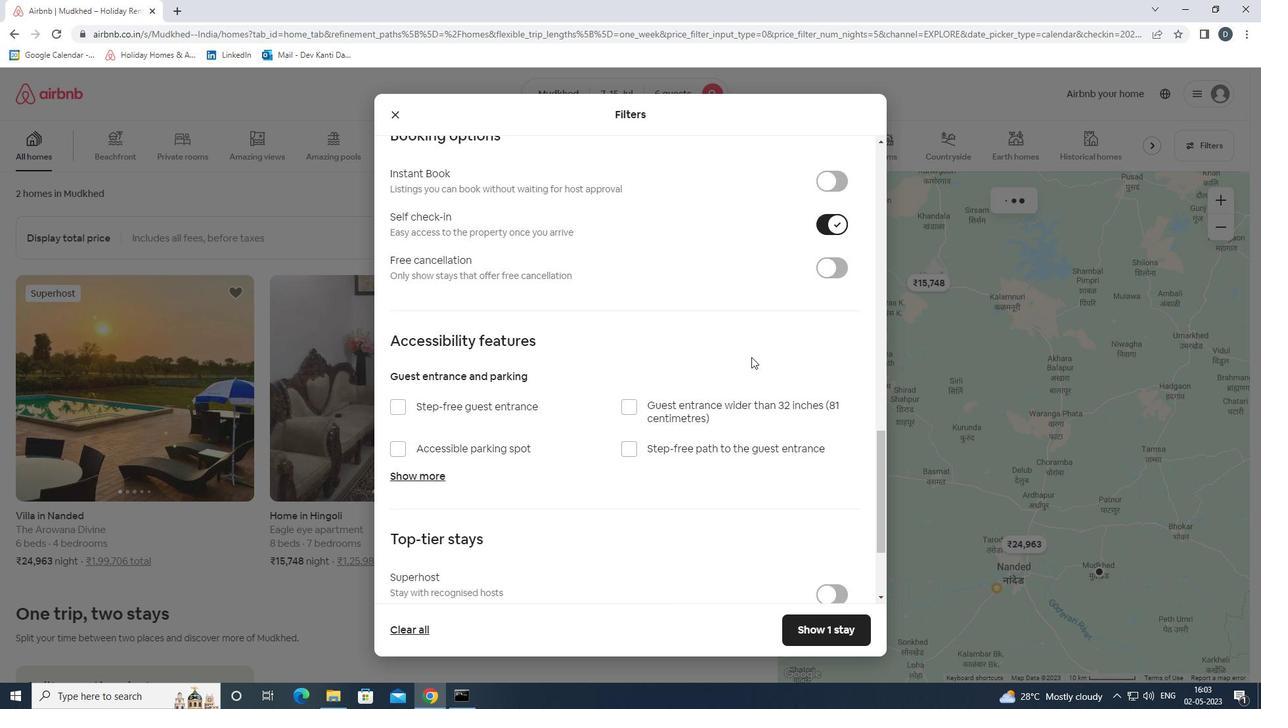 
Action: Mouse scrolled (745, 363) with delta (0, 0)
Screenshot: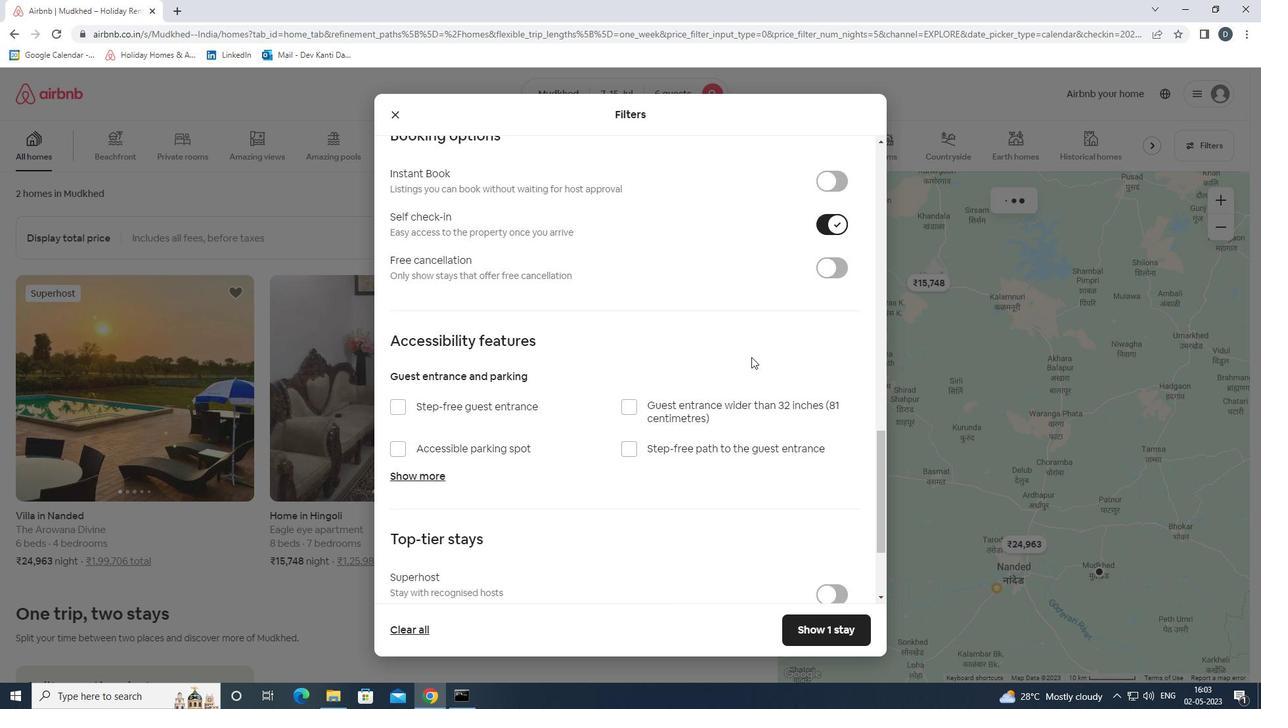 
Action: Mouse moved to (735, 371)
Screenshot: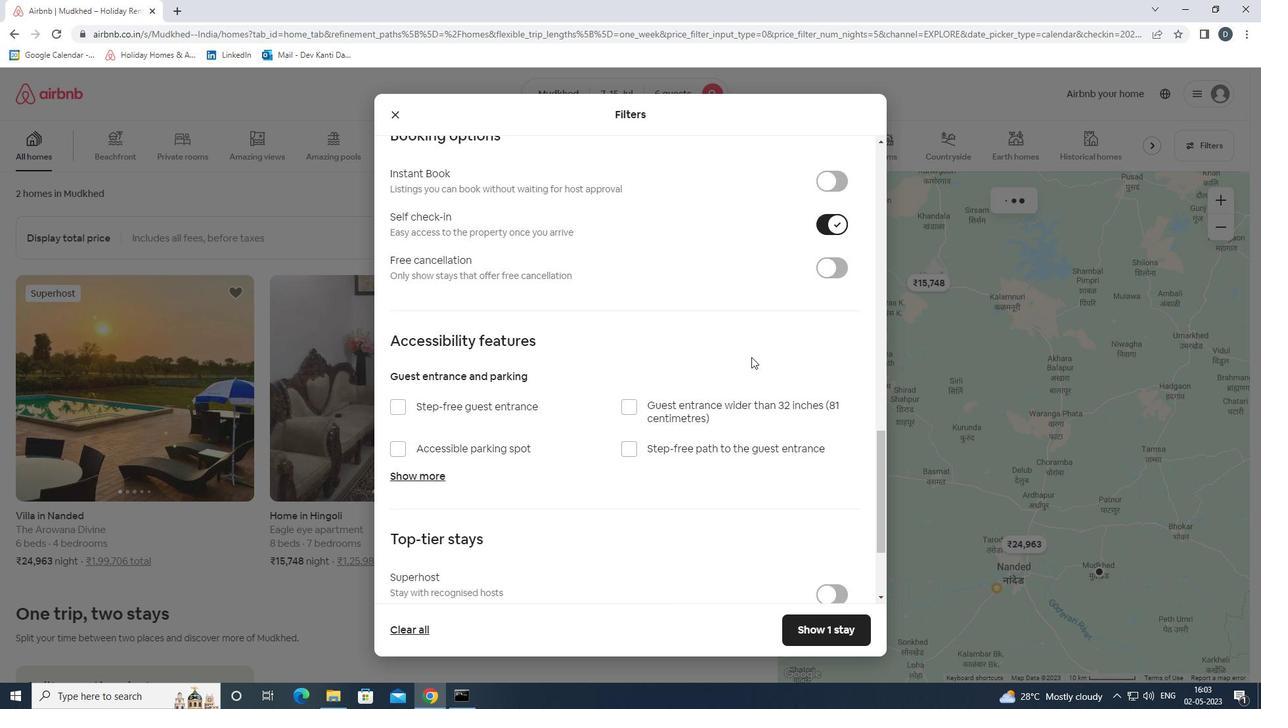 
Action: Mouse scrolled (735, 371) with delta (0, 0)
Screenshot: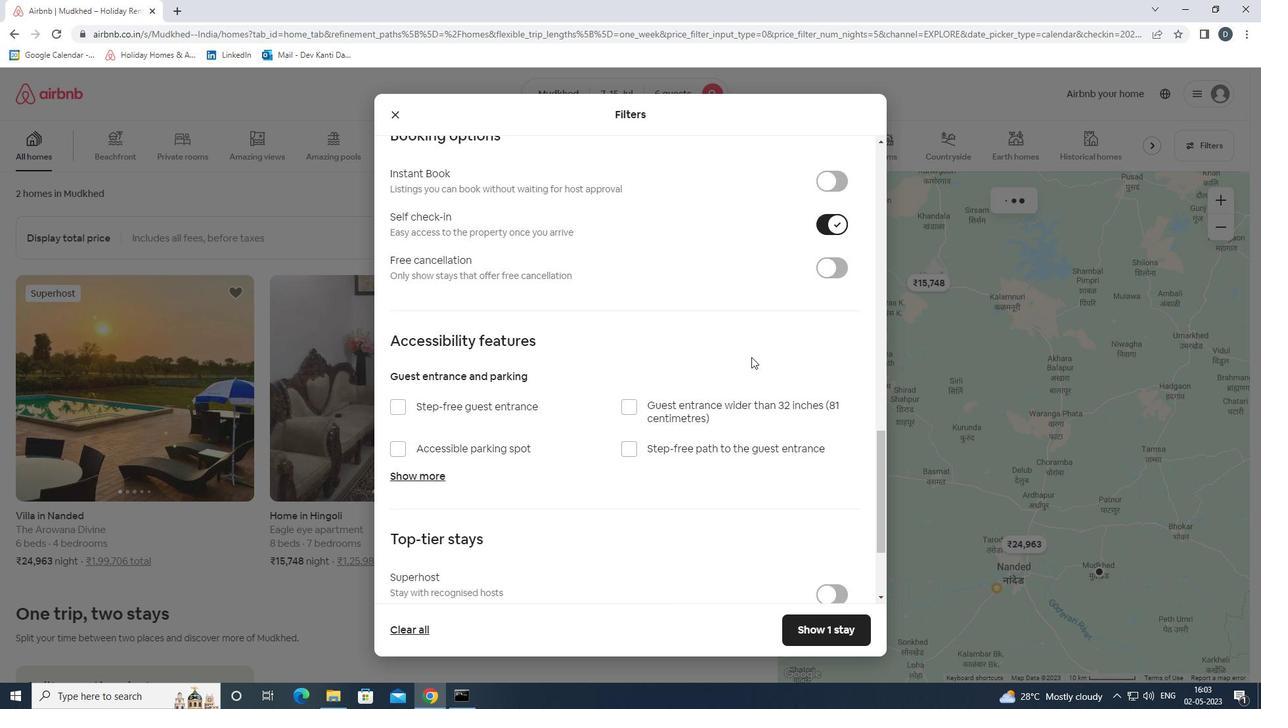 
Action: Mouse moved to (732, 375)
Screenshot: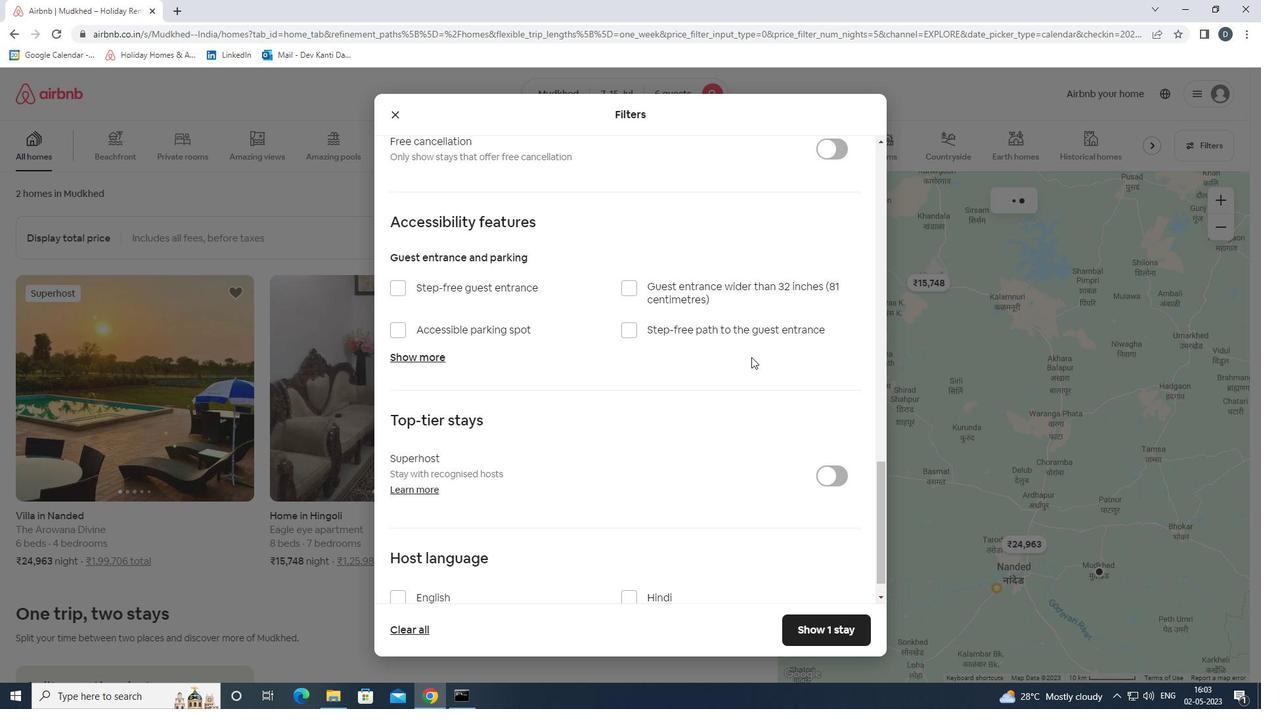 
Action: Mouse scrolled (732, 374) with delta (0, 0)
Screenshot: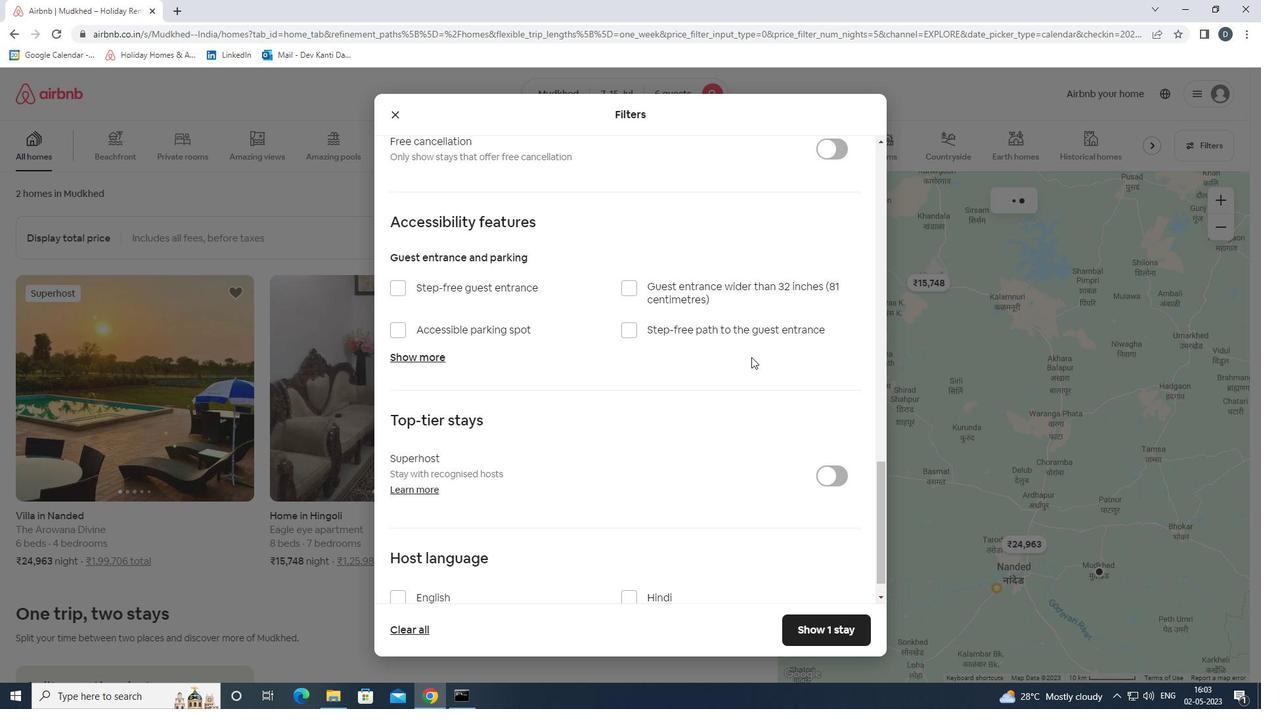 
Action: Mouse moved to (421, 552)
Screenshot: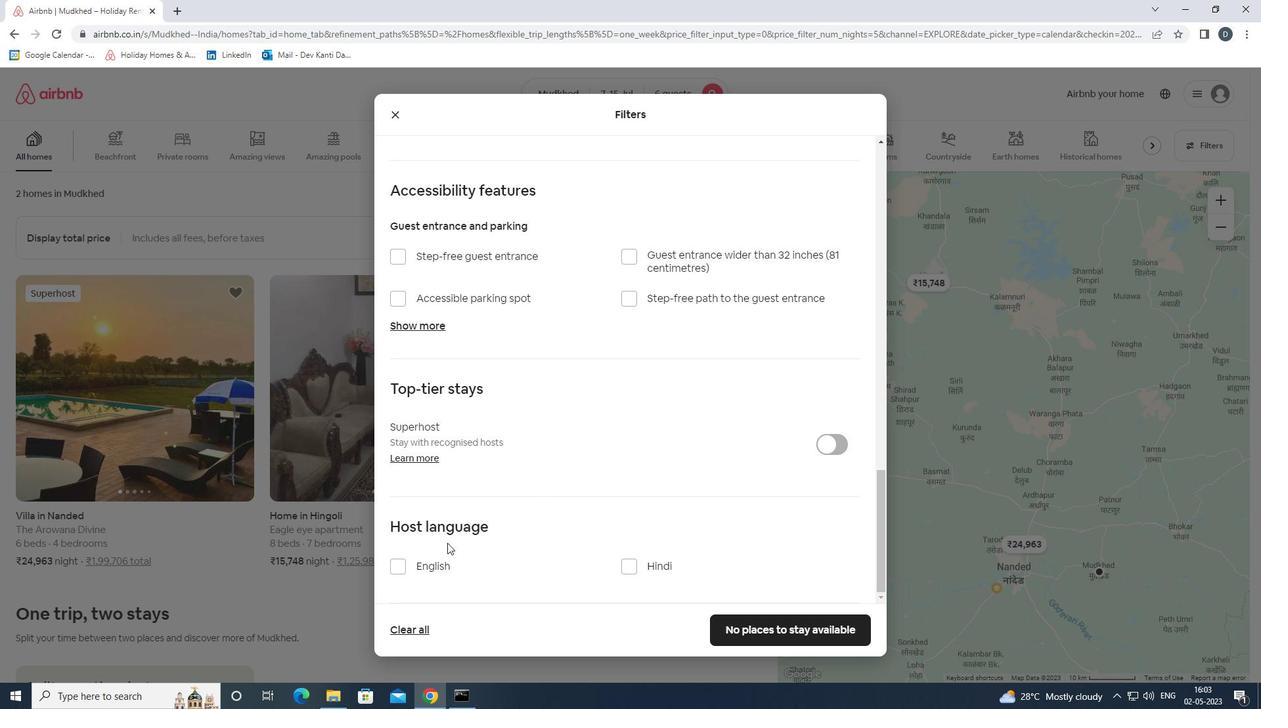 
Action: Mouse pressed left at (421, 552)
Screenshot: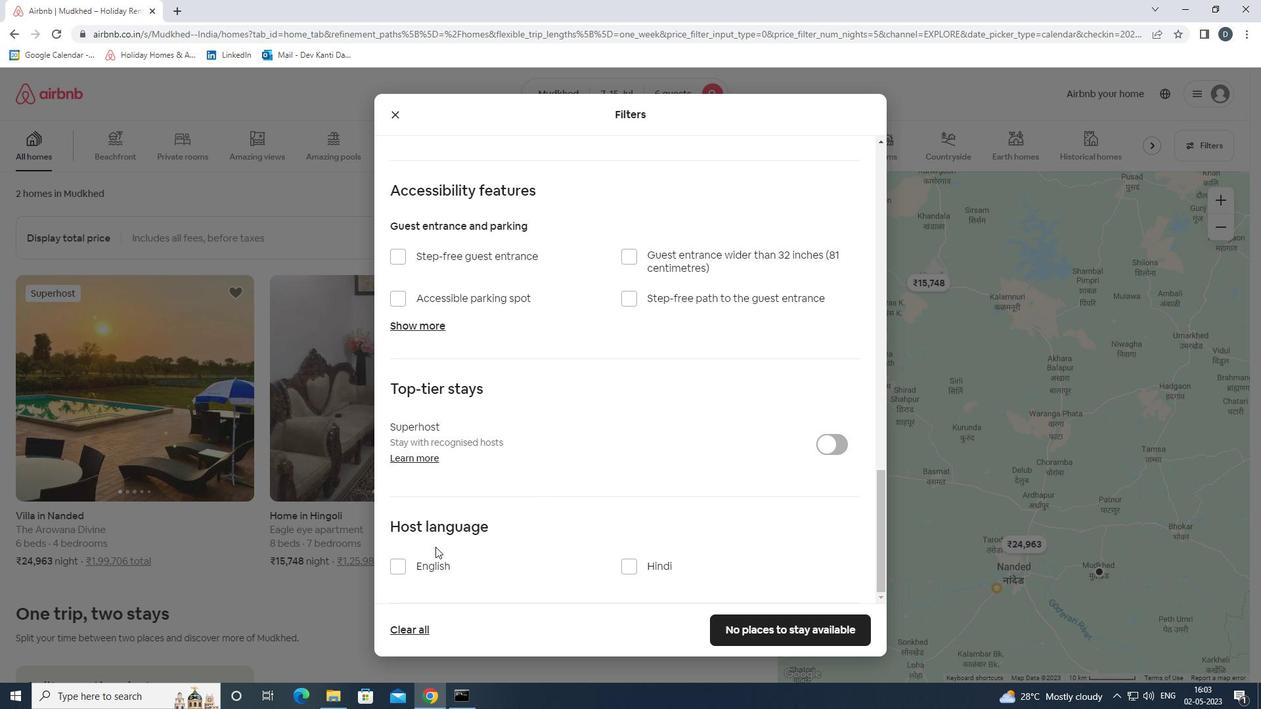 
Action: Mouse moved to (417, 557)
Screenshot: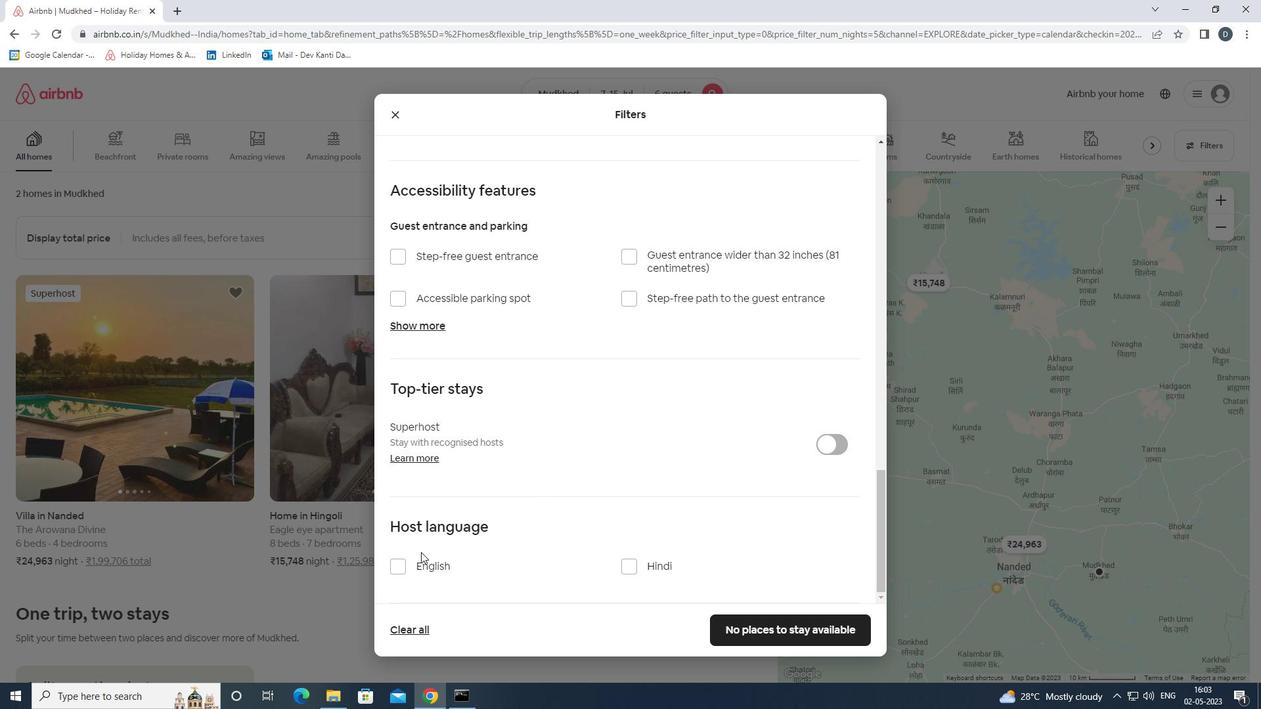 
Action: Mouse pressed left at (417, 557)
Screenshot: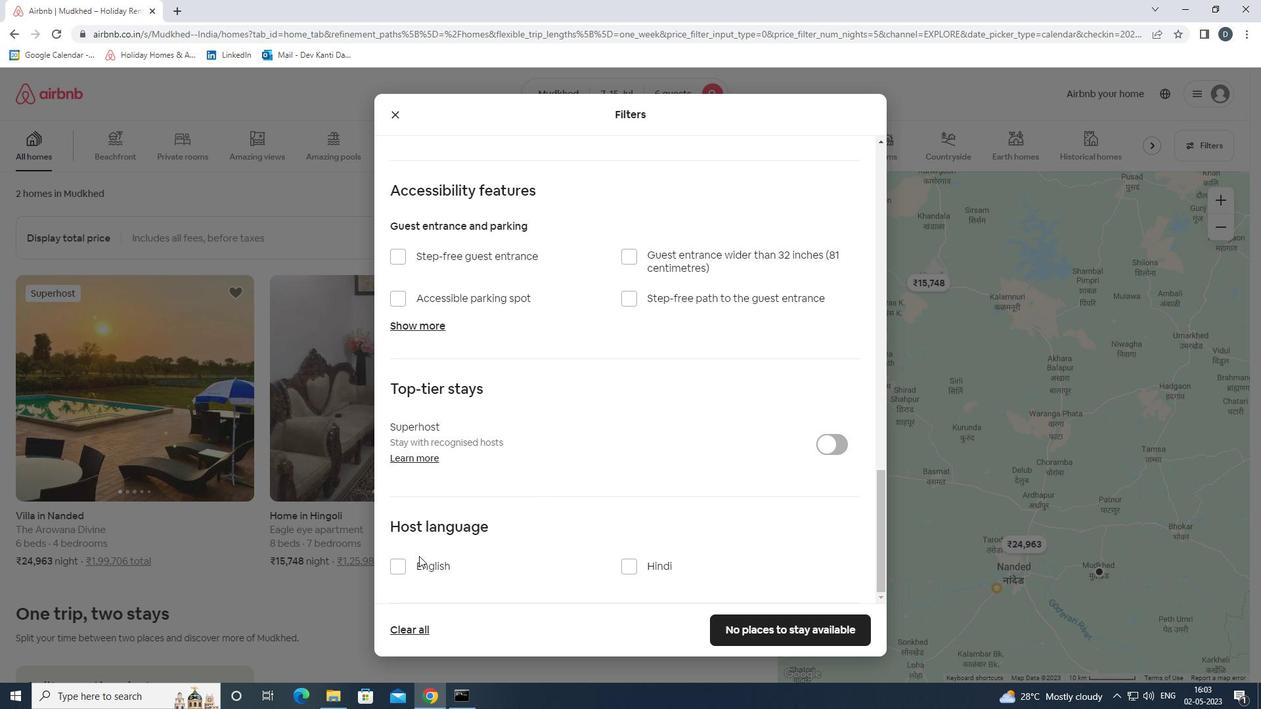 
Action: Mouse moved to (420, 568)
Screenshot: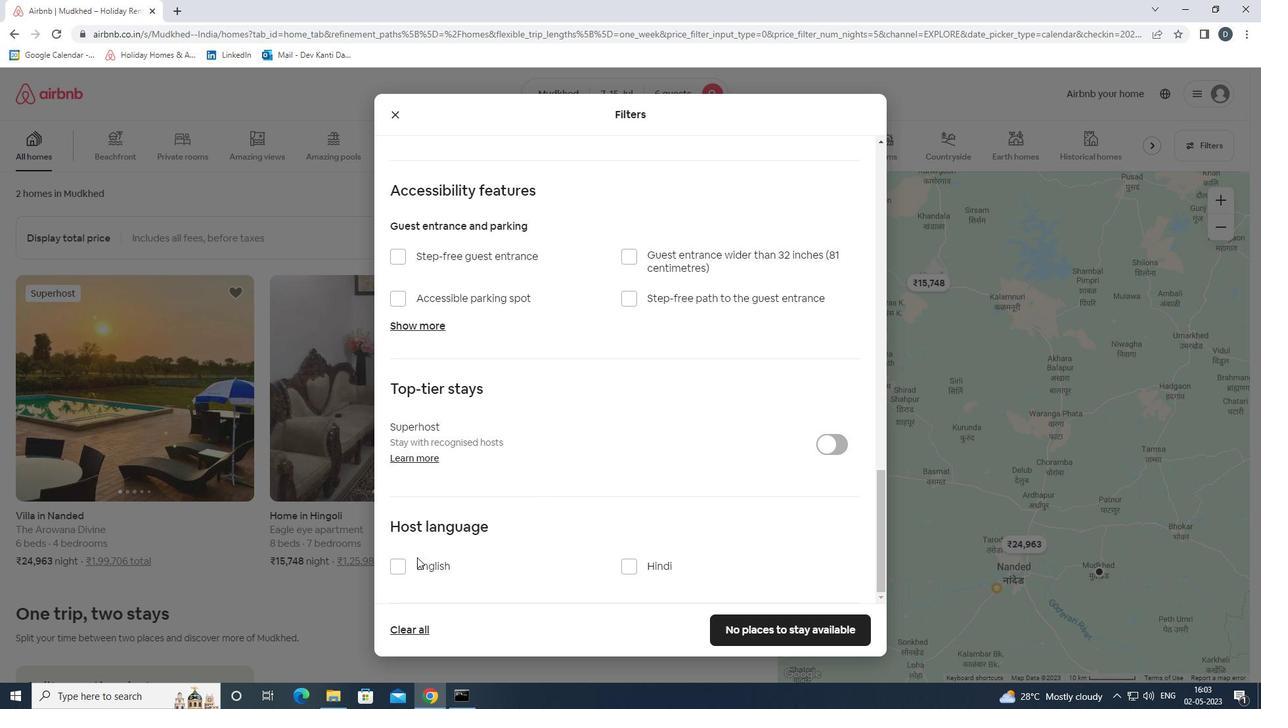 
Action: Mouse pressed left at (420, 568)
Screenshot: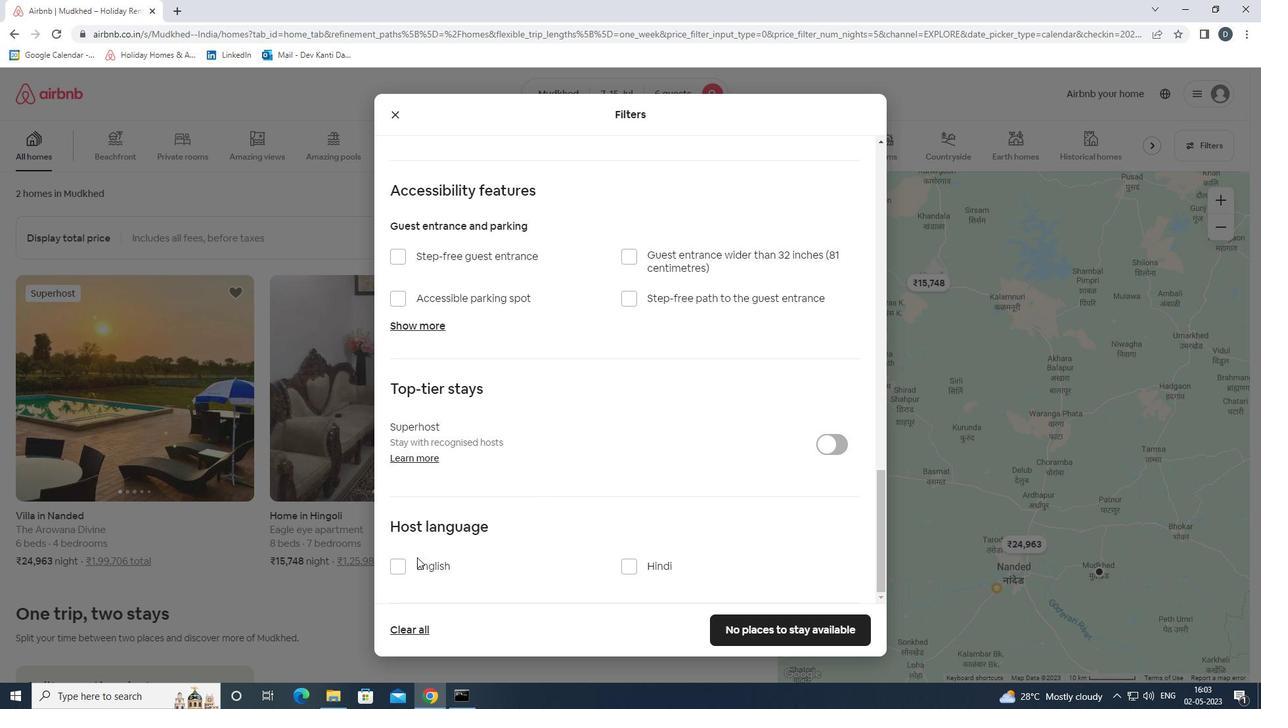 
Action: Mouse moved to (855, 641)
Screenshot: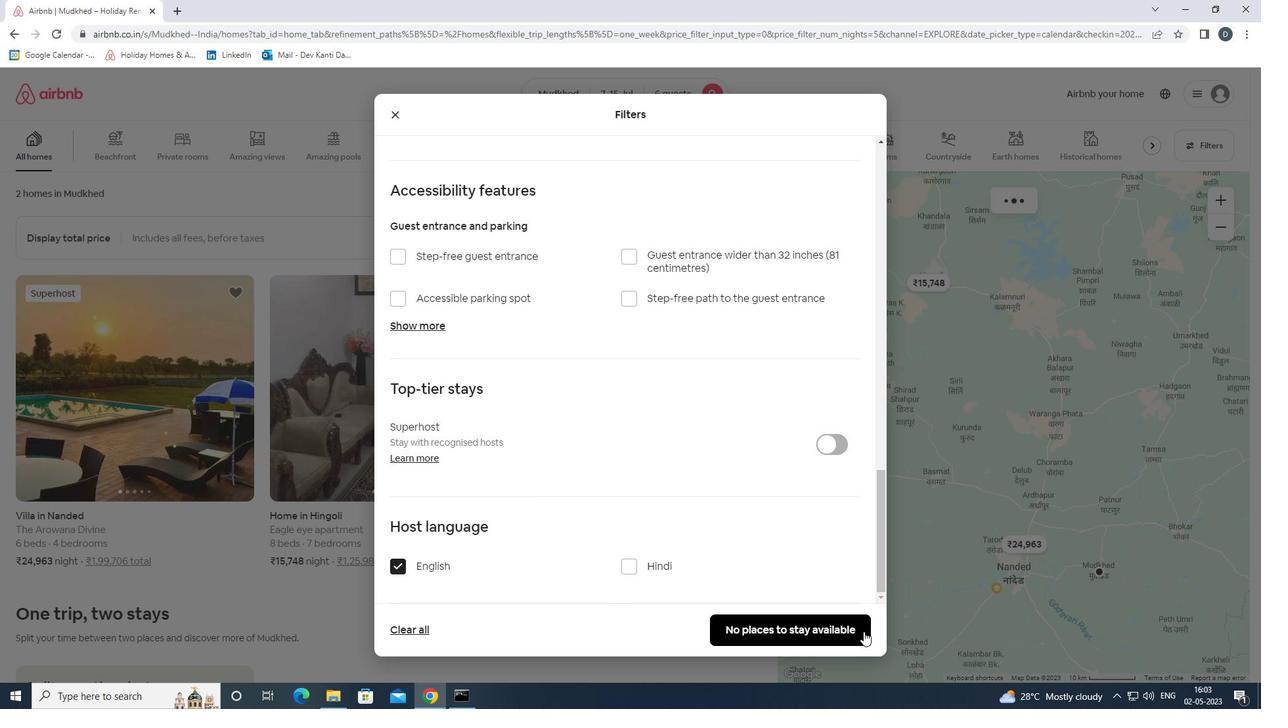 
Action: Mouse pressed left at (855, 641)
Screenshot: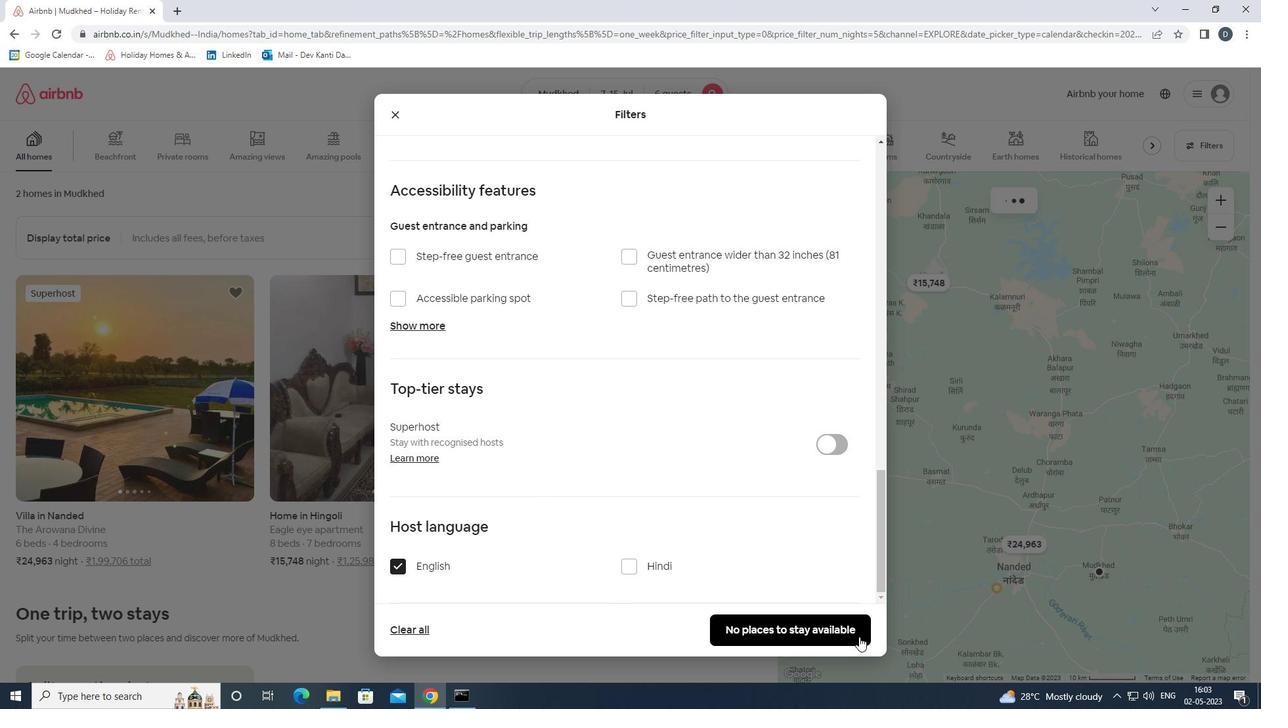 
Action: Mouse moved to (735, 353)
Screenshot: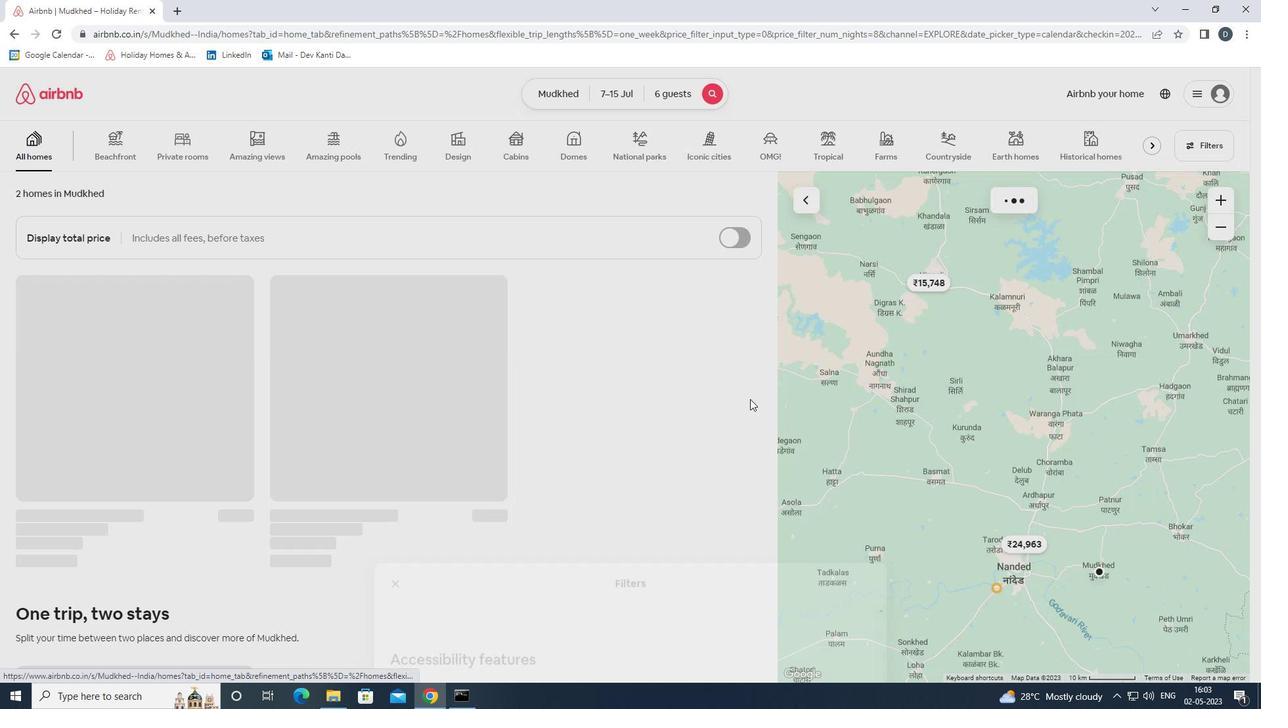 
